 Task: Find connections with filter location Larbaâ with filter topic #lifestylewith filter profile language French with filter current company IDESLABS PRIVATE LIMITED with filter school Jaypee University of Information Technology with filter industry Biomass Electric Power Generation with filter service category Search Engine Optimization (SEO) with filter keywords title Human Resources
Action: Mouse moved to (698, 93)
Screenshot: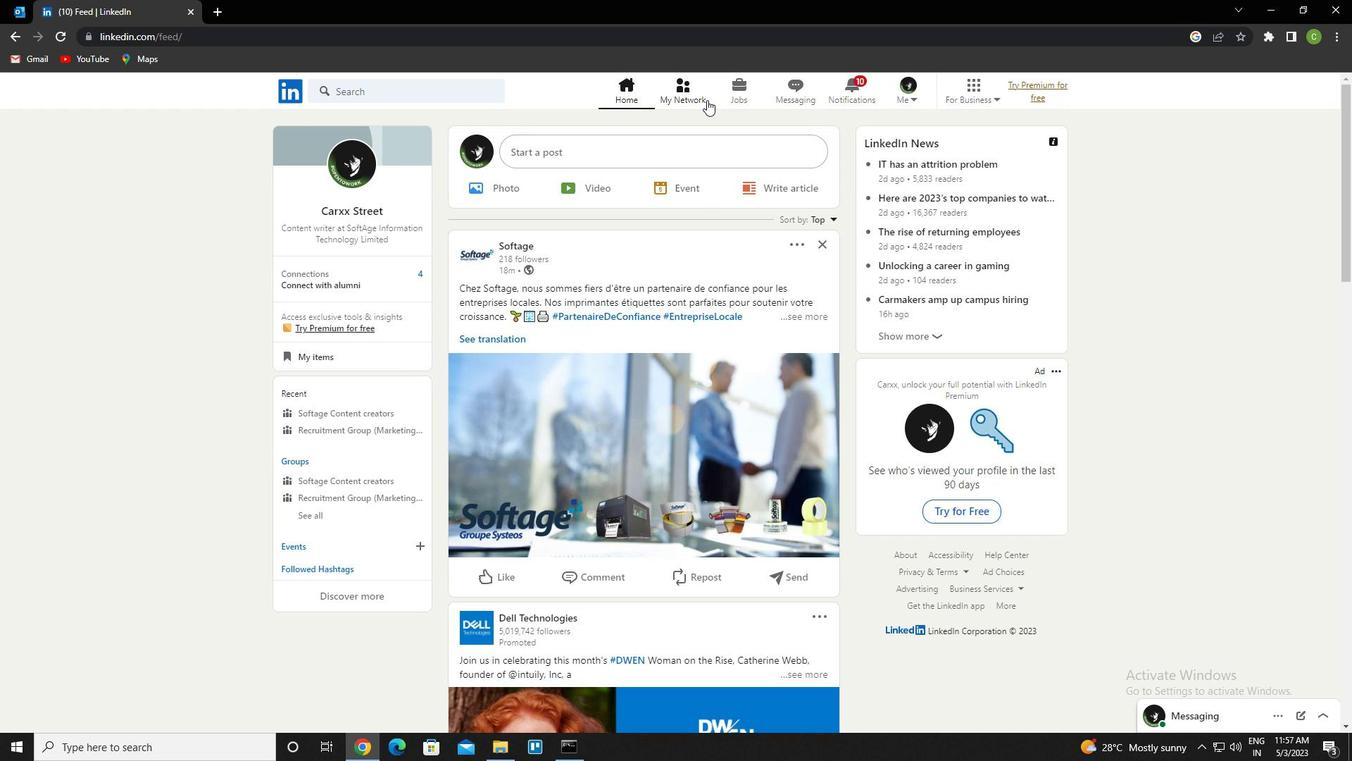 
Action: Mouse pressed left at (698, 93)
Screenshot: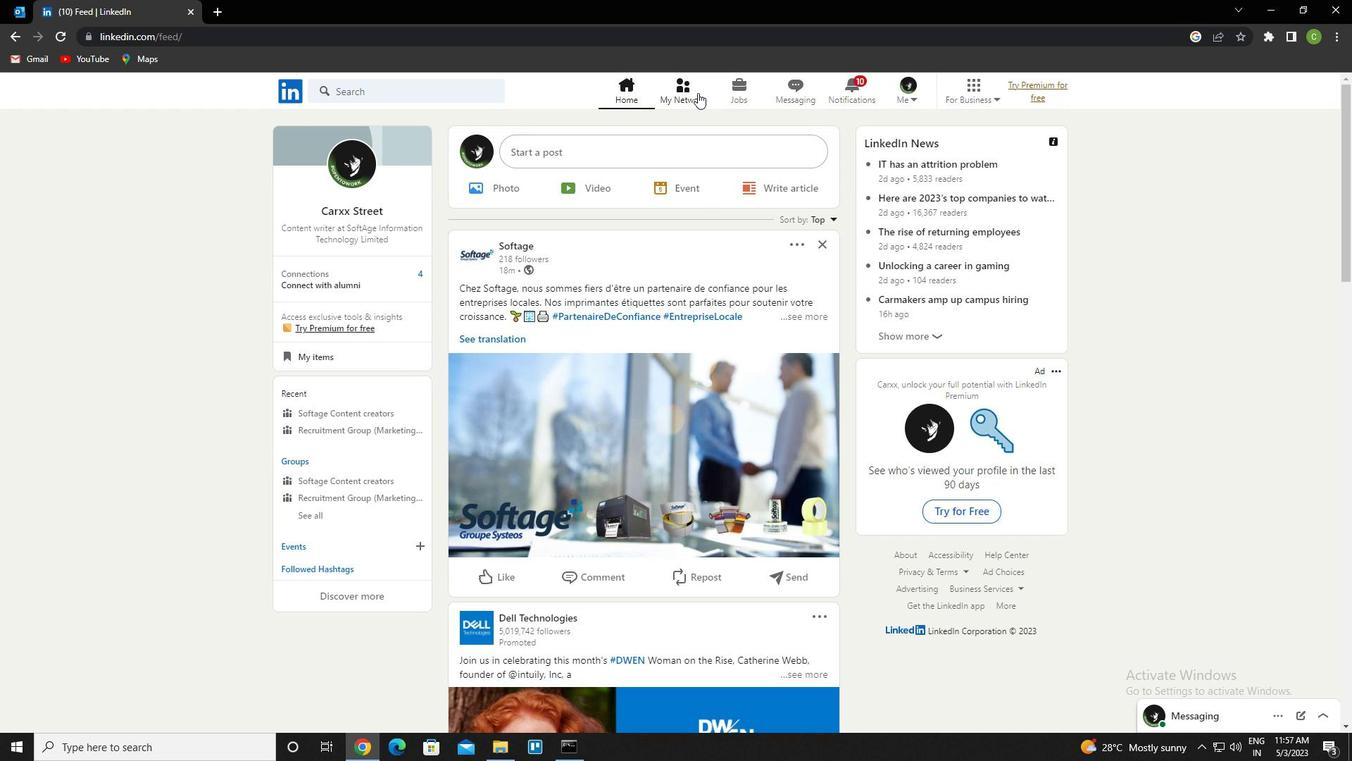 
Action: Mouse moved to (425, 171)
Screenshot: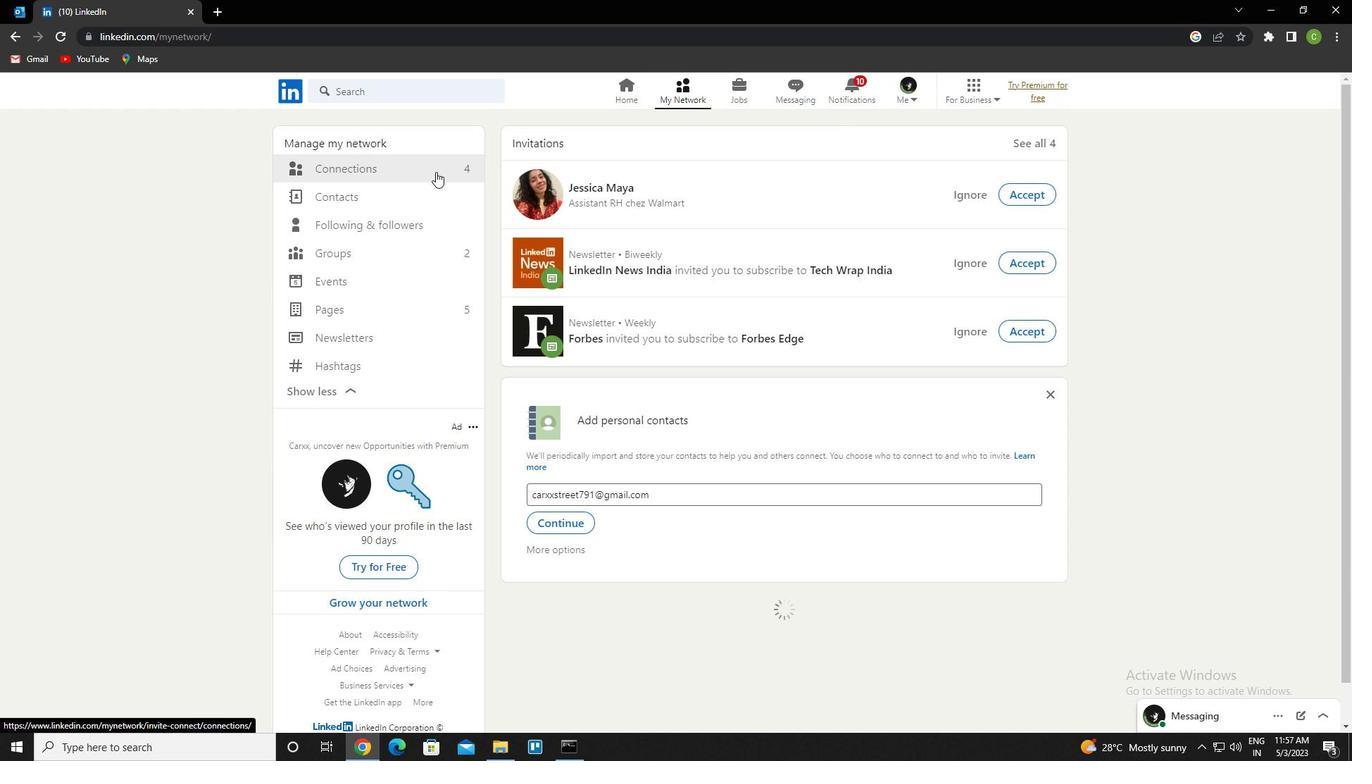 
Action: Mouse pressed left at (425, 171)
Screenshot: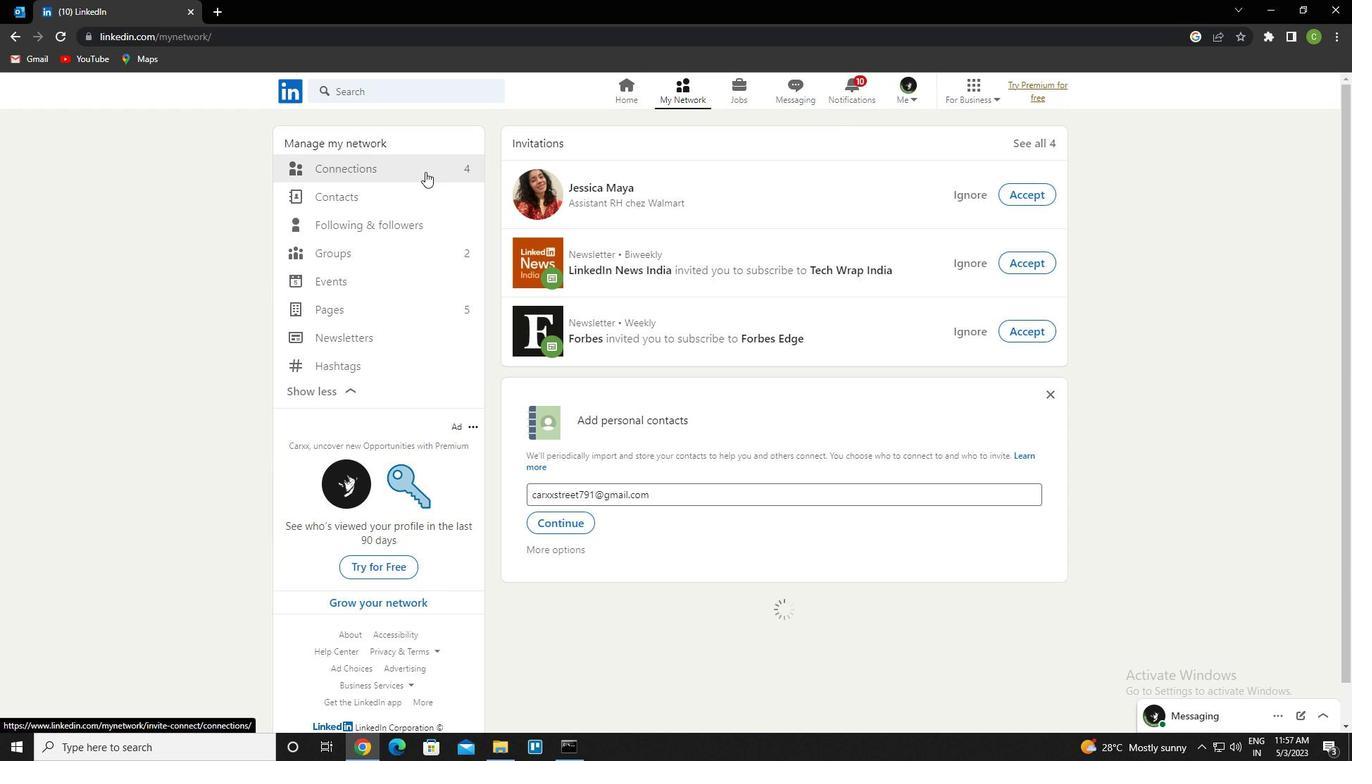 
Action: Mouse moved to (766, 166)
Screenshot: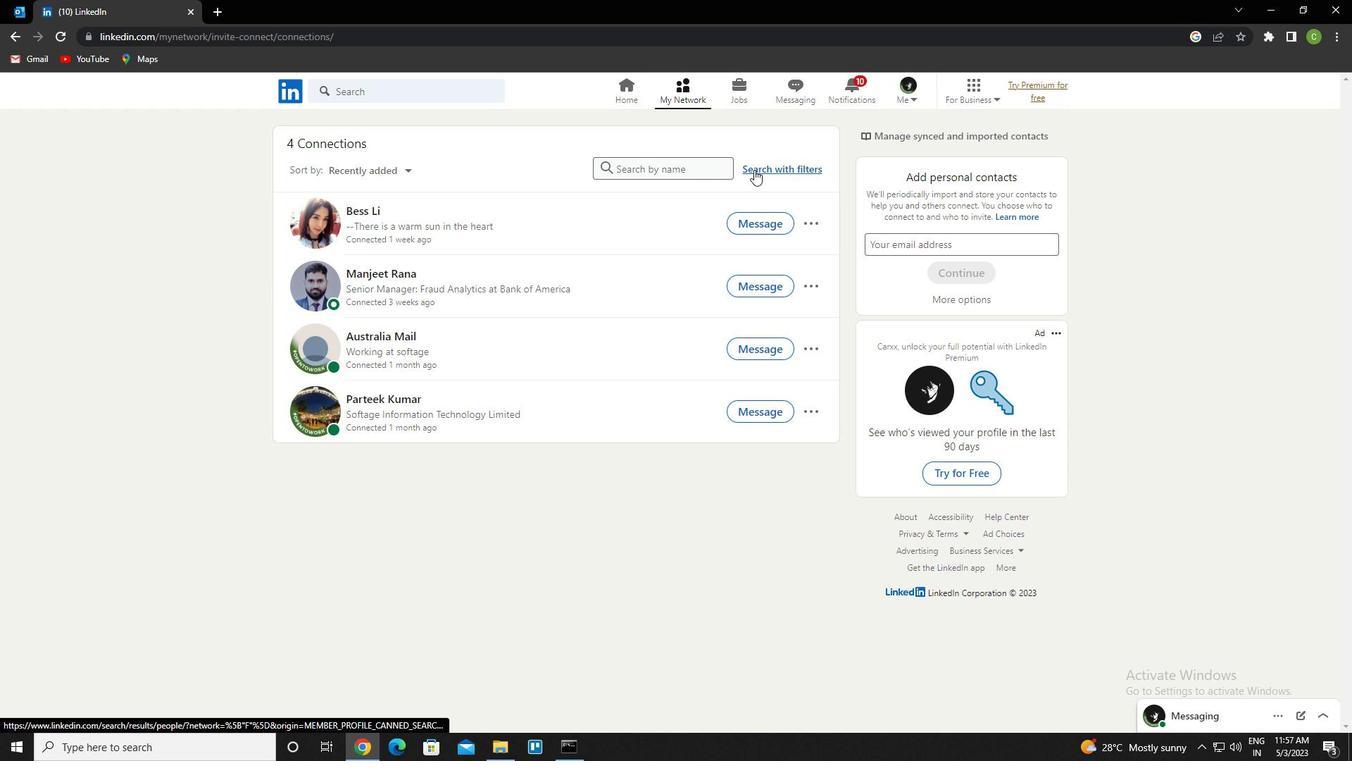 
Action: Mouse pressed left at (766, 166)
Screenshot: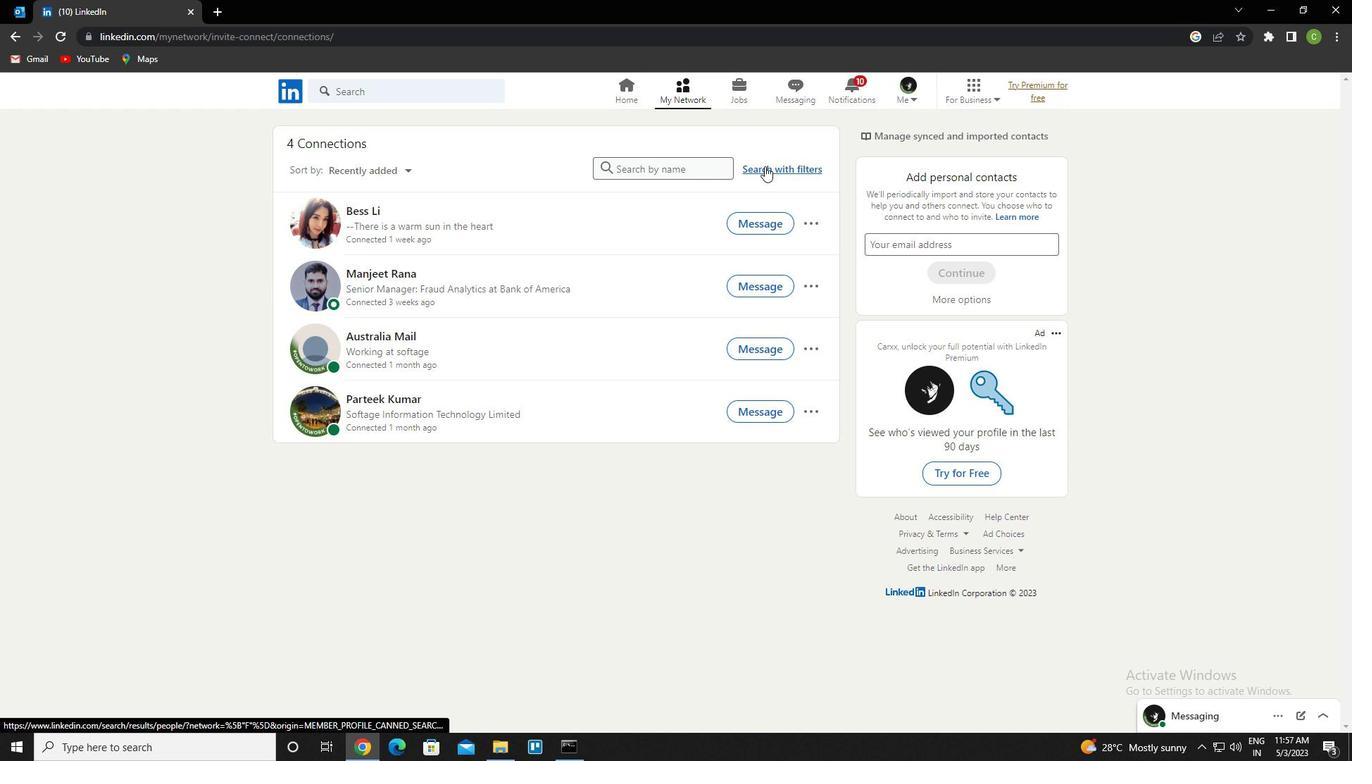 
Action: Mouse moved to (722, 134)
Screenshot: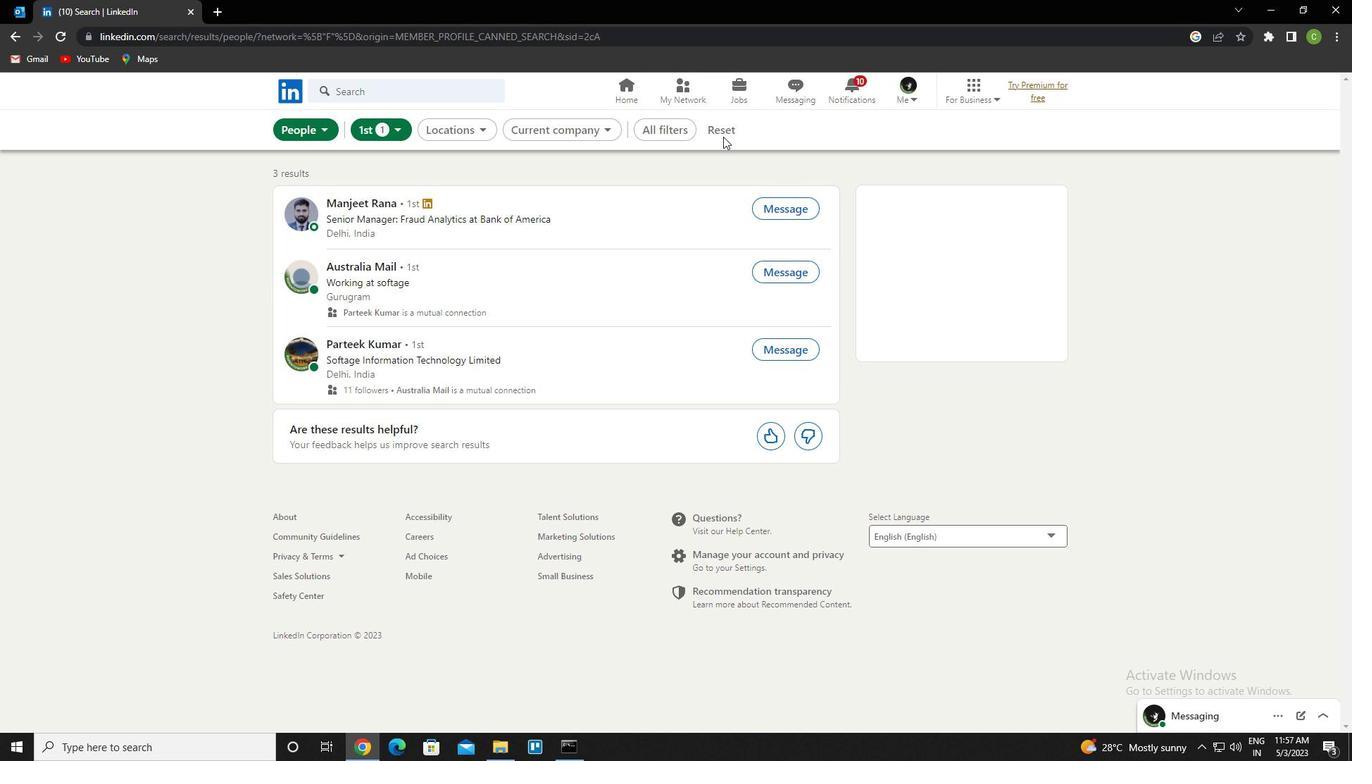 
Action: Mouse pressed left at (722, 134)
Screenshot: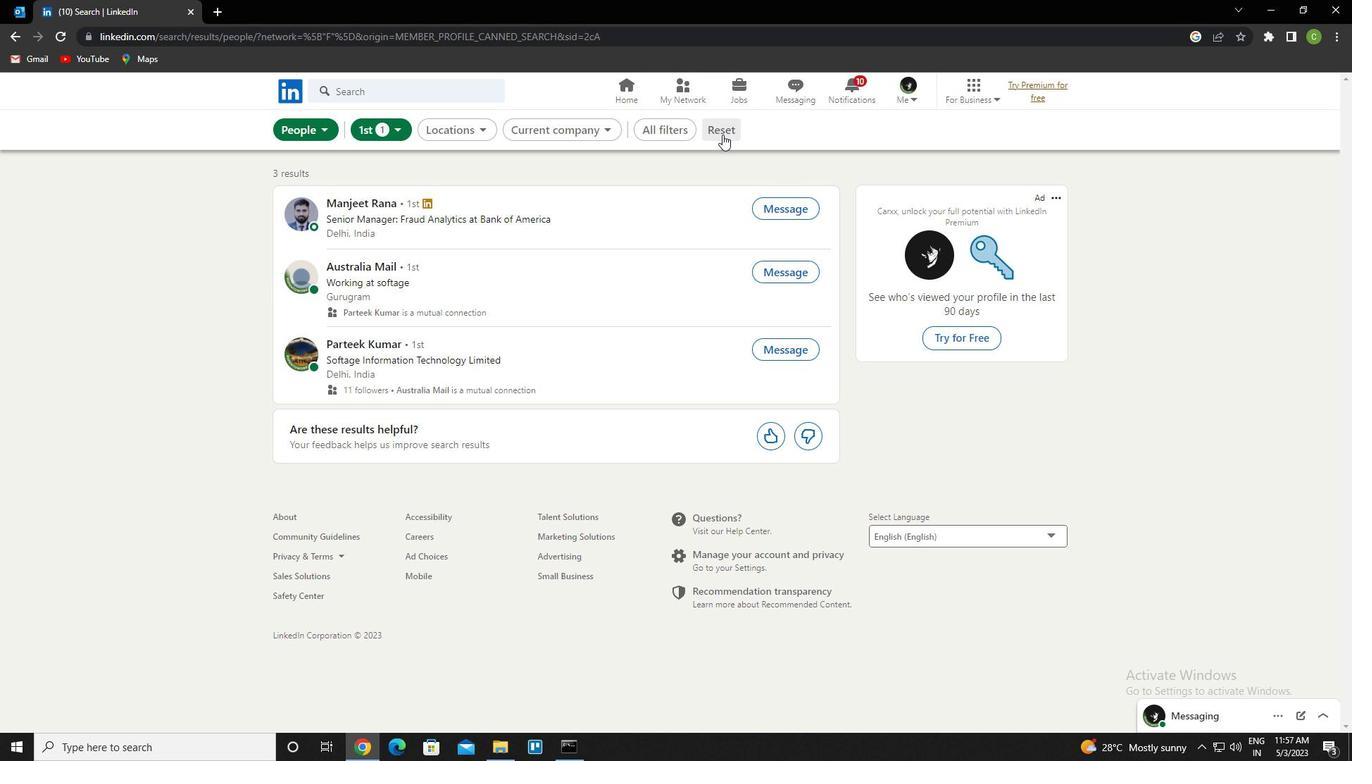
Action: Mouse moved to (707, 133)
Screenshot: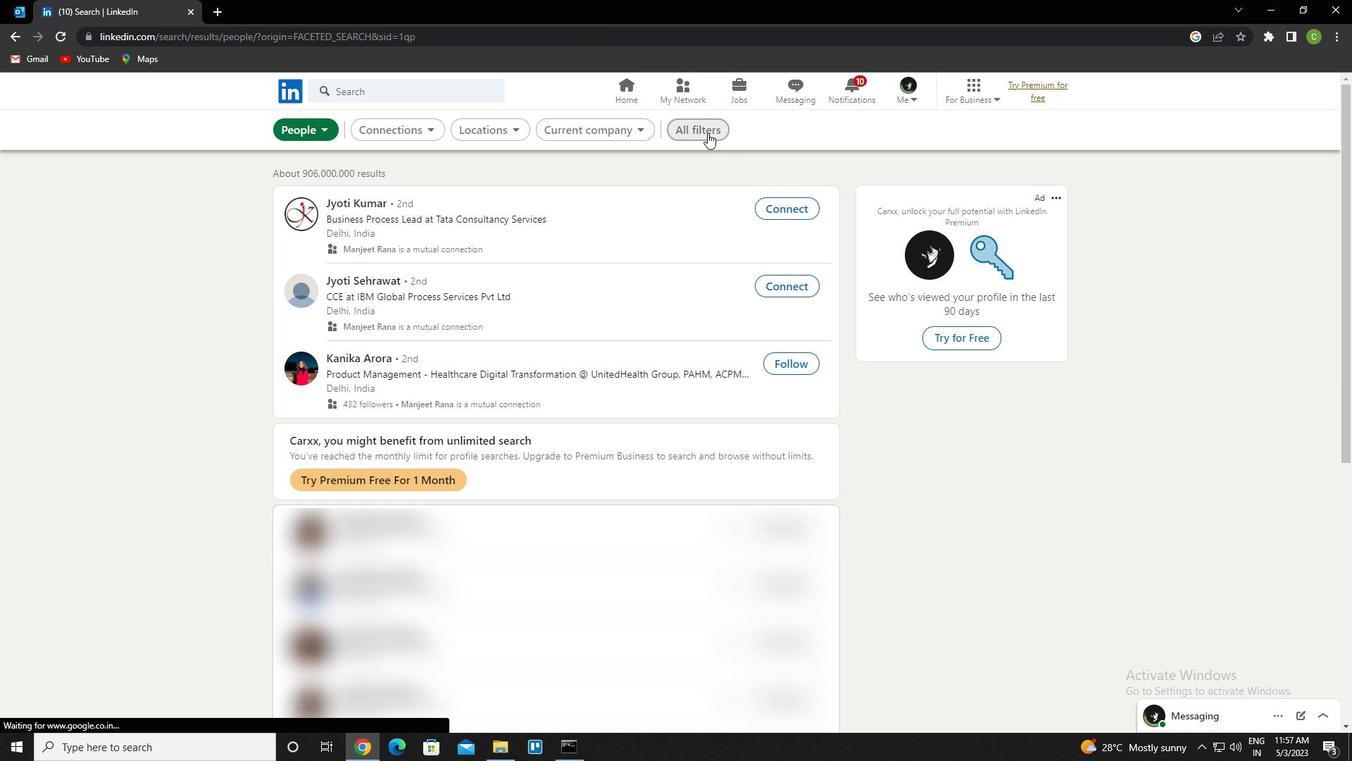 
Action: Mouse pressed left at (707, 133)
Screenshot: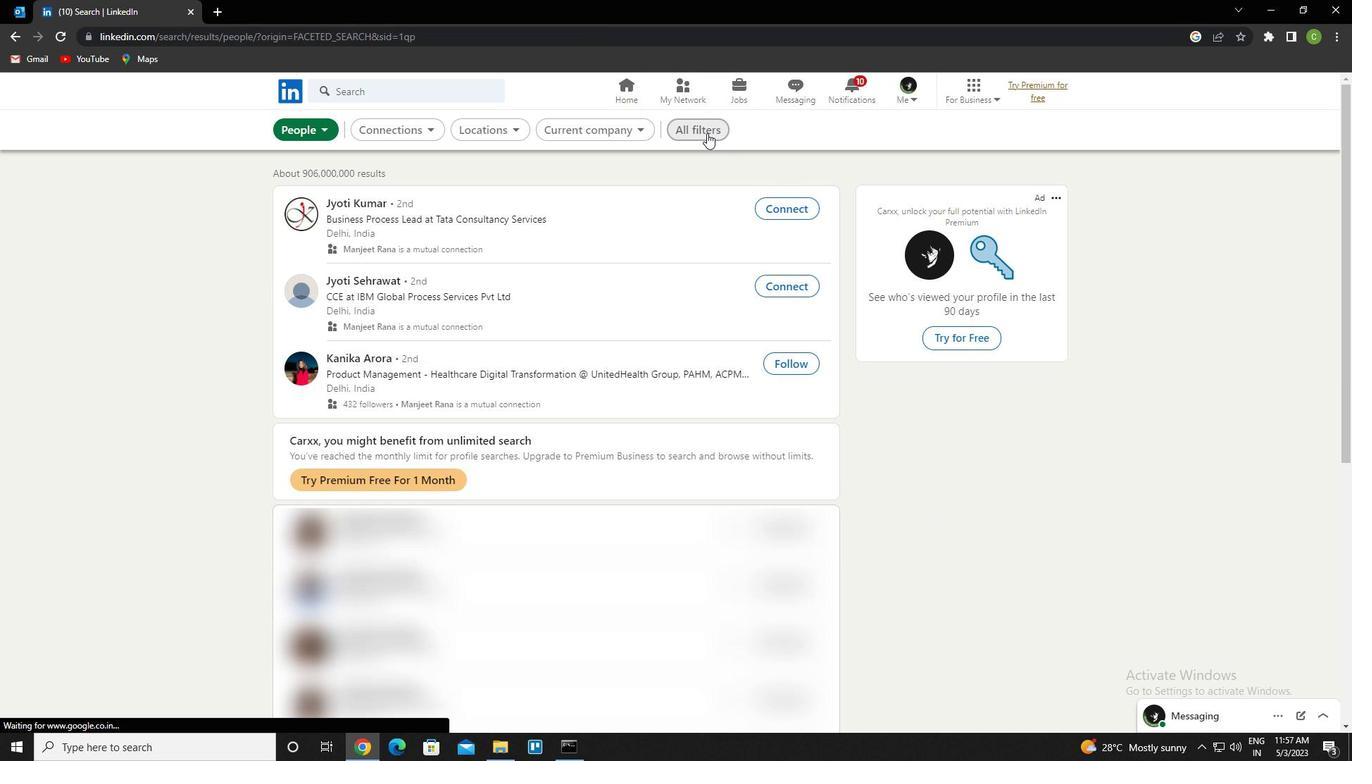 
Action: Mouse moved to (1097, 412)
Screenshot: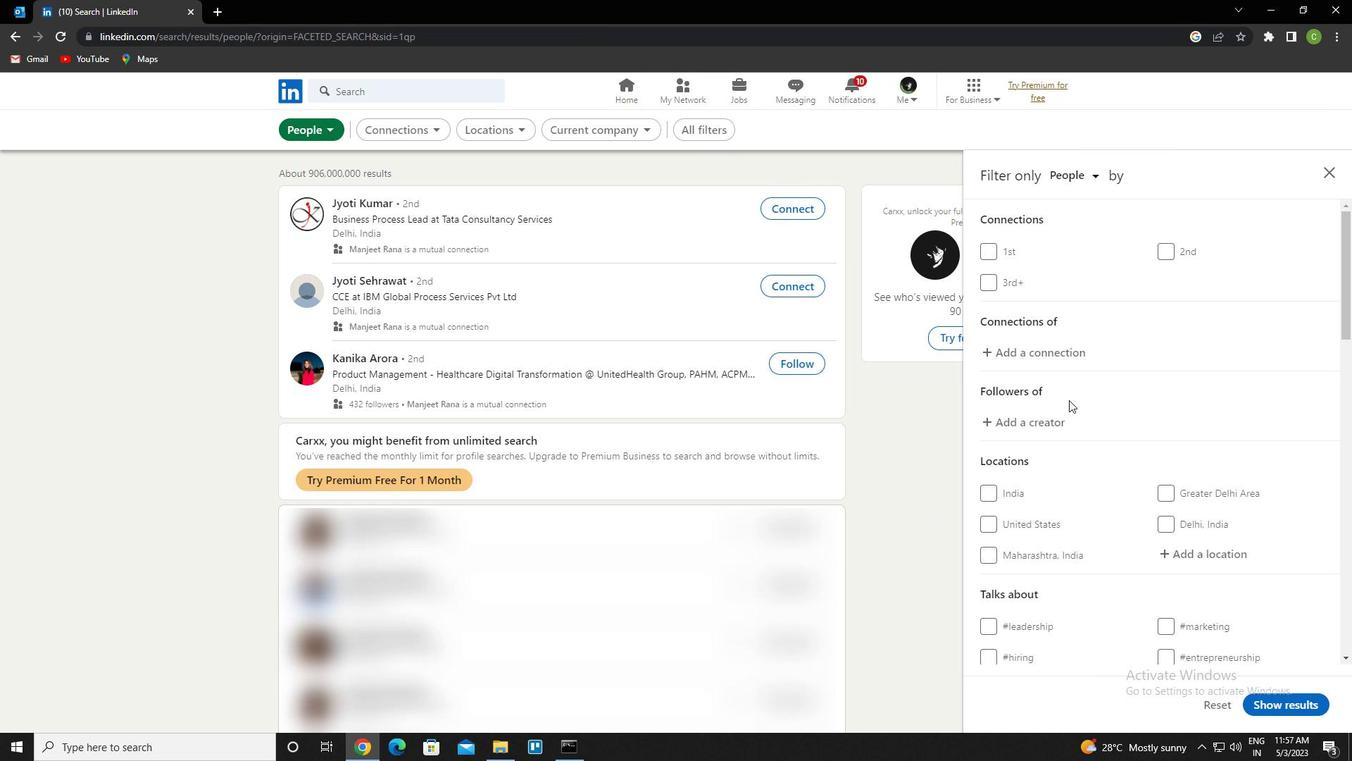 
Action: Mouse scrolled (1097, 412) with delta (0, 0)
Screenshot: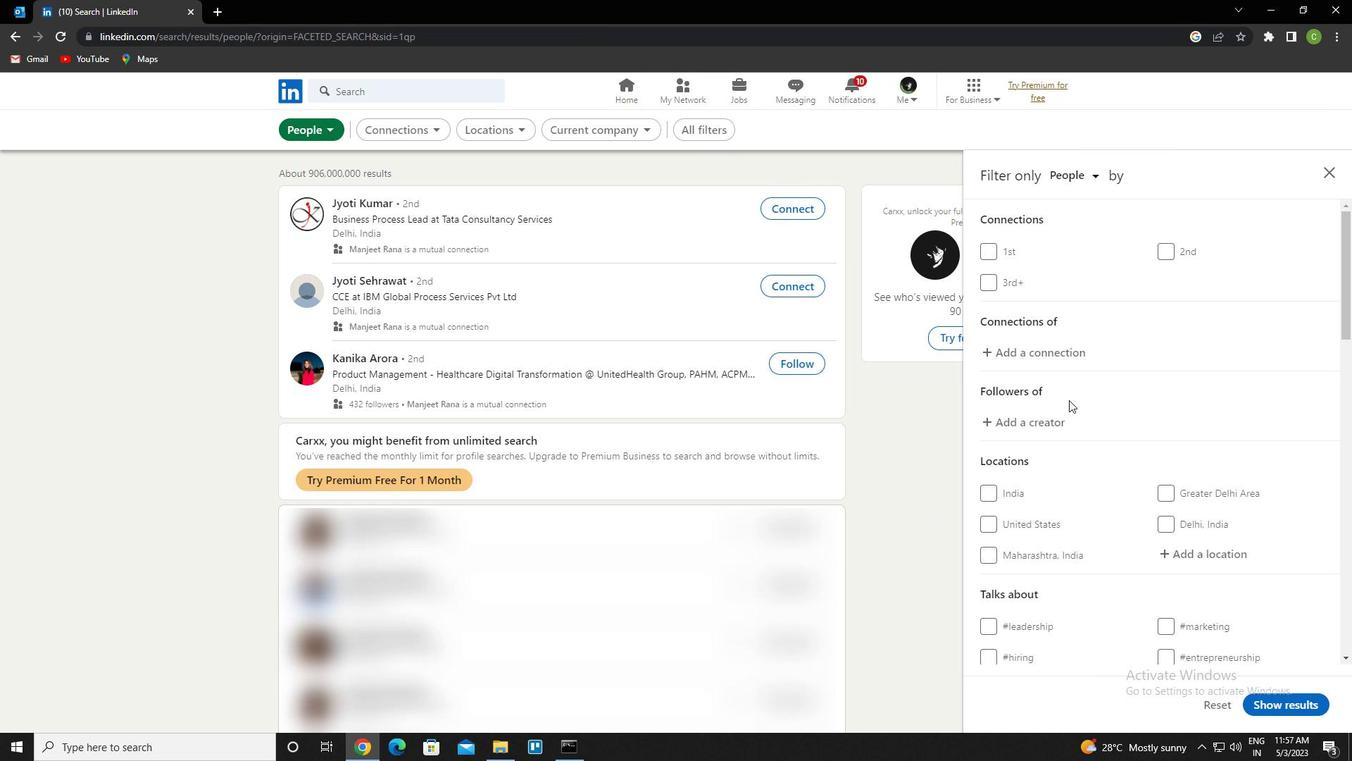 
Action: Mouse moved to (1104, 412)
Screenshot: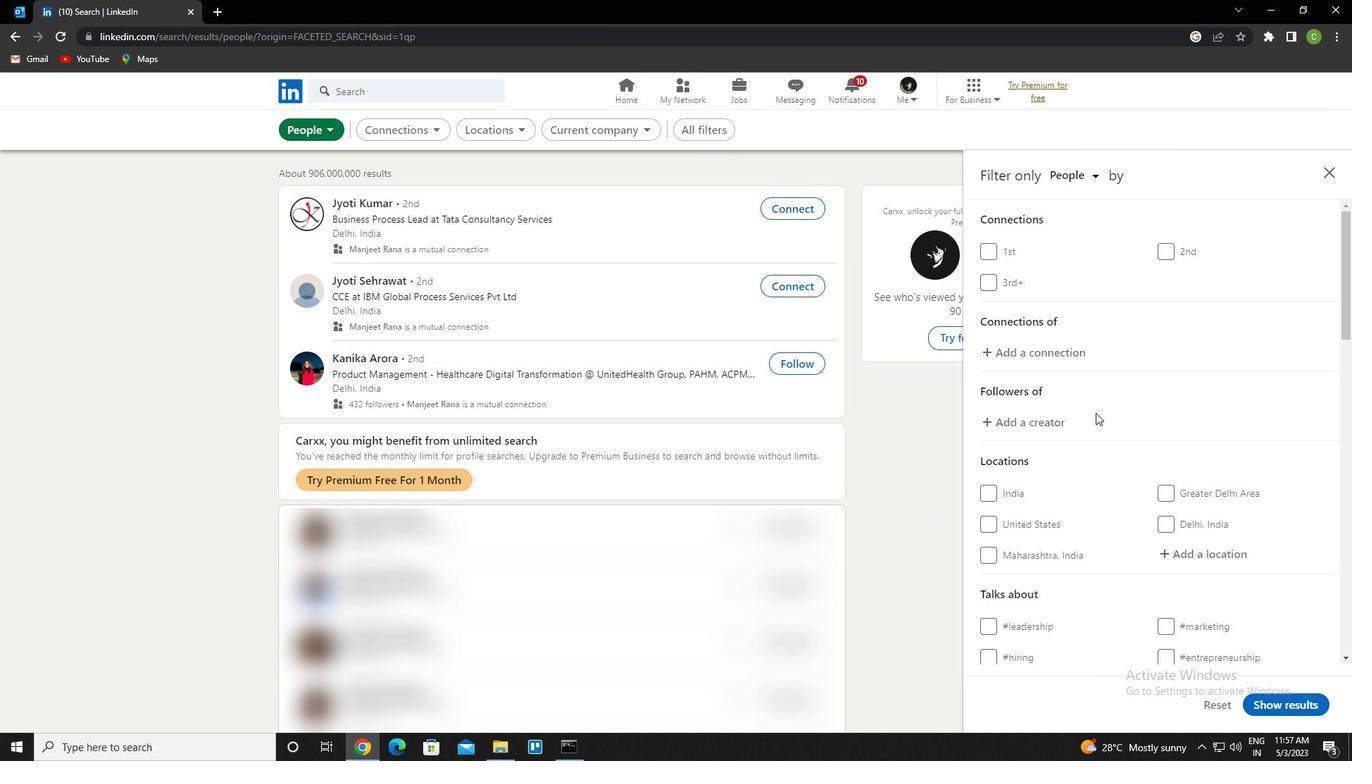 
Action: Mouse scrolled (1104, 411) with delta (0, 0)
Screenshot: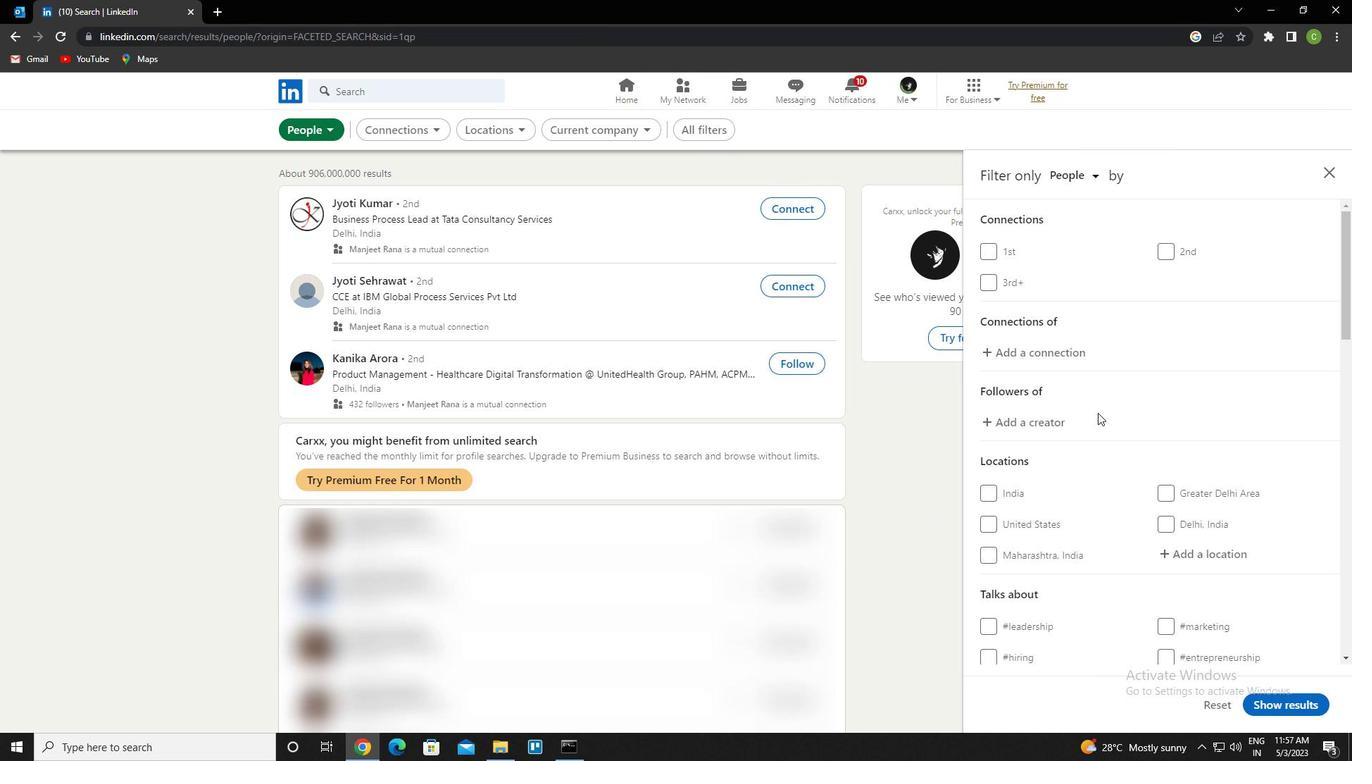 
Action: Mouse scrolled (1104, 411) with delta (0, 0)
Screenshot: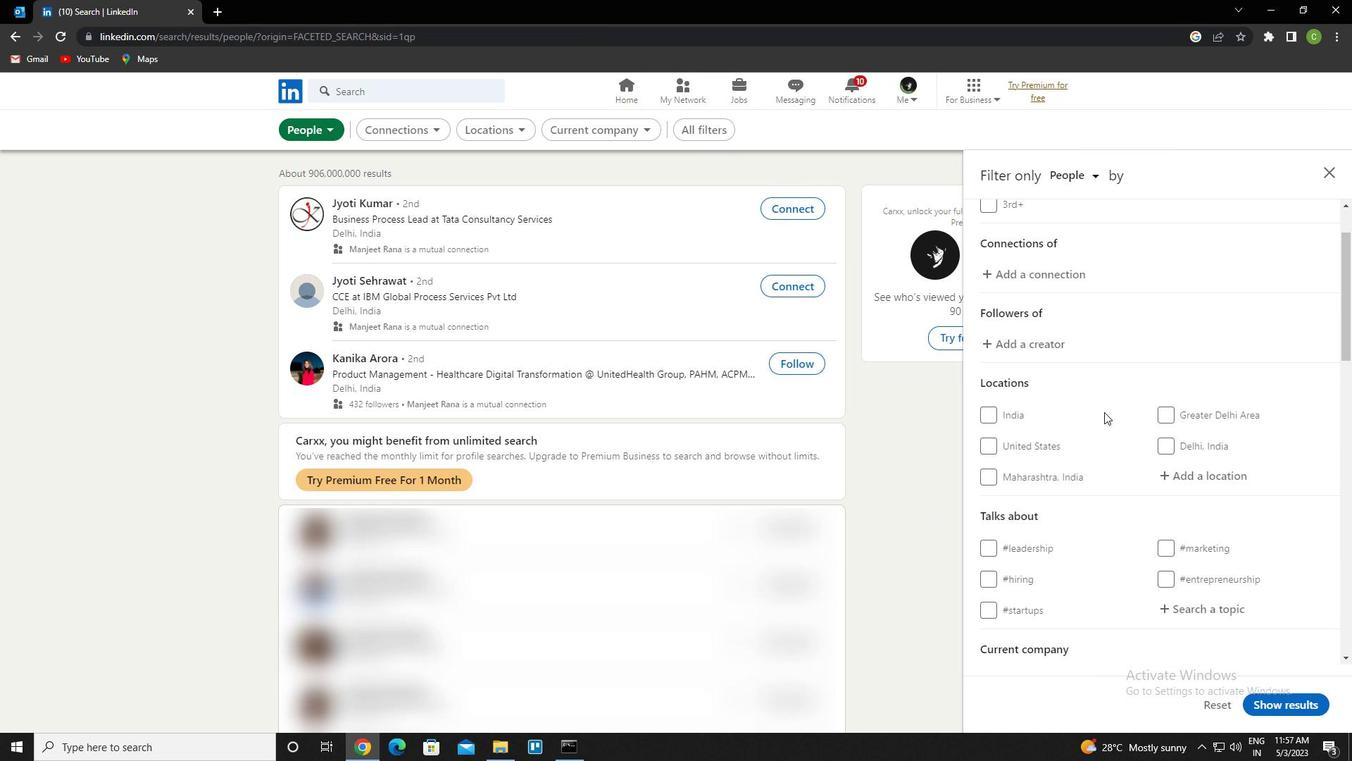 
Action: Mouse moved to (1185, 348)
Screenshot: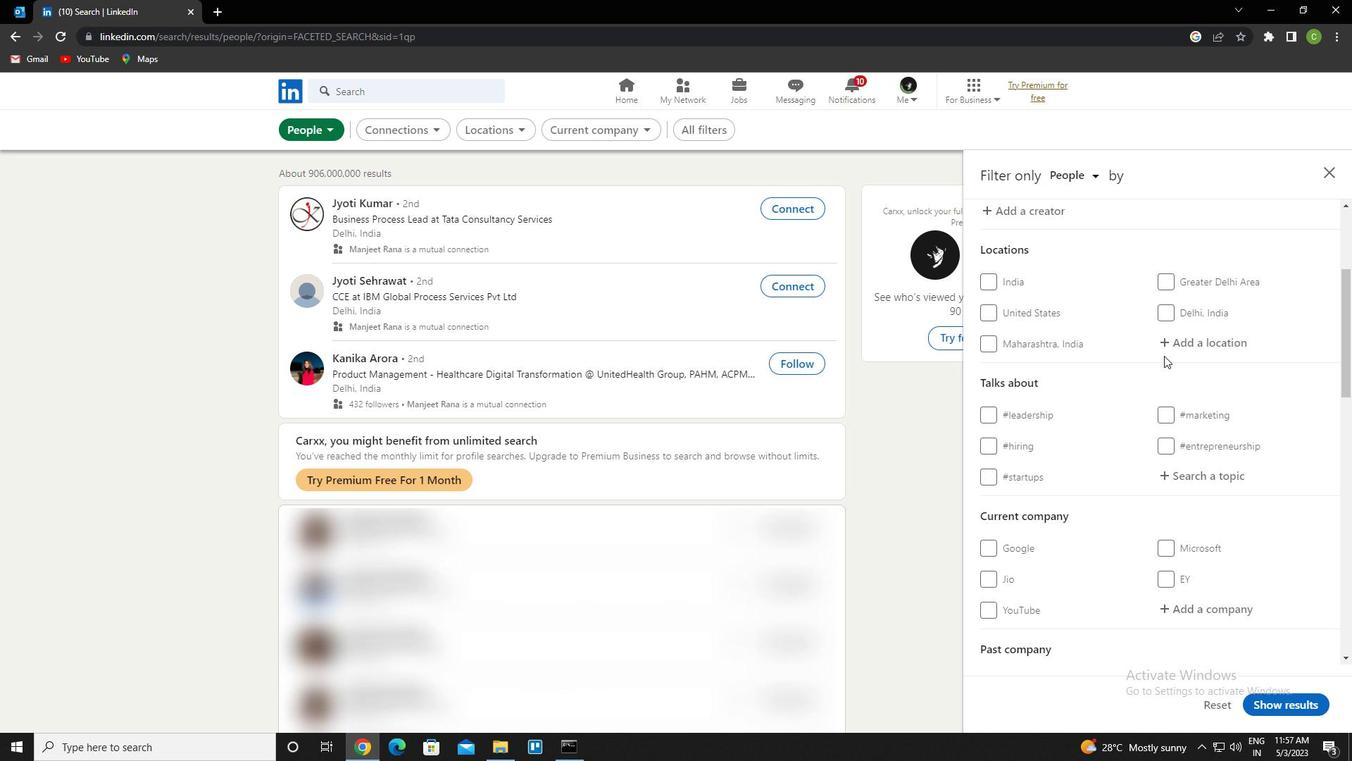 
Action: Mouse pressed left at (1185, 348)
Screenshot: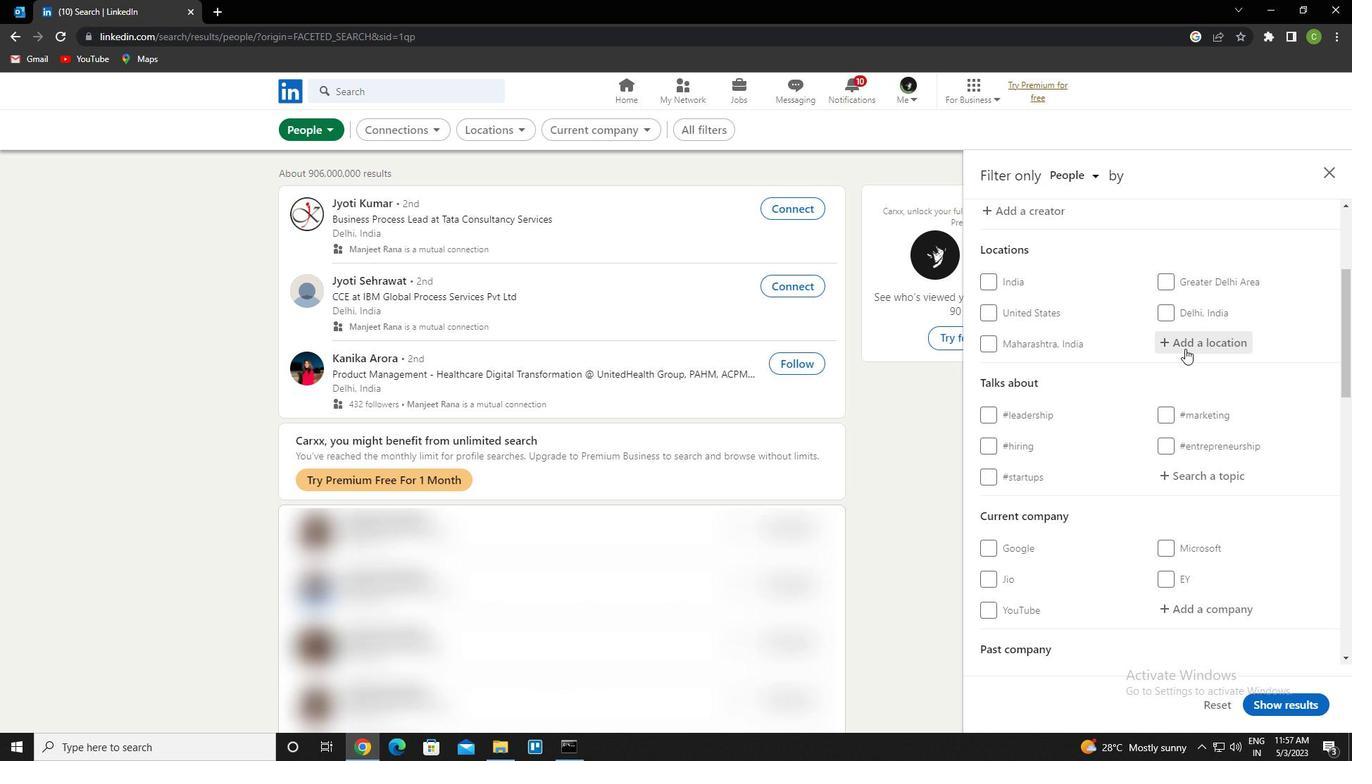 
Action: Key pressed <Key.caps_lock>l<Key.caps_lock>arbaa<Key.down><Key.enter>
Screenshot: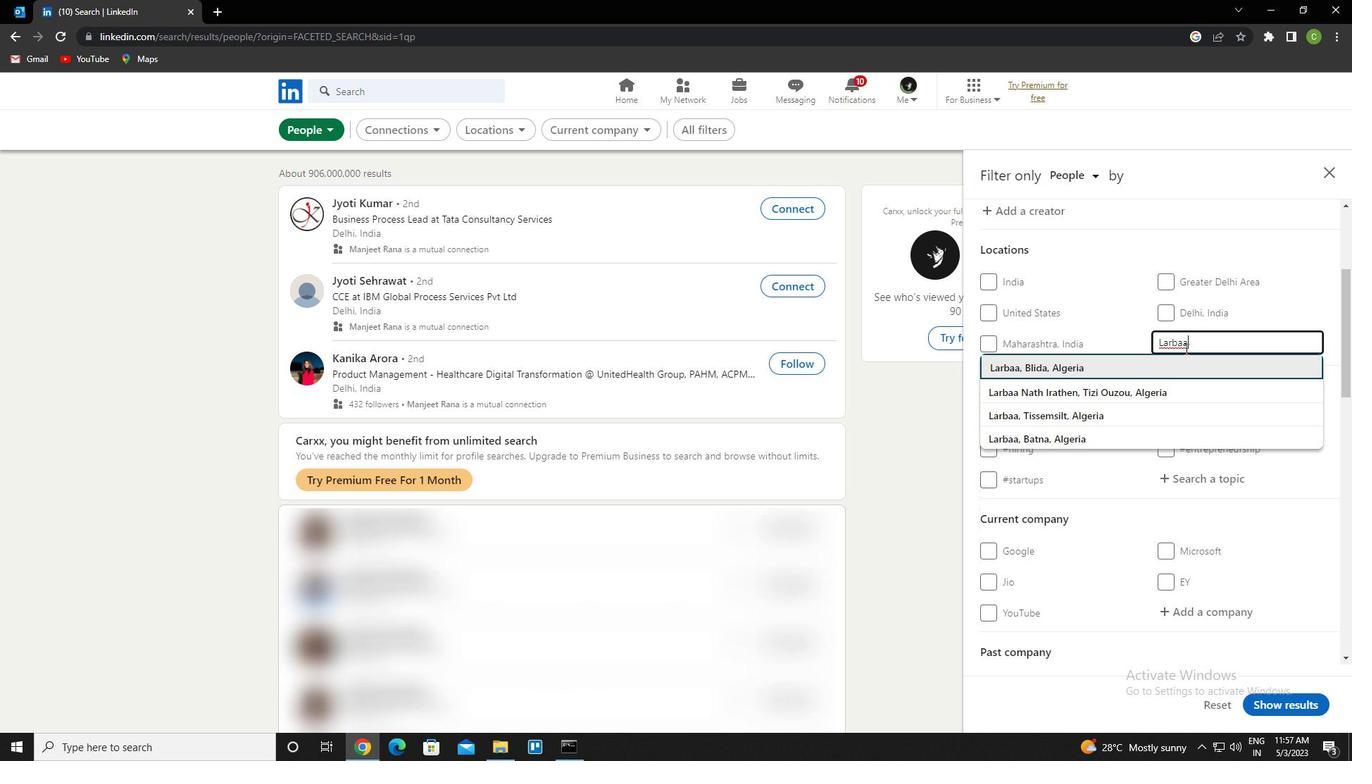 
Action: Mouse moved to (1160, 351)
Screenshot: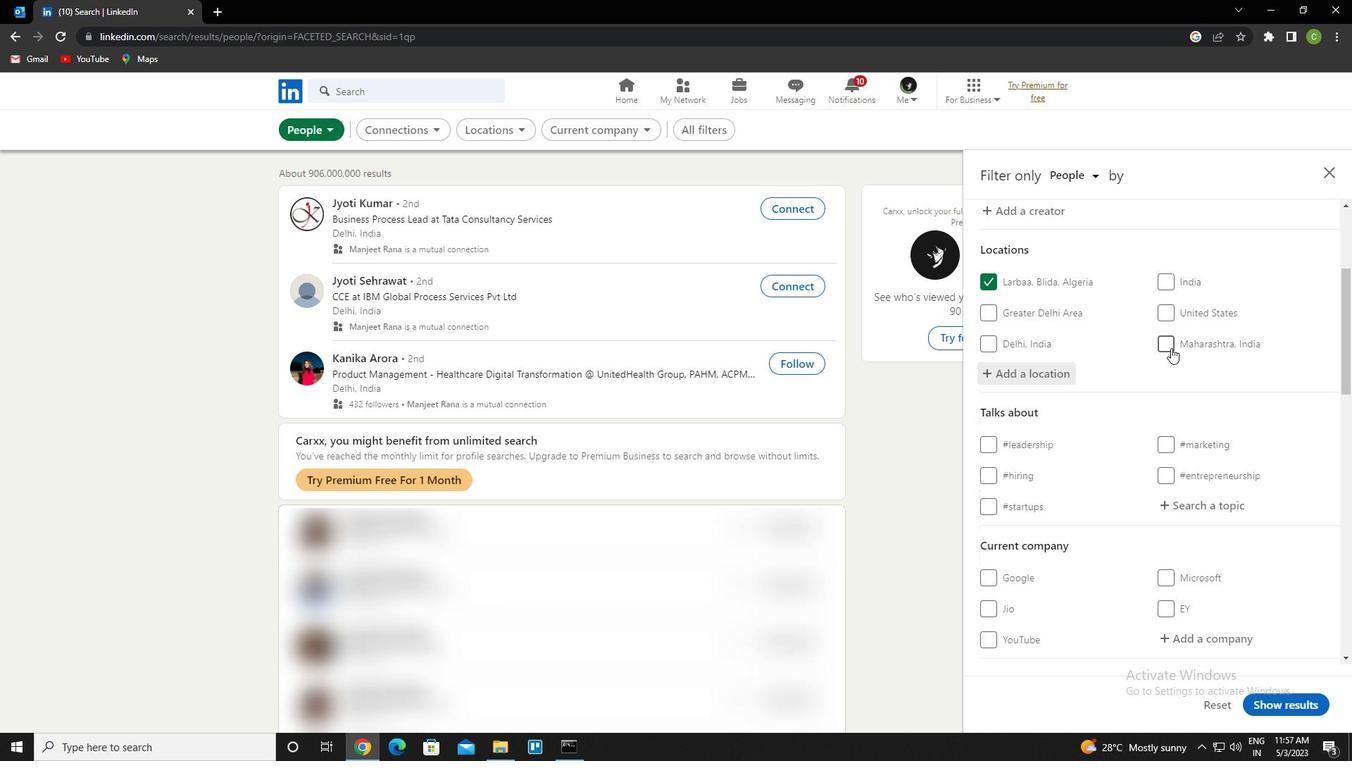 
Action: Mouse scrolled (1160, 350) with delta (0, 0)
Screenshot: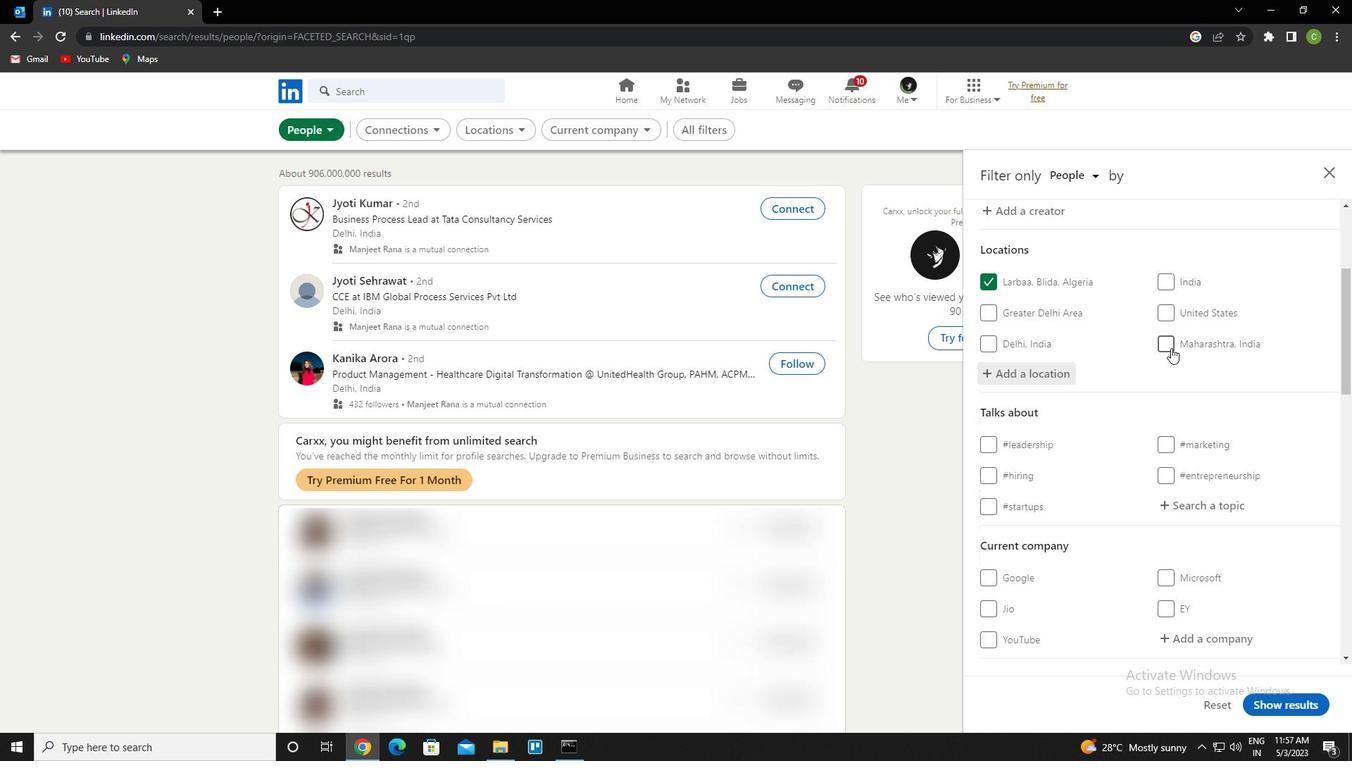 
Action: Mouse moved to (1157, 352)
Screenshot: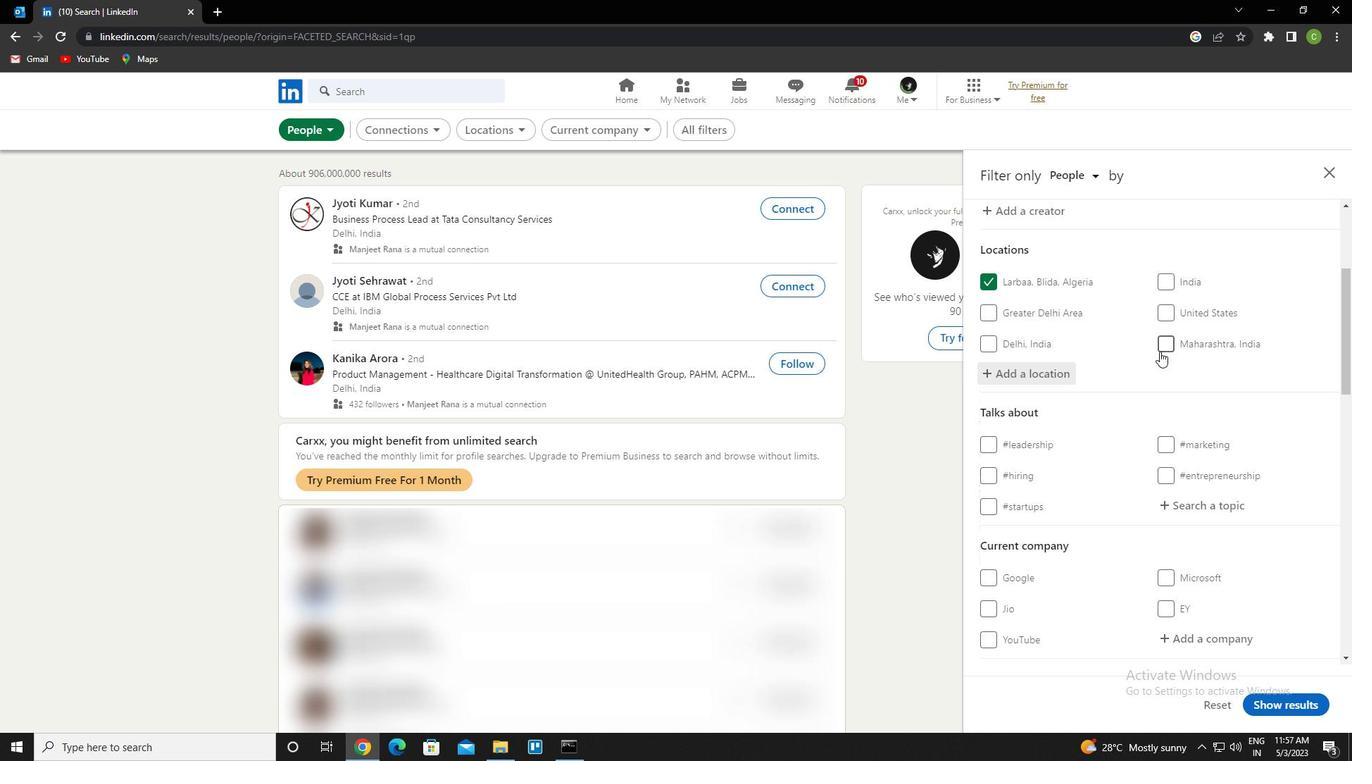 
Action: Mouse scrolled (1157, 351) with delta (0, 0)
Screenshot: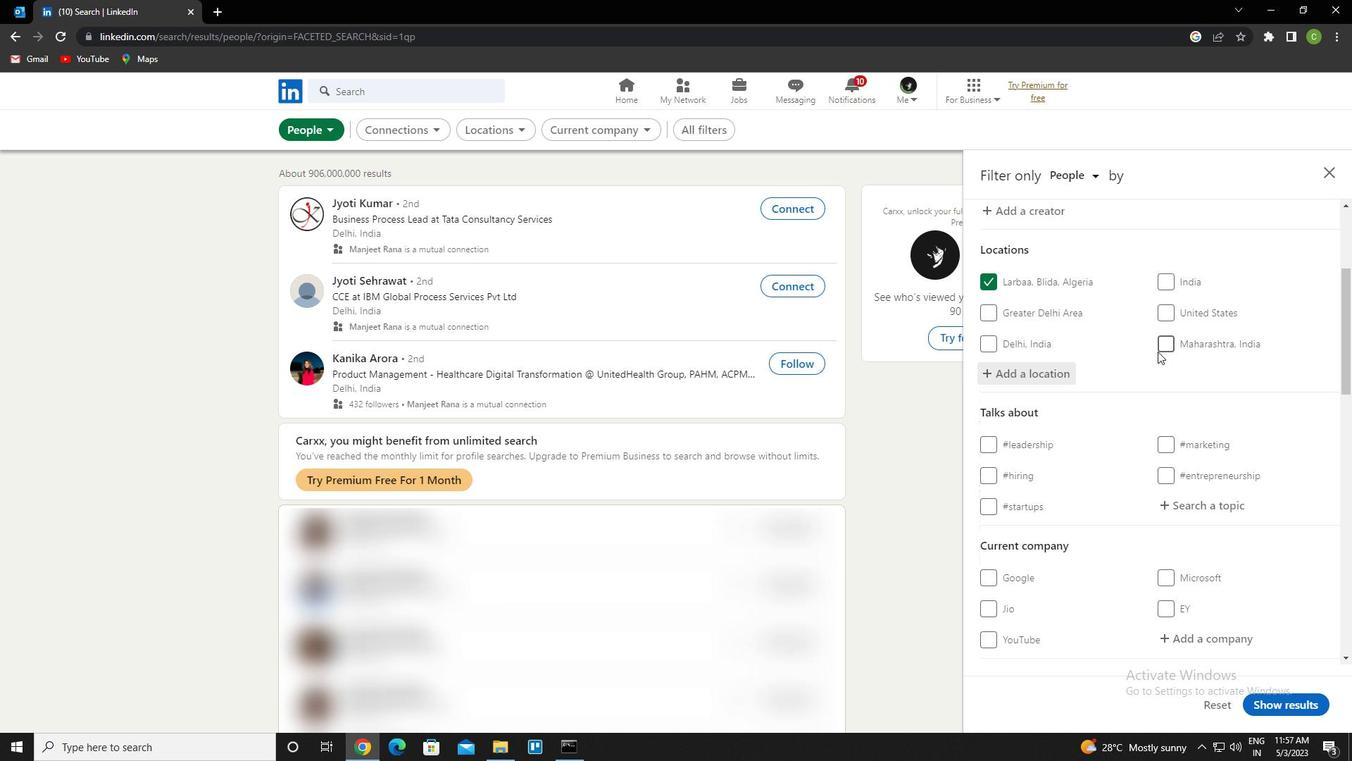 
Action: Mouse moved to (1197, 366)
Screenshot: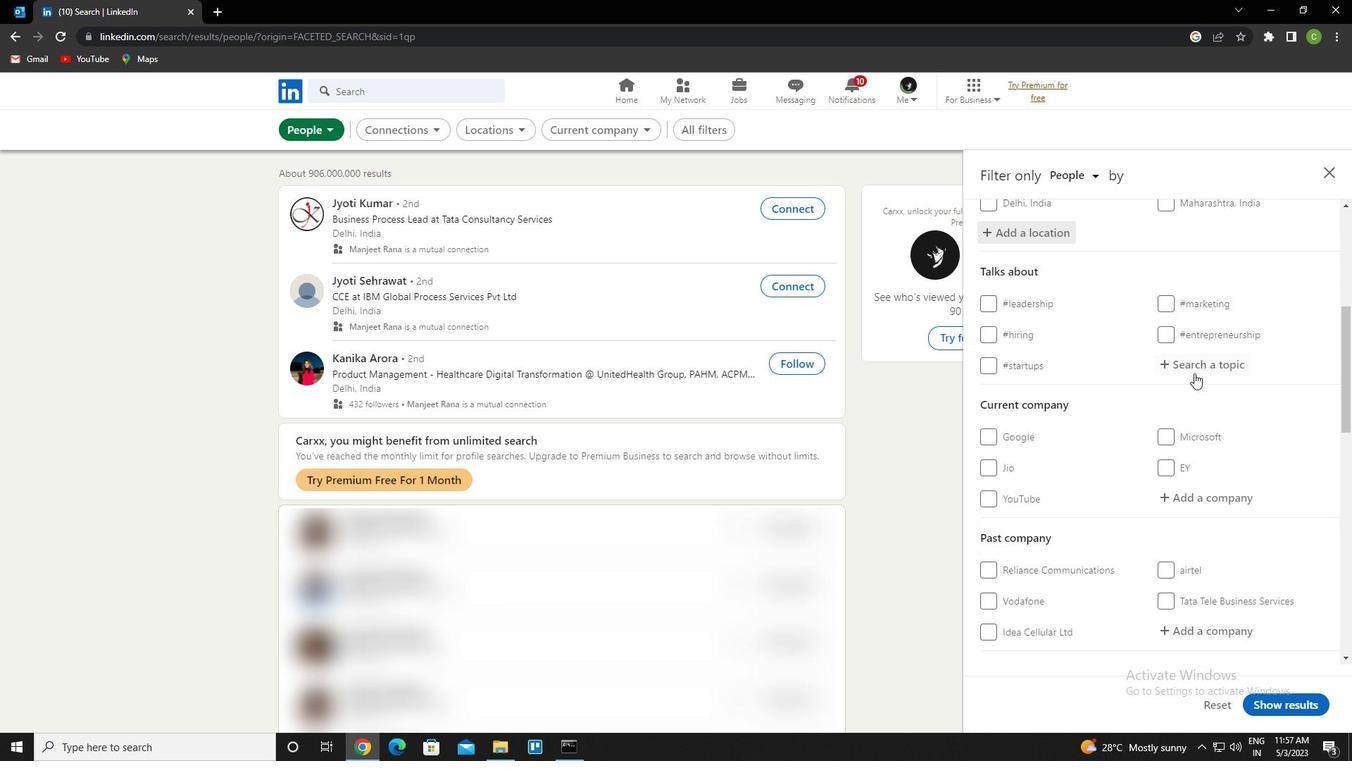 
Action: Mouse pressed left at (1197, 366)
Screenshot: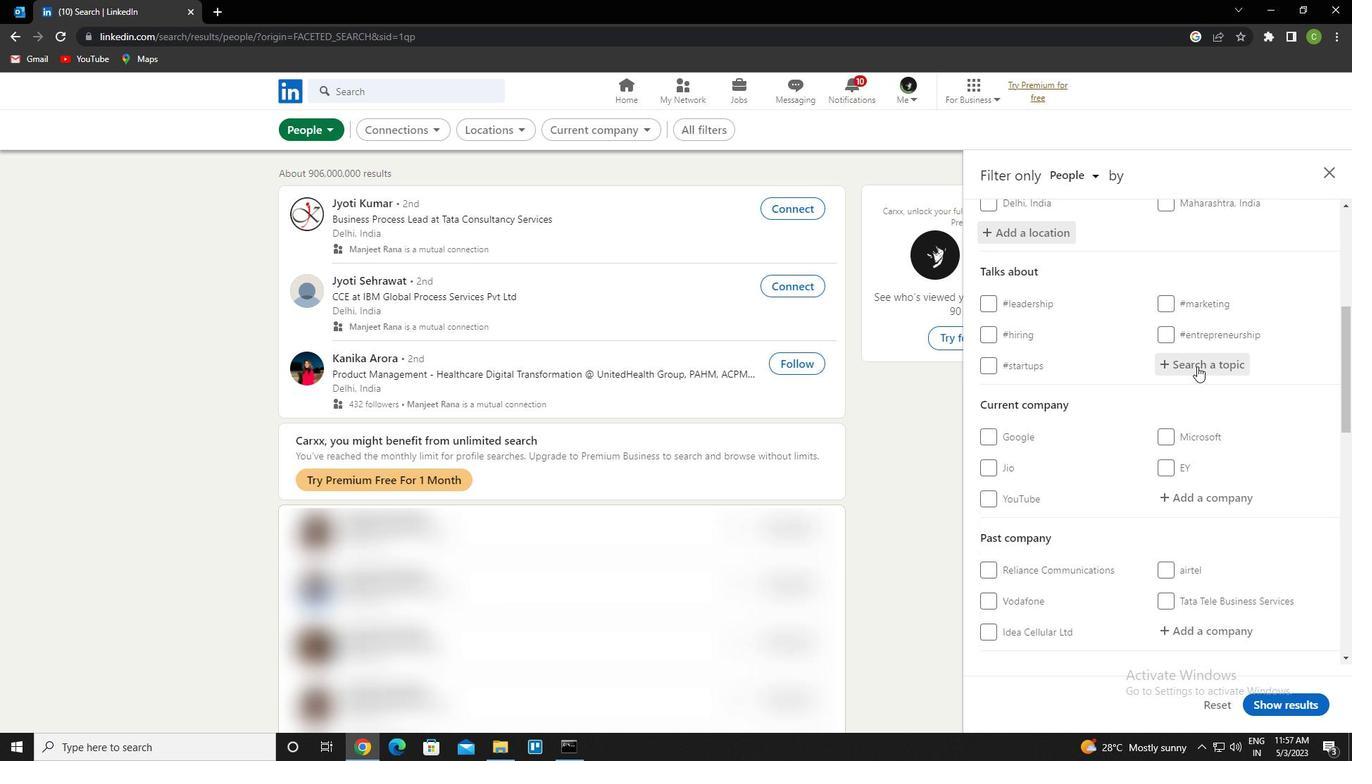 
Action: Key pressed lifestyle<Key.down><Key.enter>
Screenshot: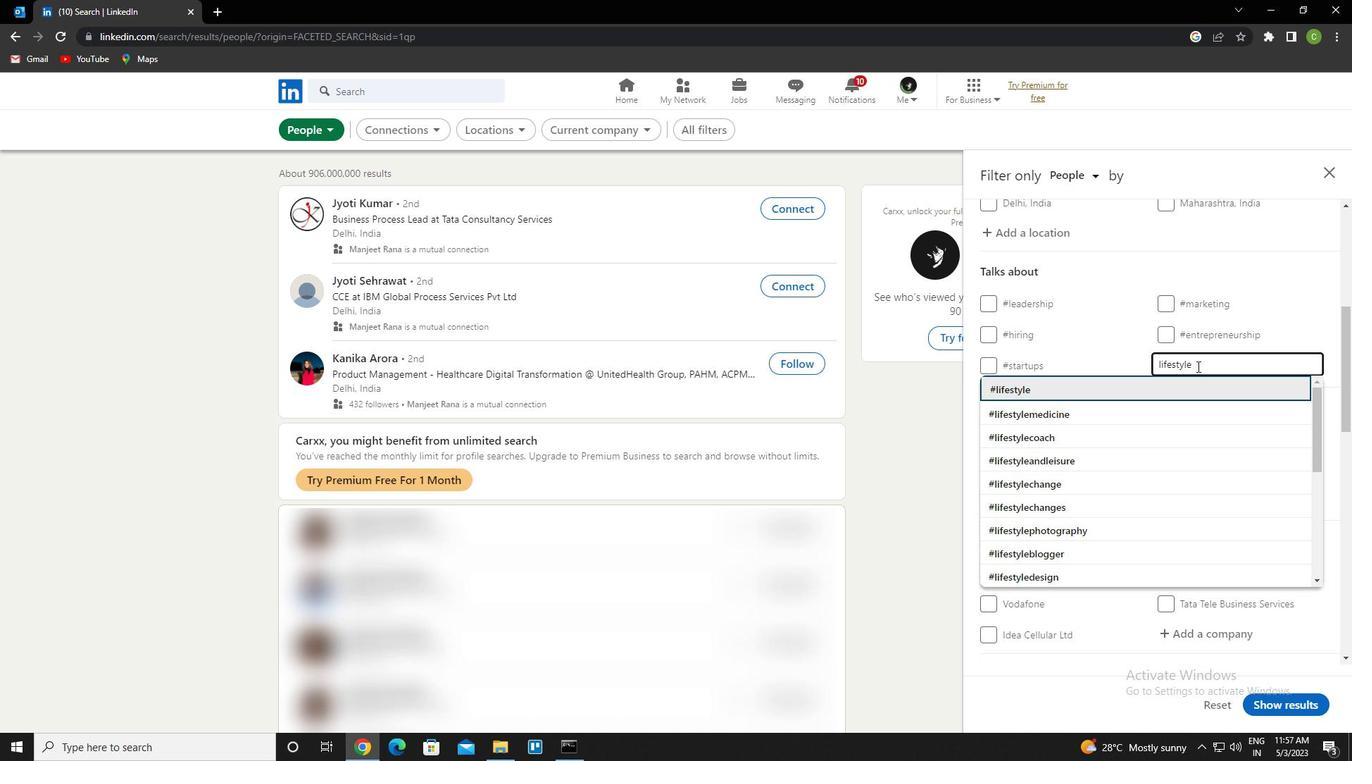 
Action: Mouse scrolled (1197, 365) with delta (0, 0)
Screenshot: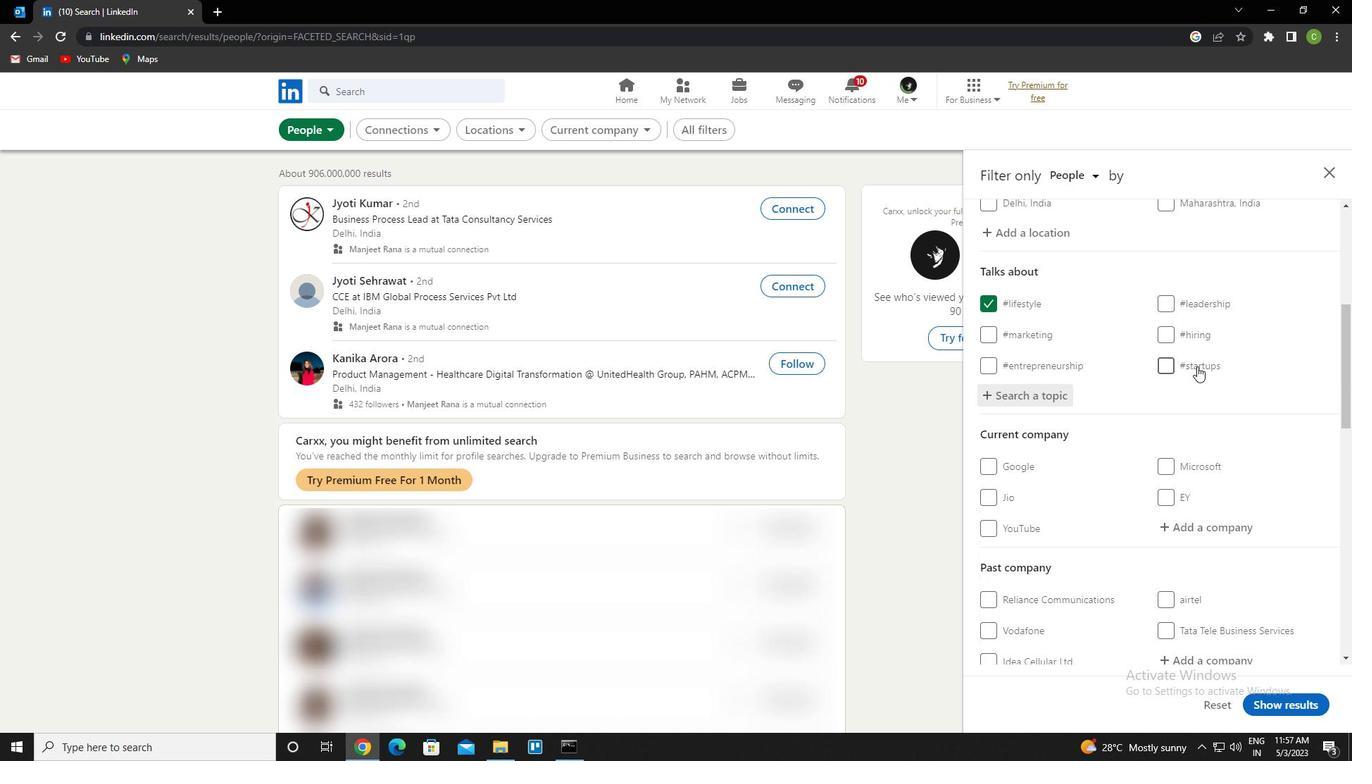 
Action: Mouse scrolled (1197, 365) with delta (0, 0)
Screenshot: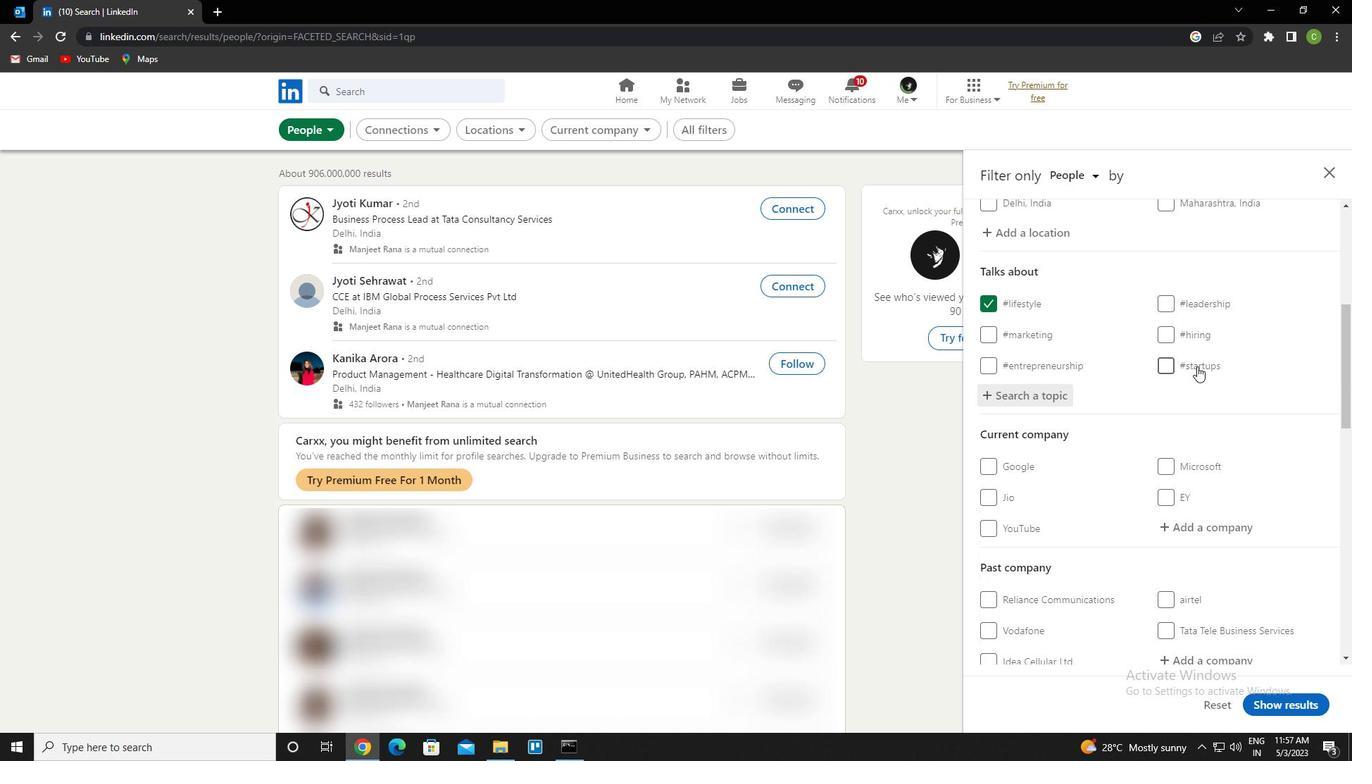 
Action: Mouse moved to (1204, 388)
Screenshot: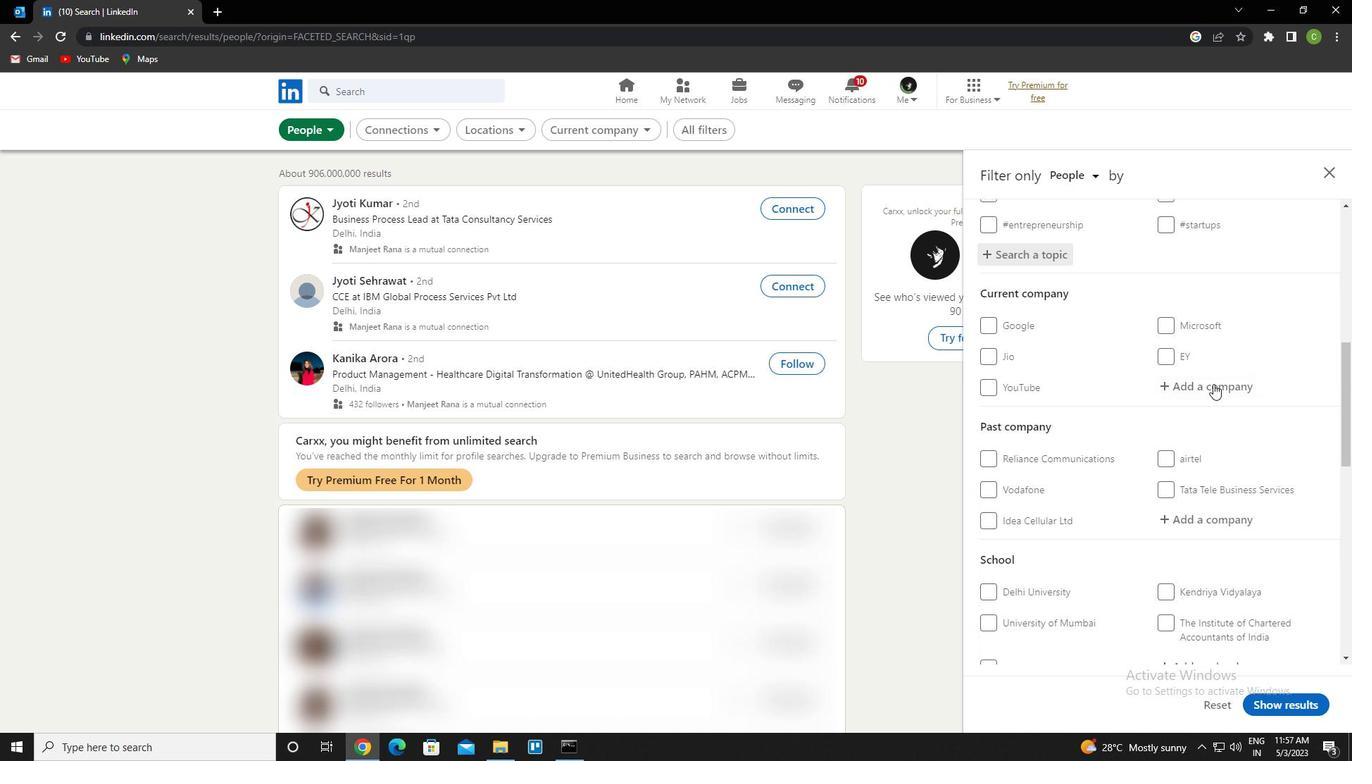 
Action: Mouse scrolled (1204, 387) with delta (0, 0)
Screenshot: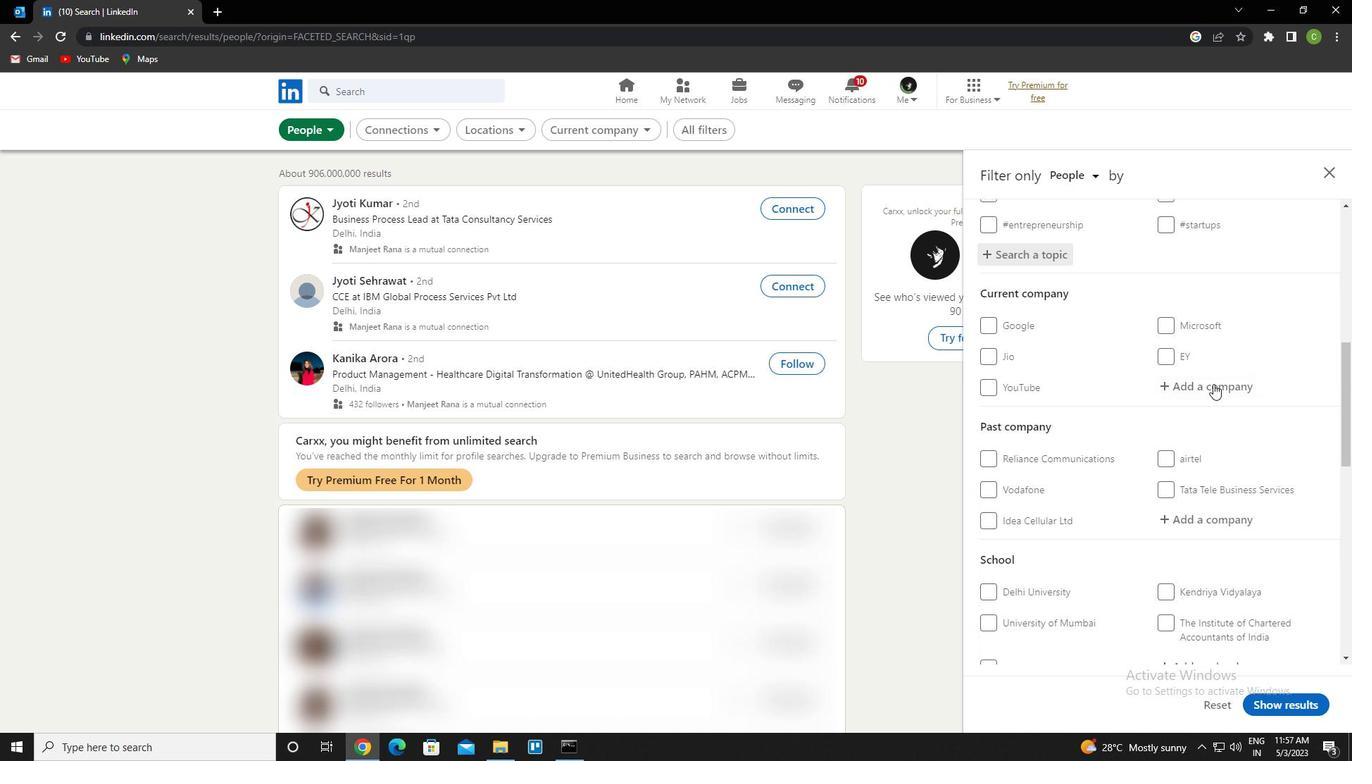
Action: Mouse moved to (1200, 388)
Screenshot: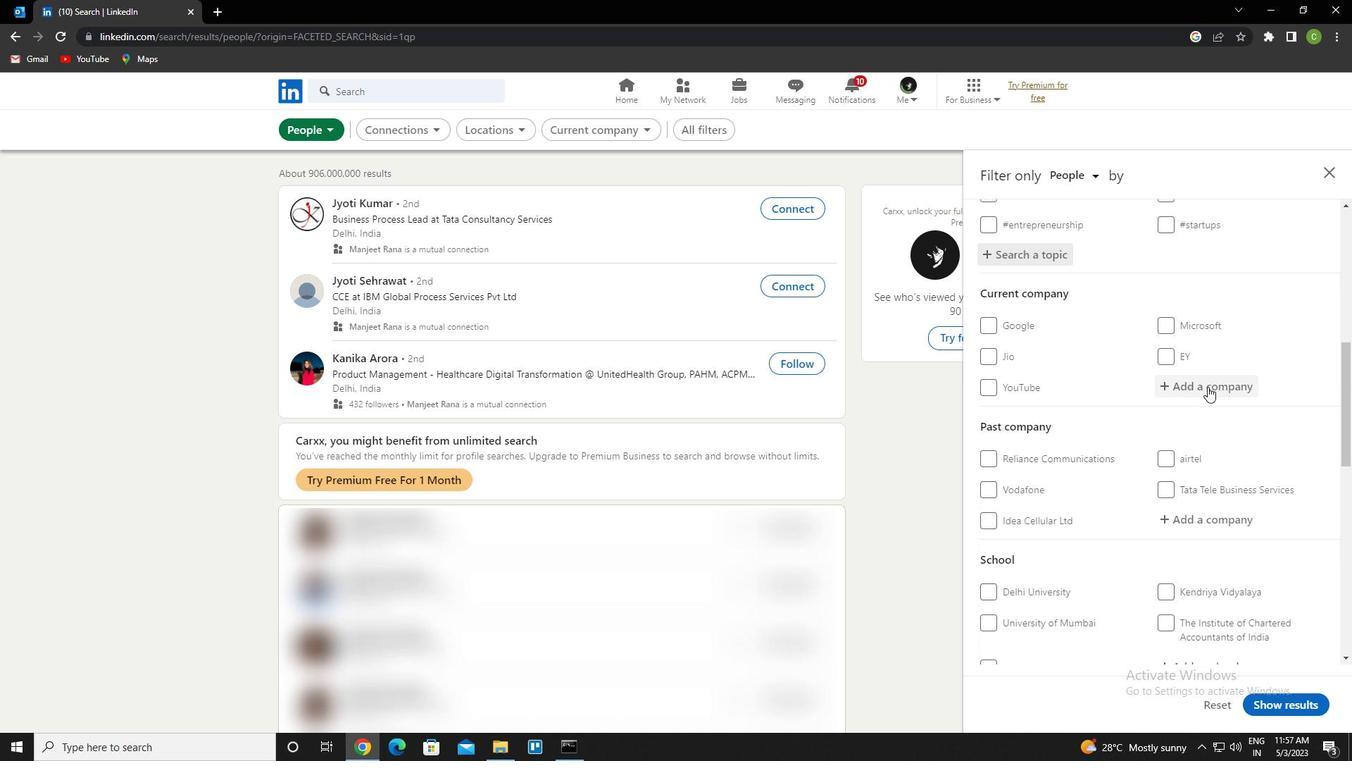 
Action: Mouse scrolled (1200, 387) with delta (0, 0)
Screenshot: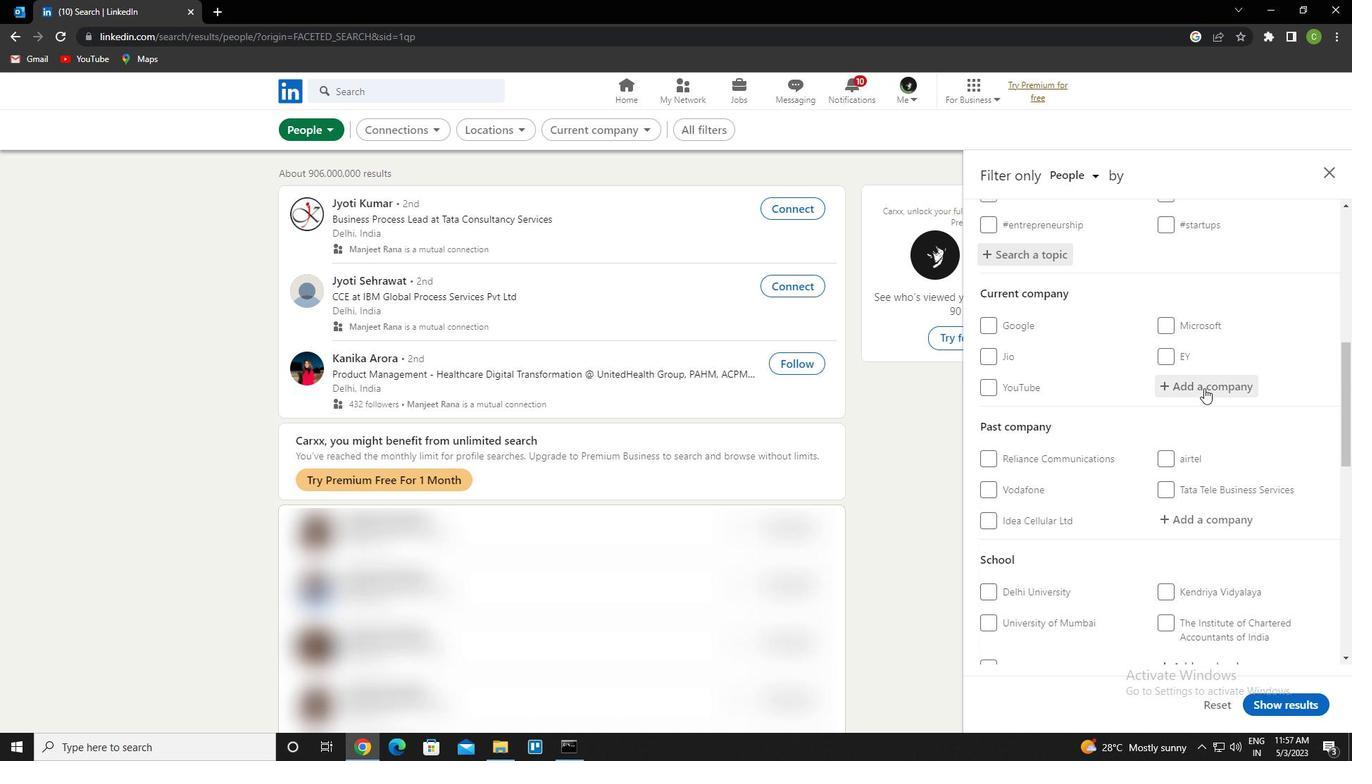 
Action: Mouse moved to (1199, 388)
Screenshot: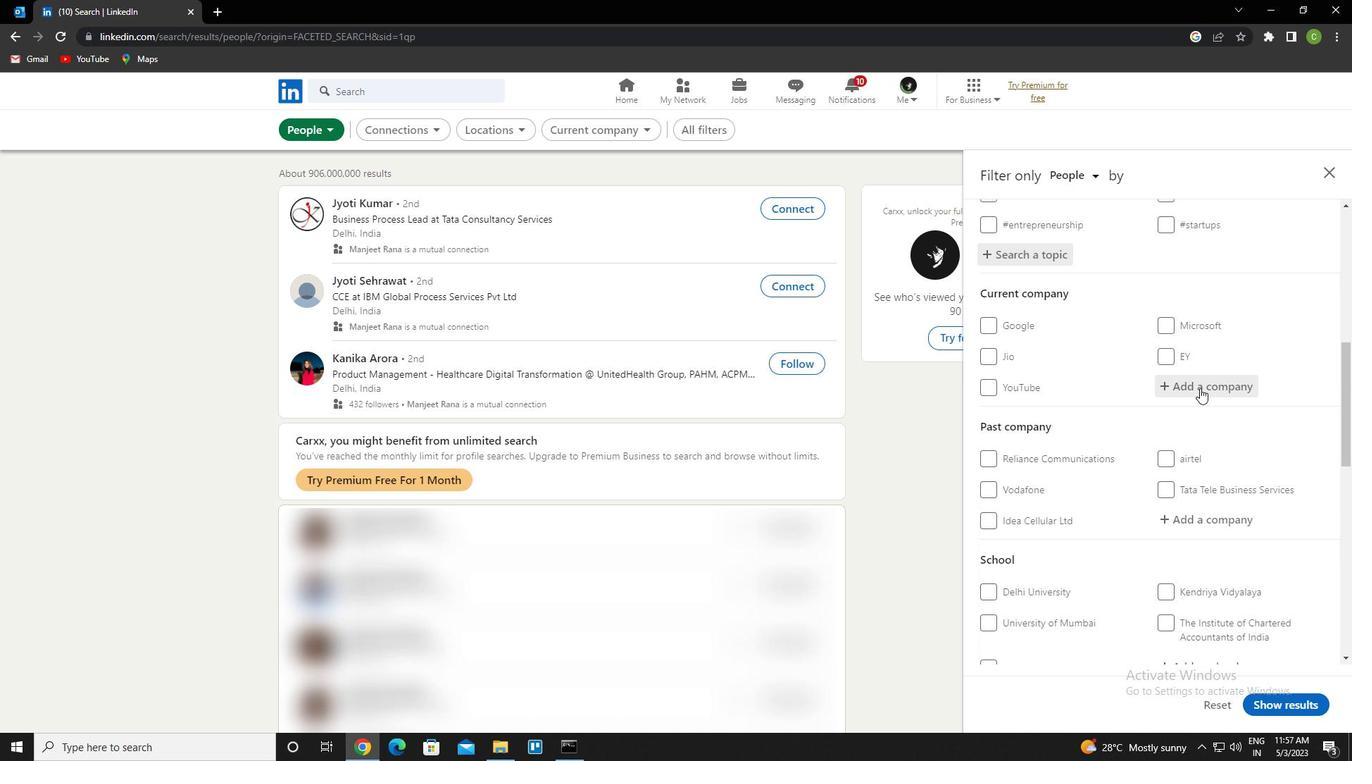 
Action: Mouse scrolled (1199, 388) with delta (0, 0)
Screenshot: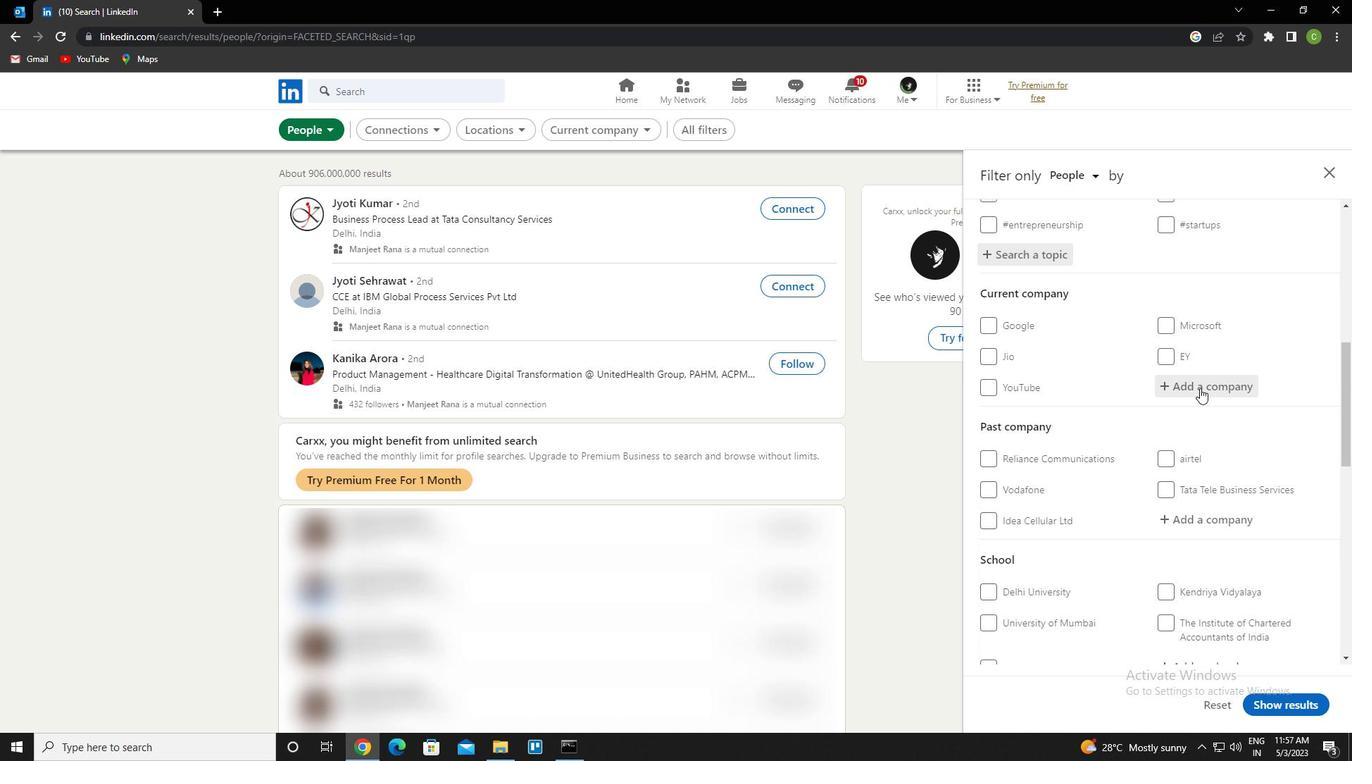 
Action: Mouse moved to (1169, 397)
Screenshot: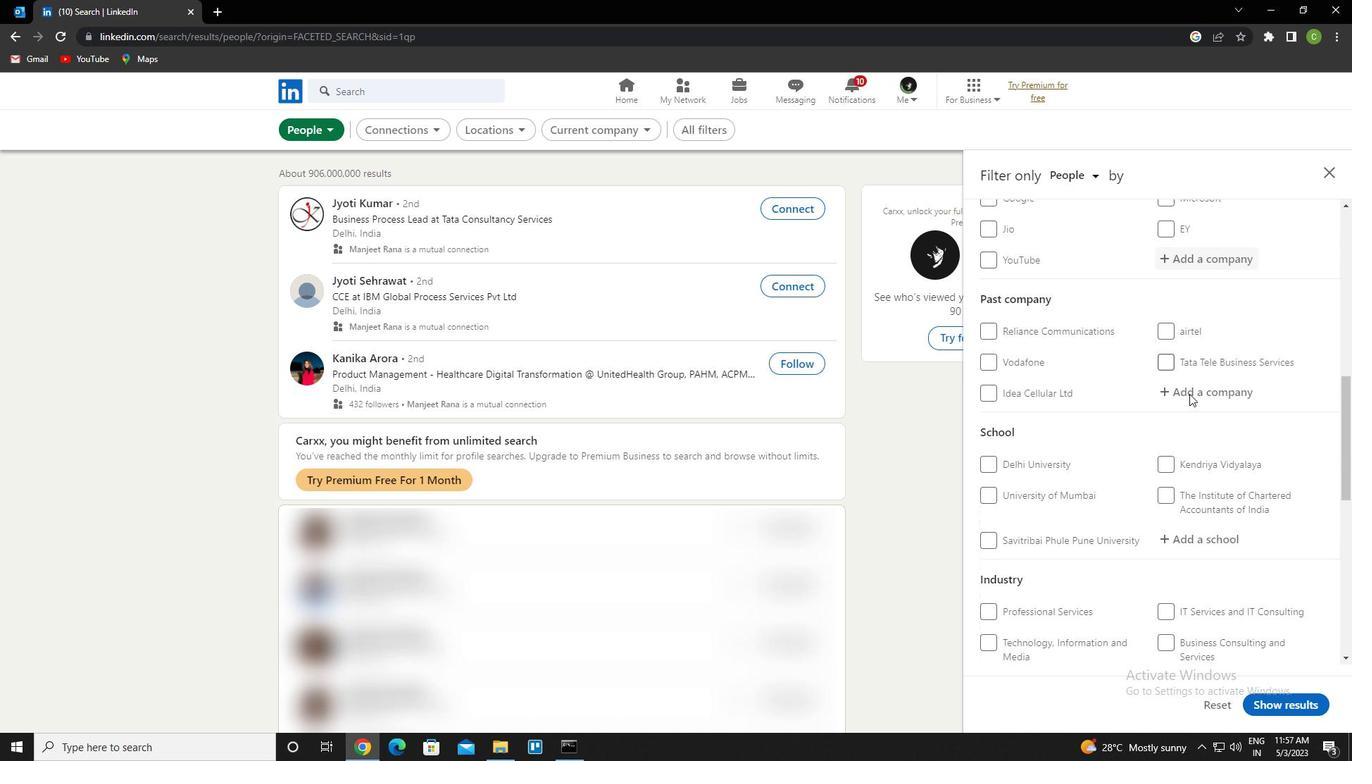 
Action: Mouse scrolled (1169, 396) with delta (0, 0)
Screenshot: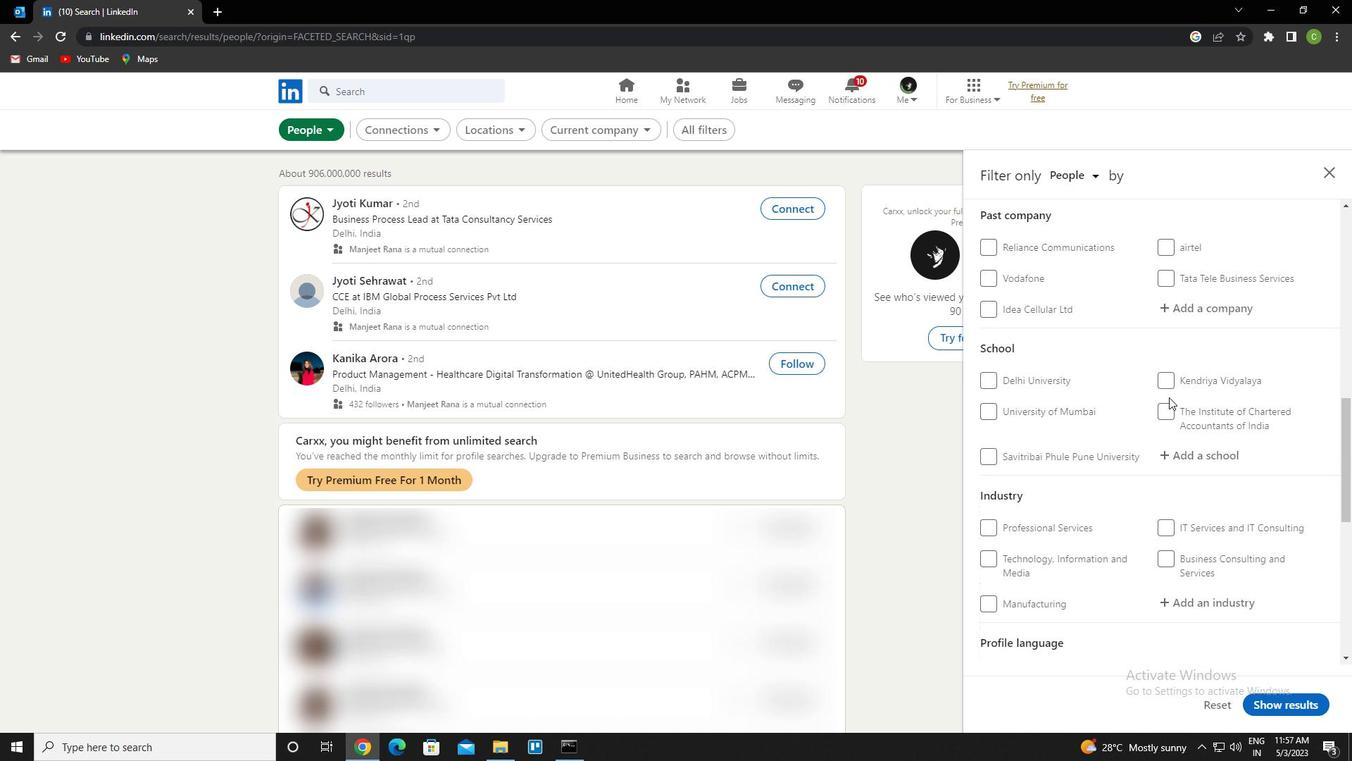 
Action: Mouse scrolled (1169, 396) with delta (0, 0)
Screenshot: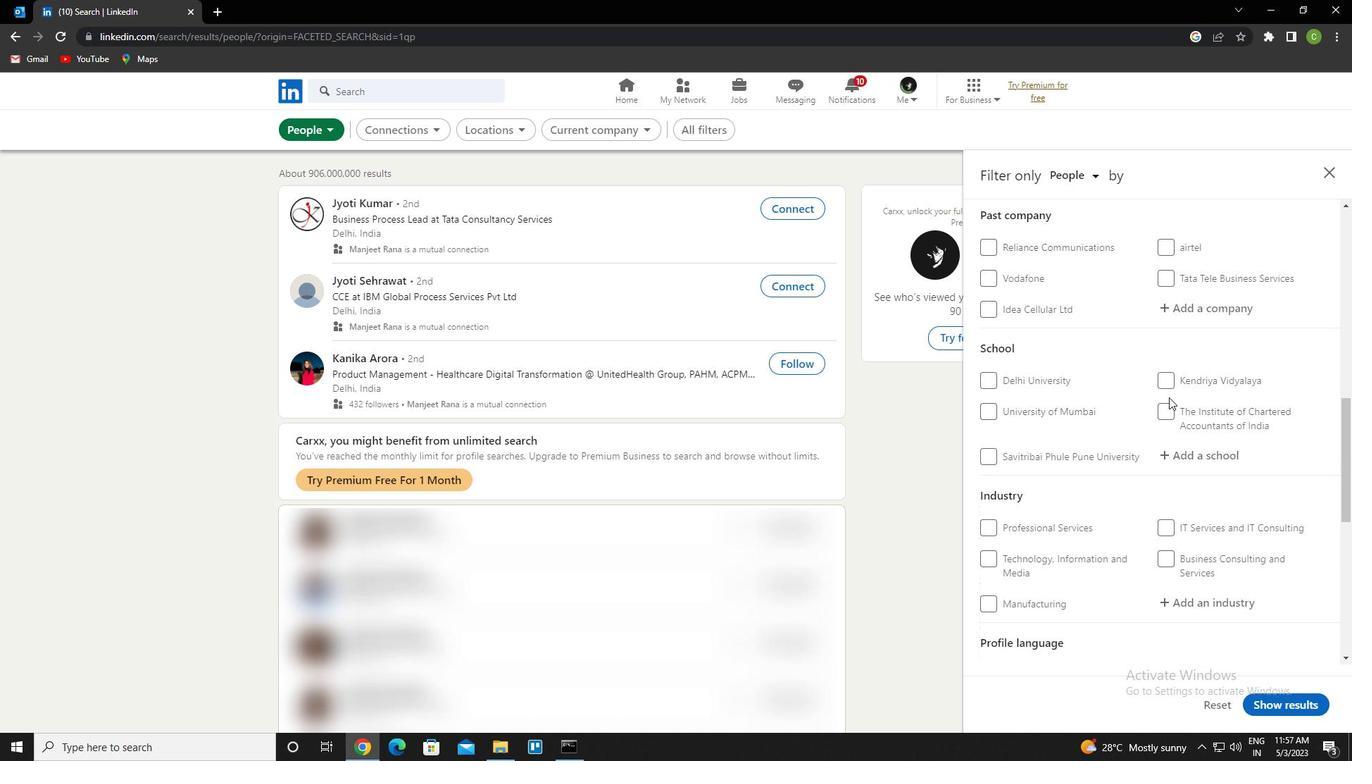 
Action: Mouse scrolled (1169, 396) with delta (0, 0)
Screenshot: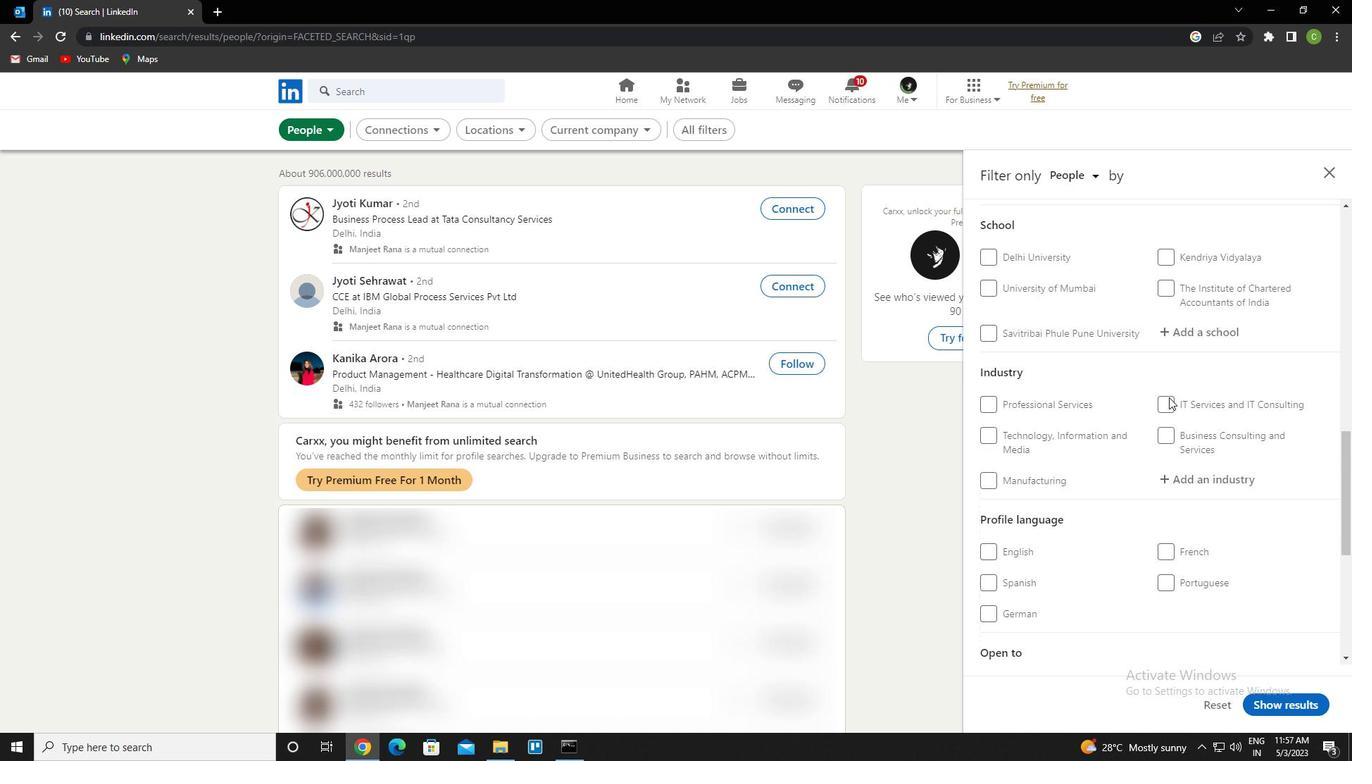 
Action: Mouse moved to (1159, 410)
Screenshot: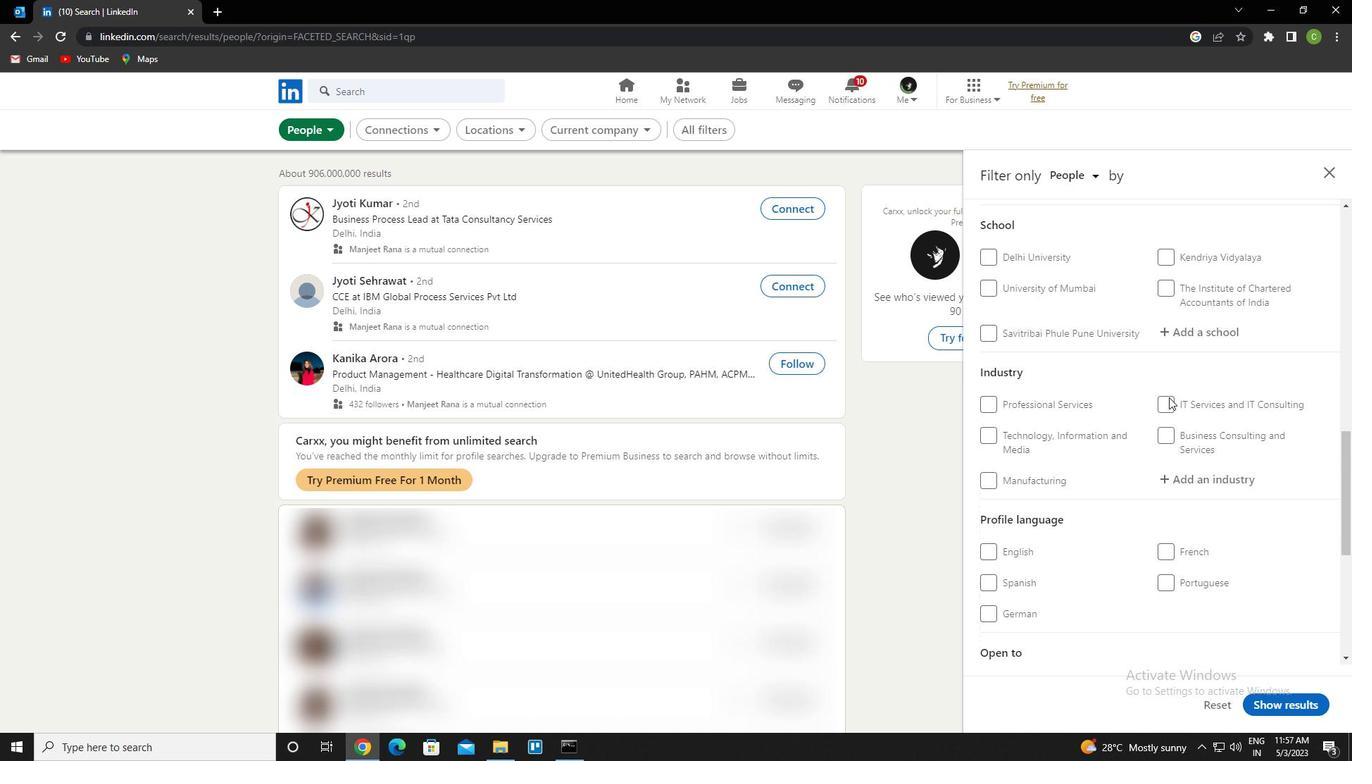 
Action: Mouse scrolled (1159, 410) with delta (0, 0)
Screenshot: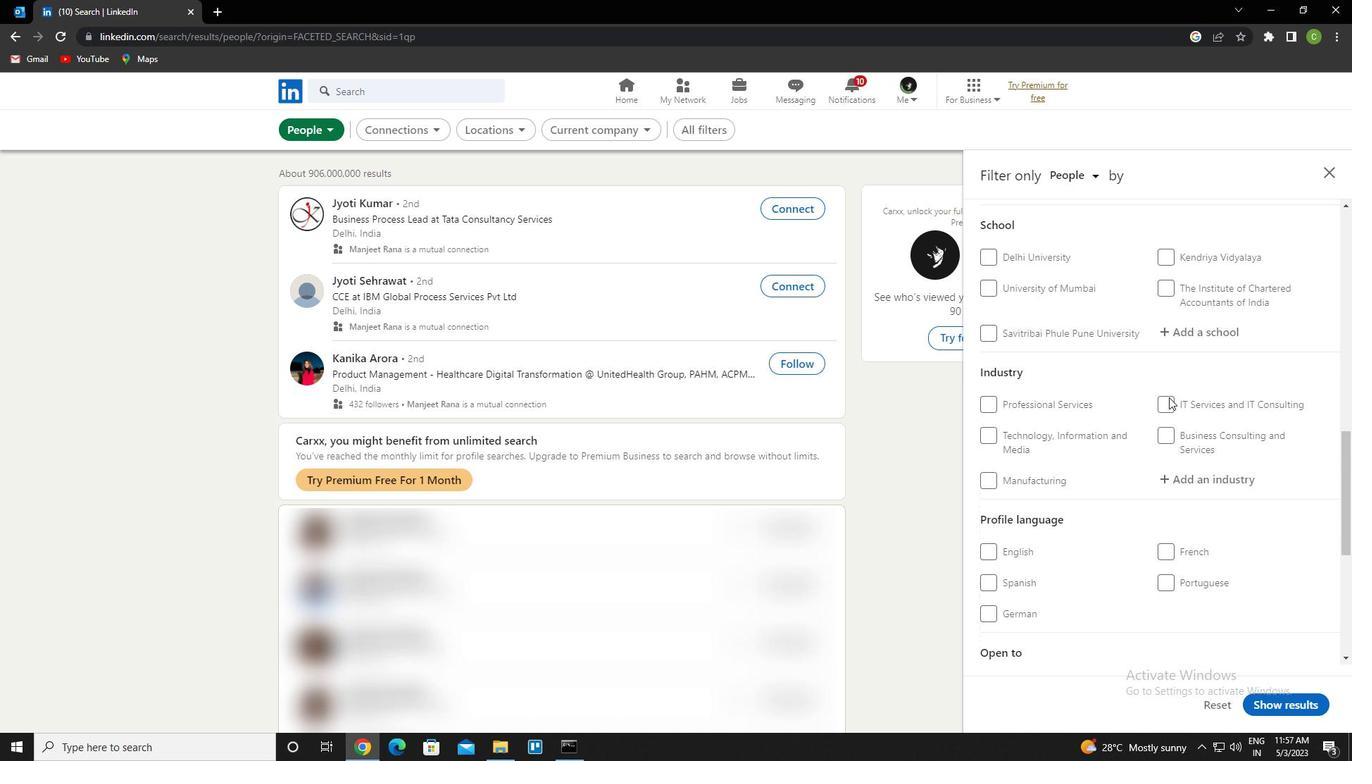 
Action: Mouse moved to (1173, 397)
Screenshot: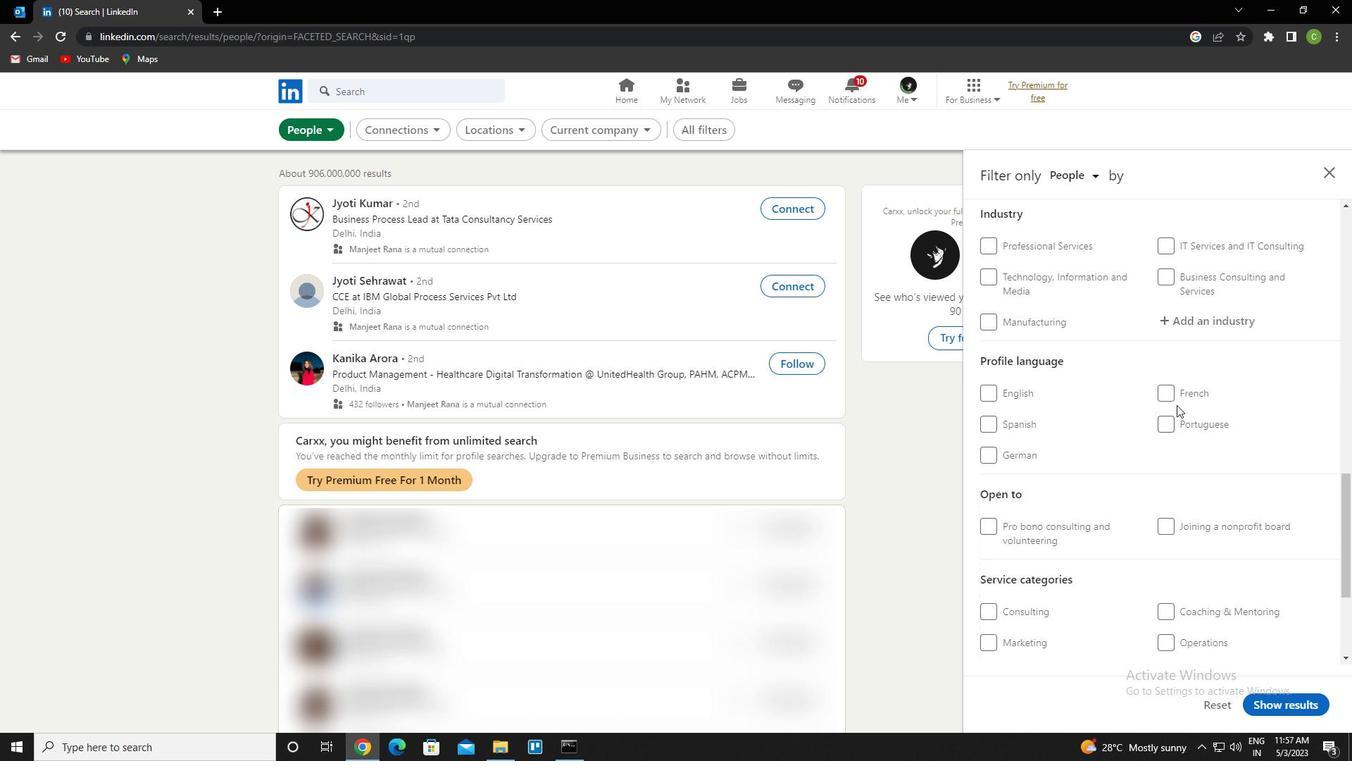 
Action: Mouse pressed left at (1173, 397)
Screenshot: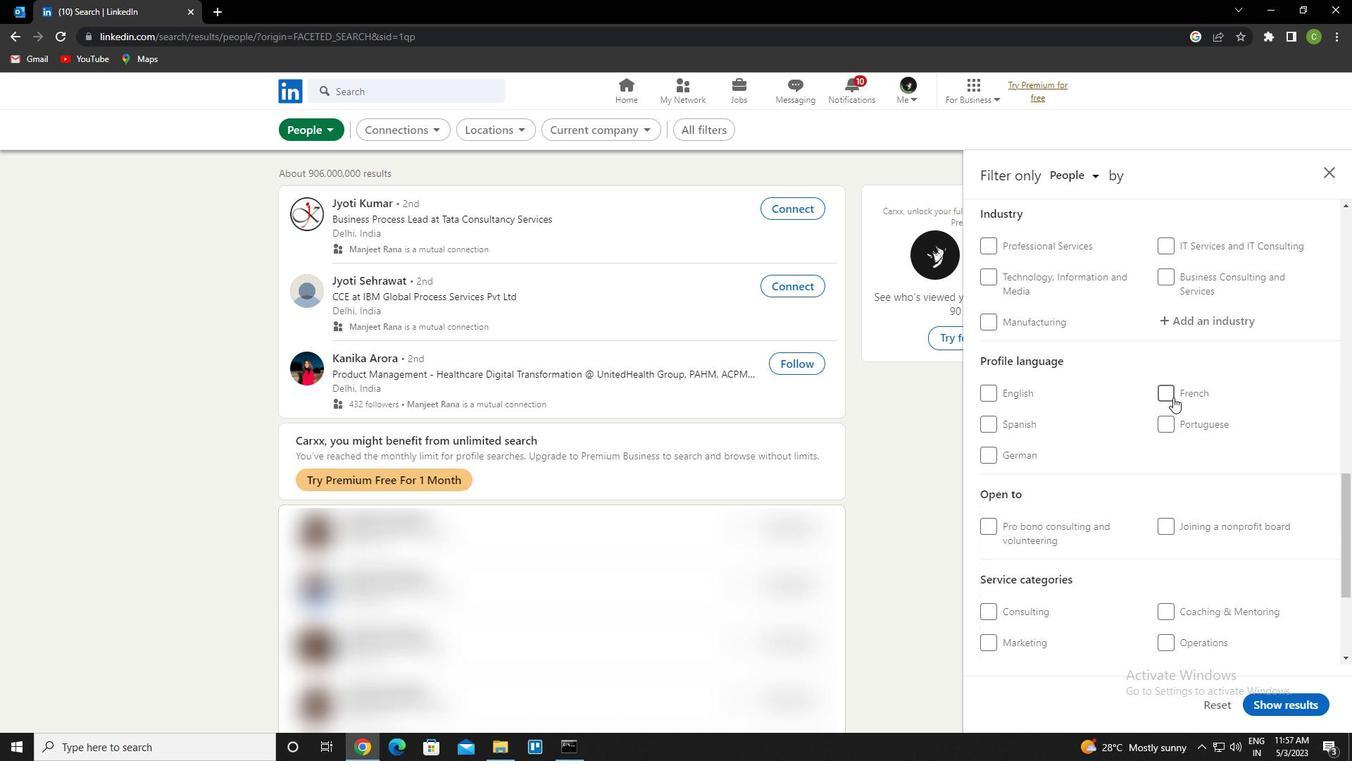 
Action: Mouse moved to (1145, 436)
Screenshot: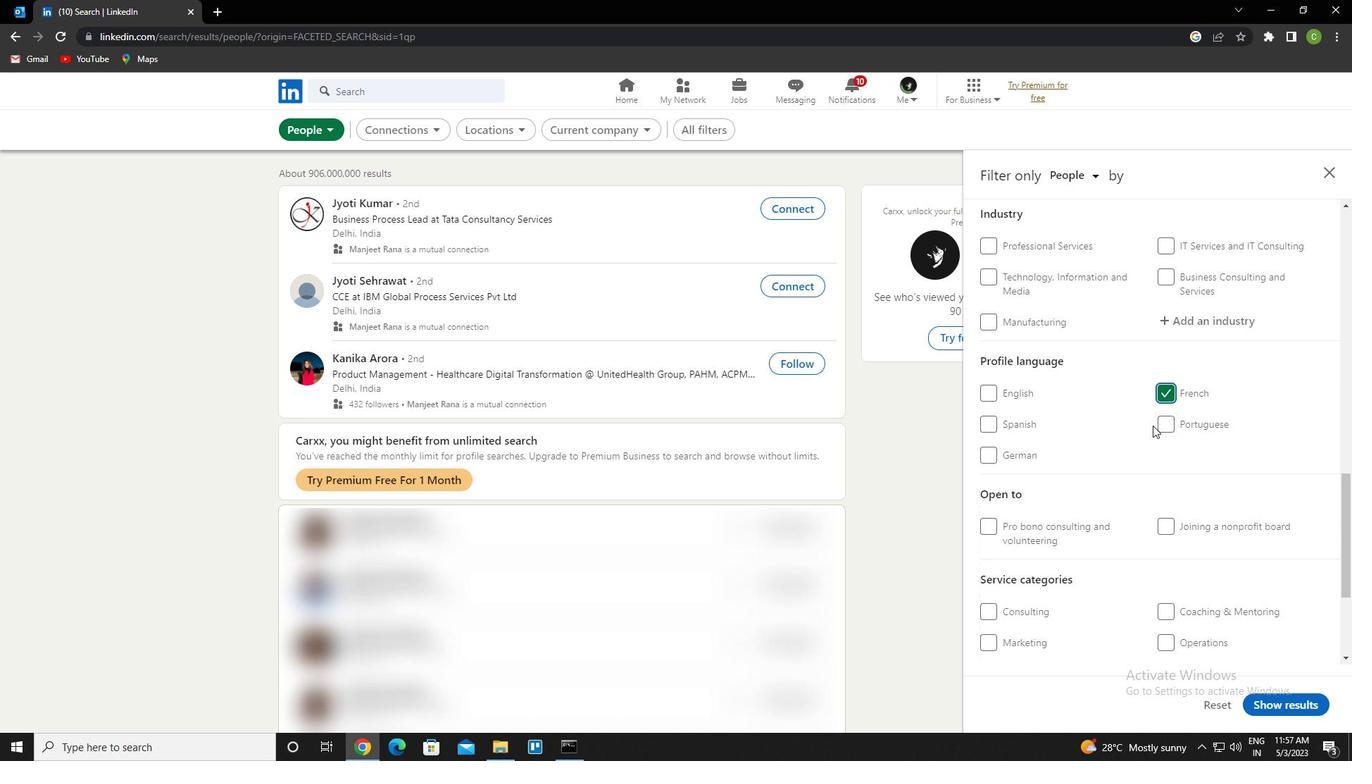 
Action: Mouse scrolled (1145, 436) with delta (0, 0)
Screenshot: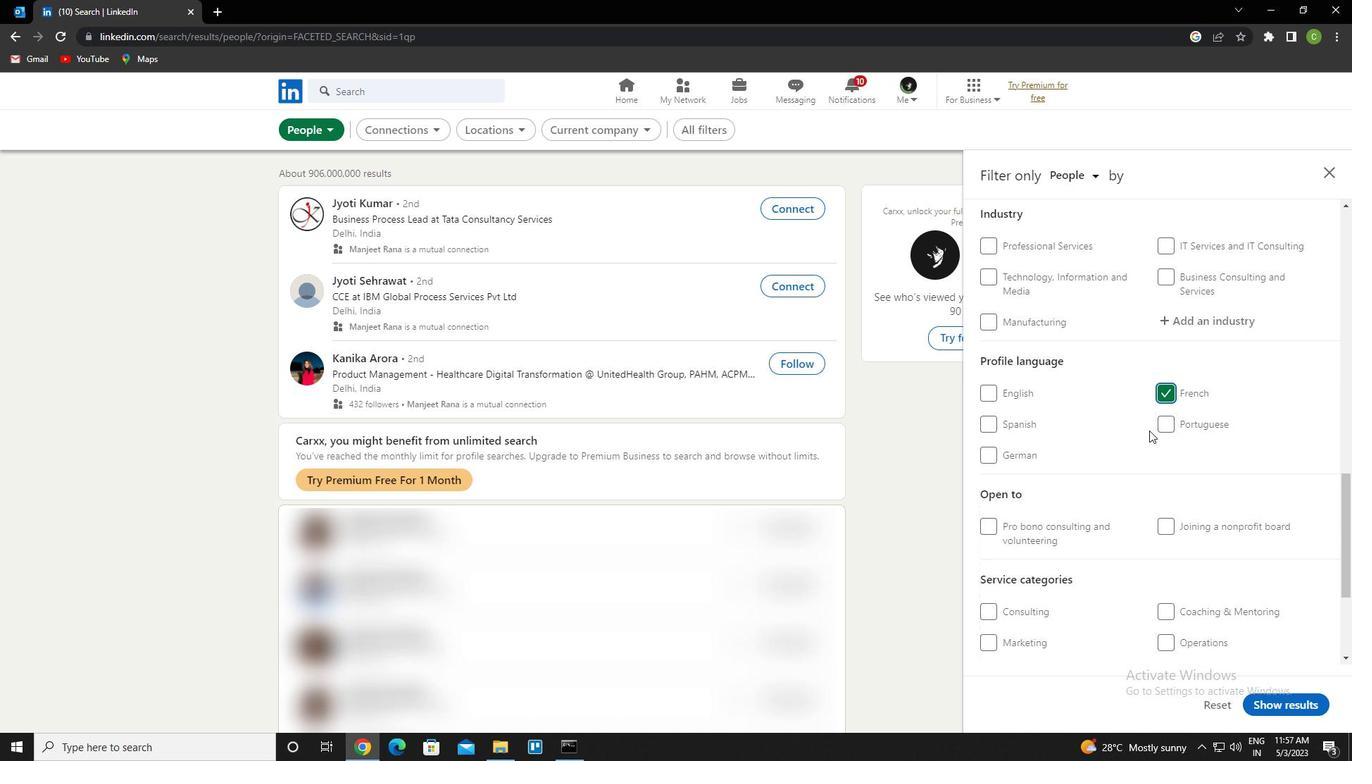 
Action: Mouse scrolled (1145, 436) with delta (0, 0)
Screenshot: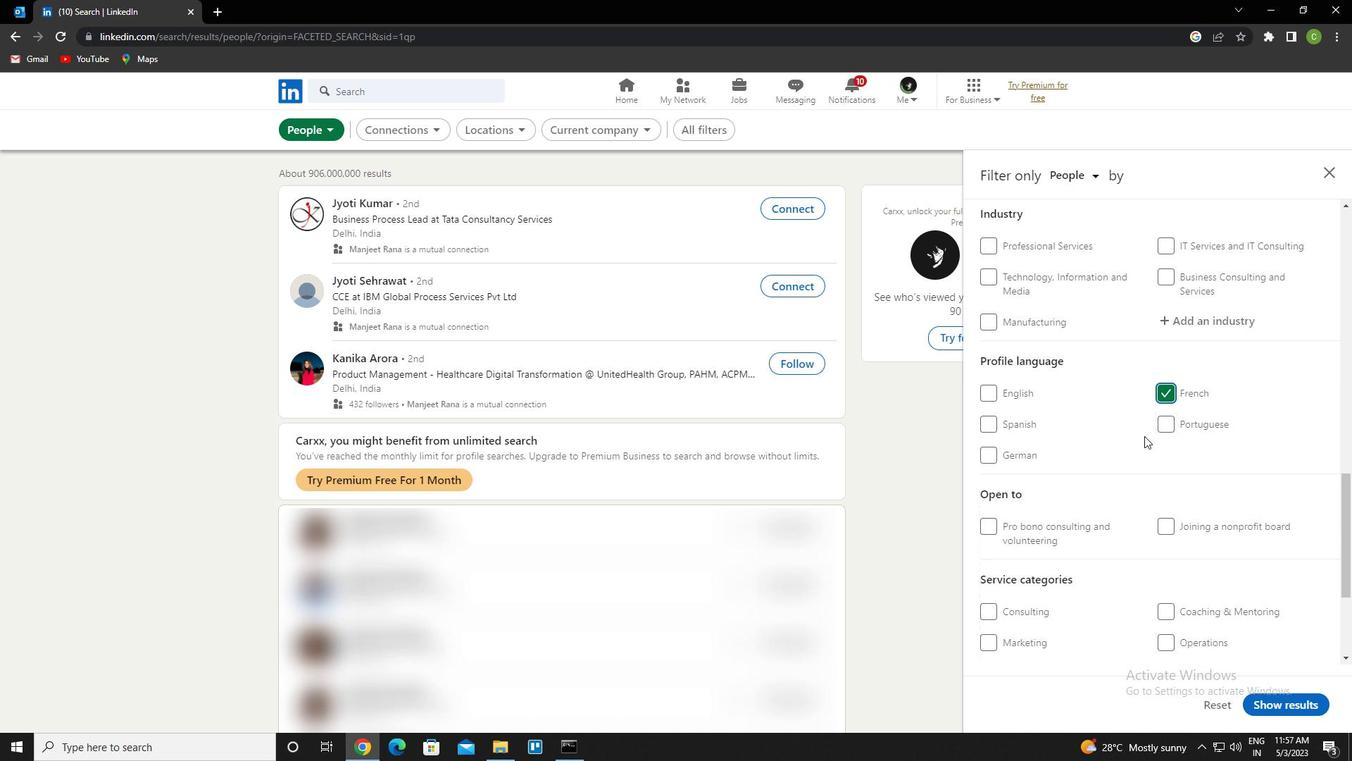 
Action: Mouse scrolled (1145, 436) with delta (0, 0)
Screenshot: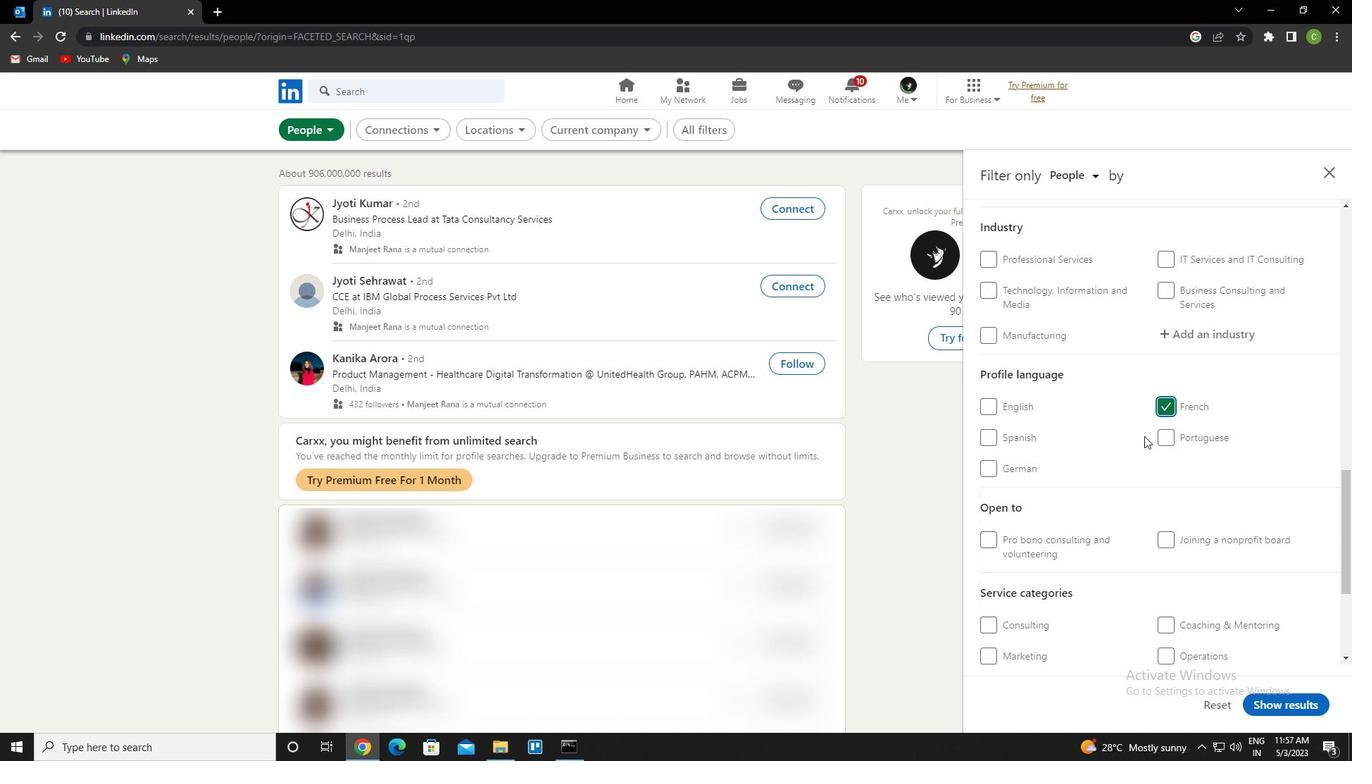 
Action: Mouse scrolled (1145, 436) with delta (0, 0)
Screenshot: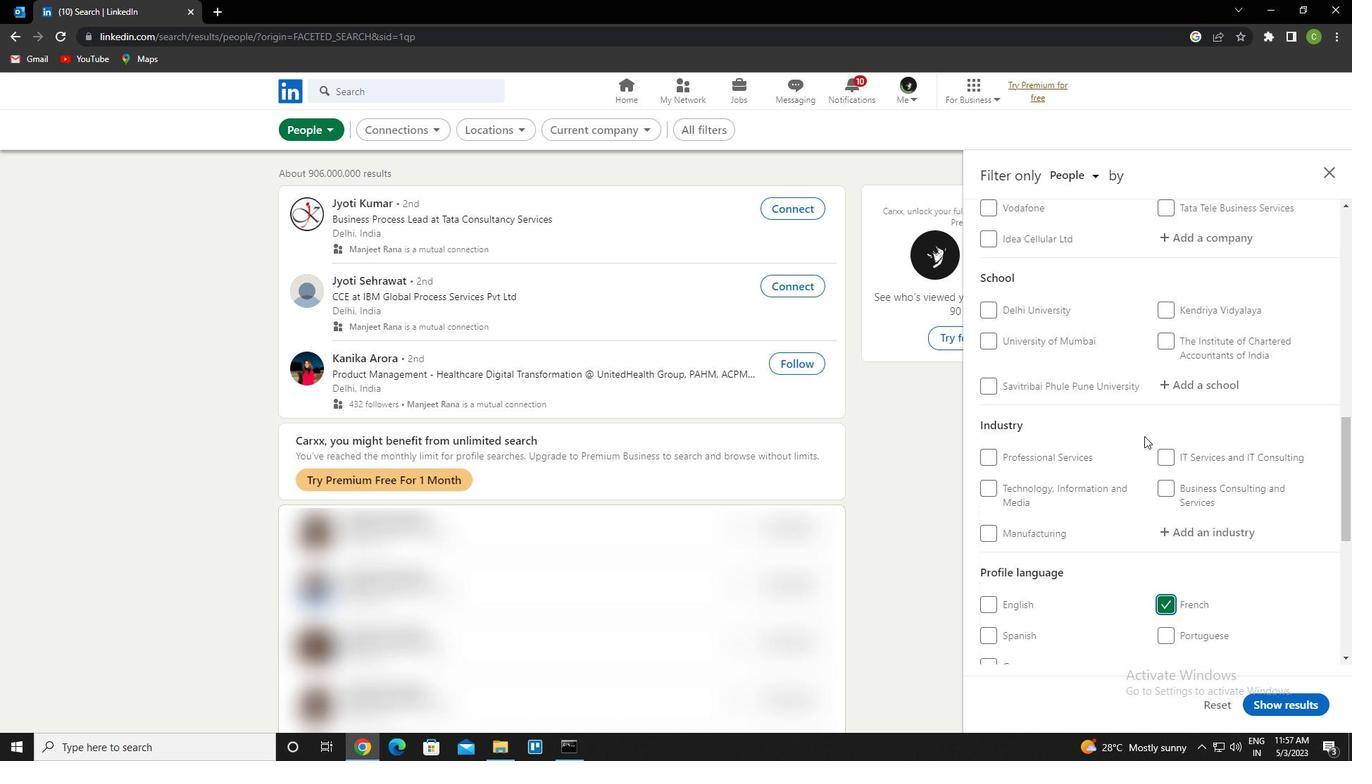 
Action: Mouse scrolled (1145, 436) with delta (0, 0)
Screenshot: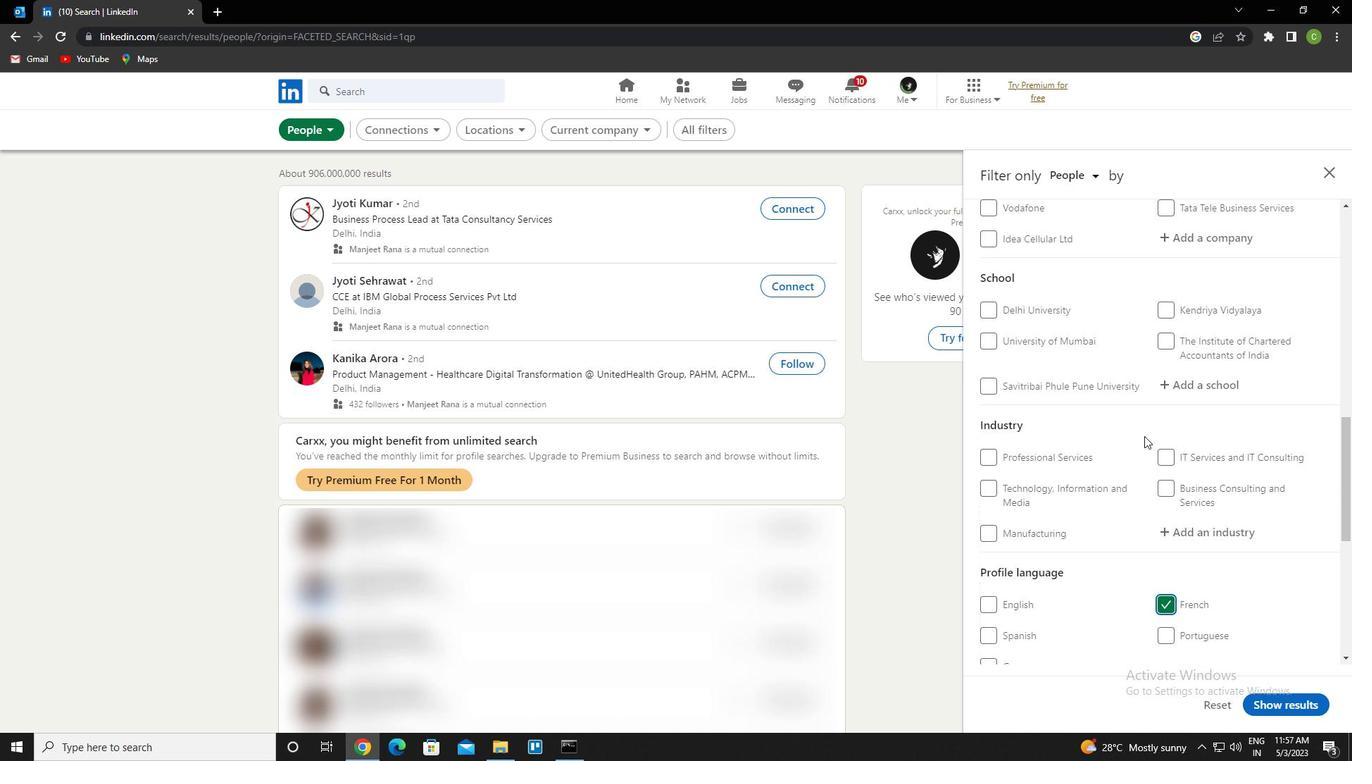 
Action: Mouse scrolled (1145, 436) with delta (0, 0)
Screenshot: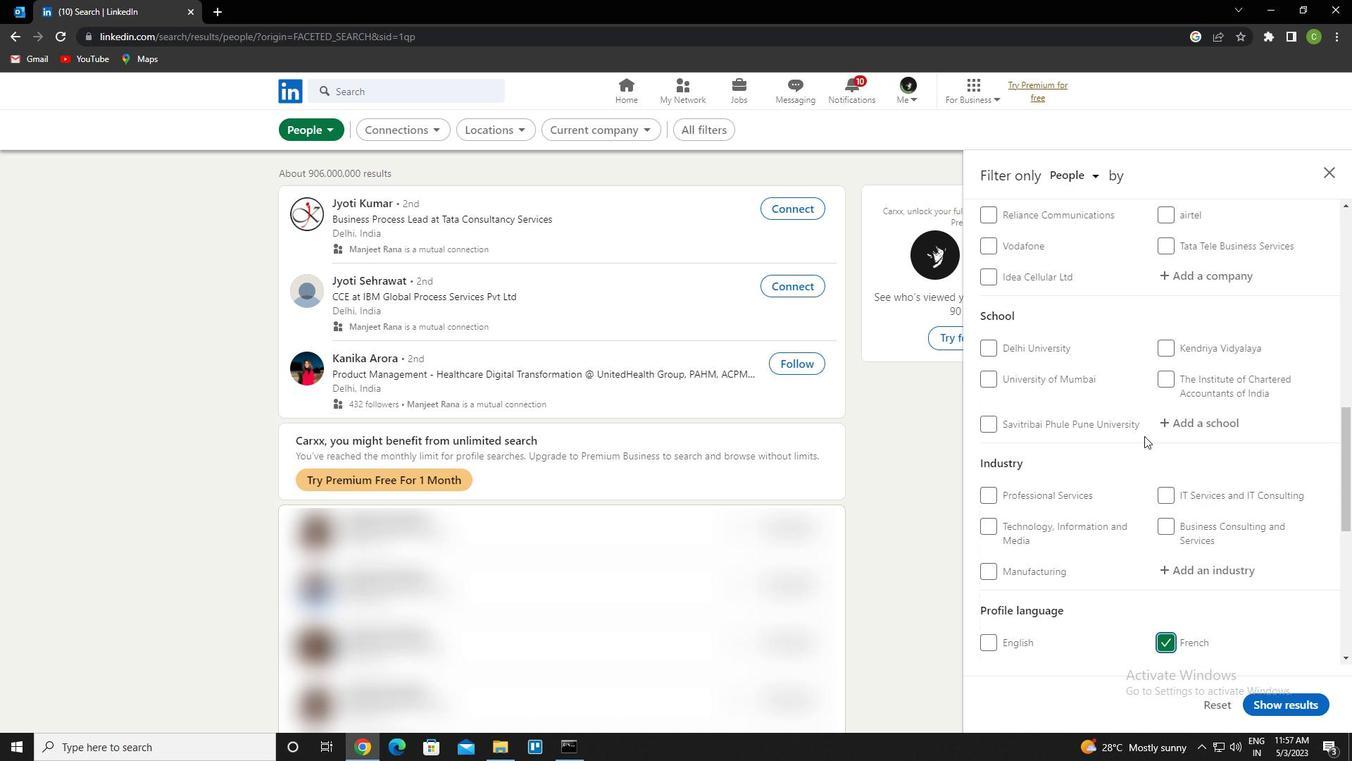 
Action: Mouse scrolled (1145, 436) with delta (0, 0)
Screenshot: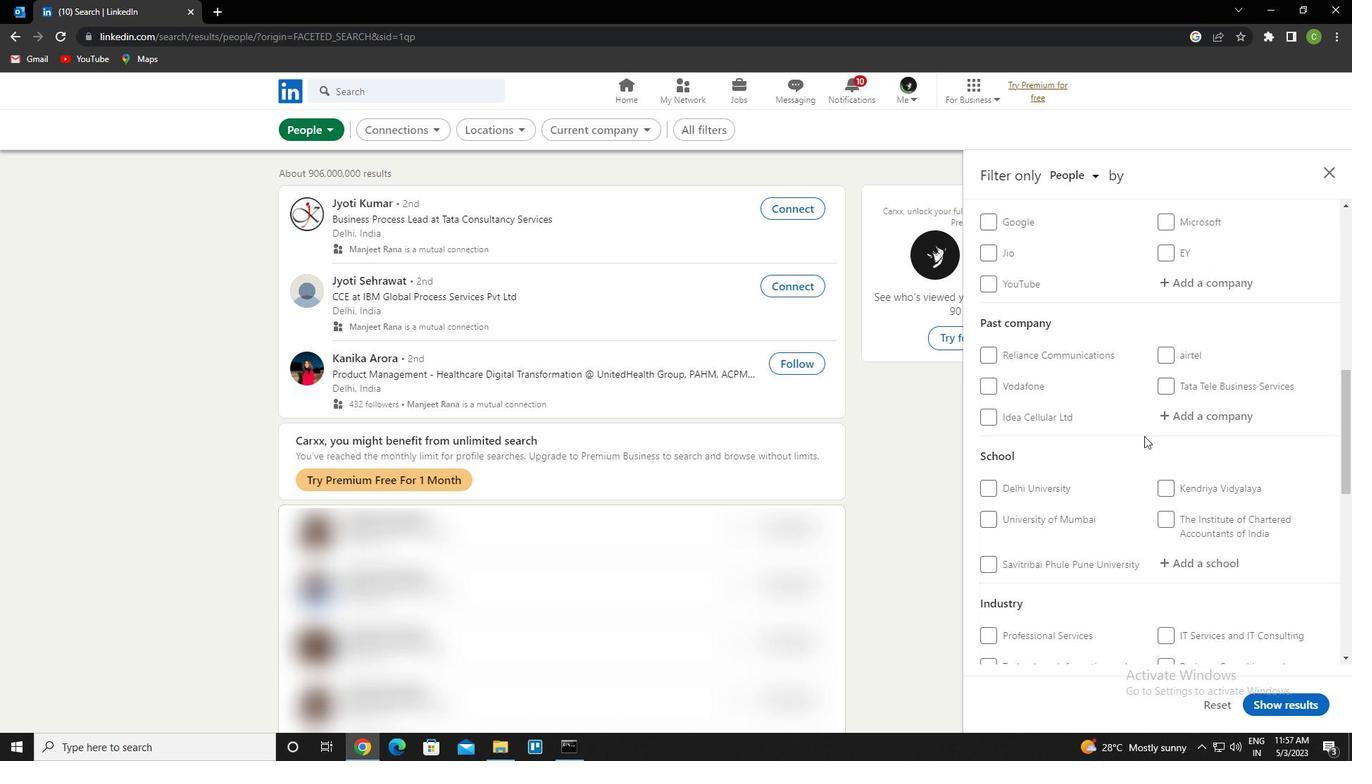 
Action: Mouse moved to (1214, 384)
Screenshot: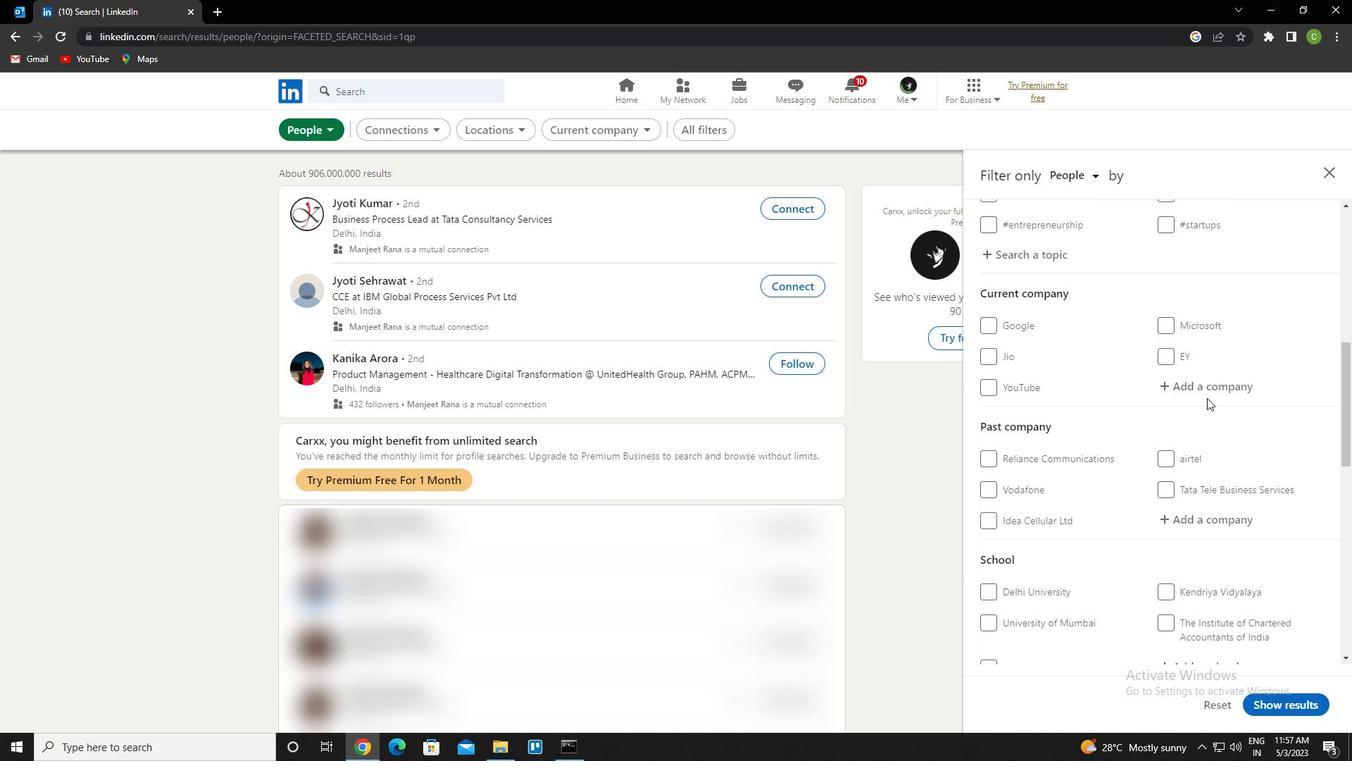 
Action: Mouse pressed left at (1214, 384)
Screenshot: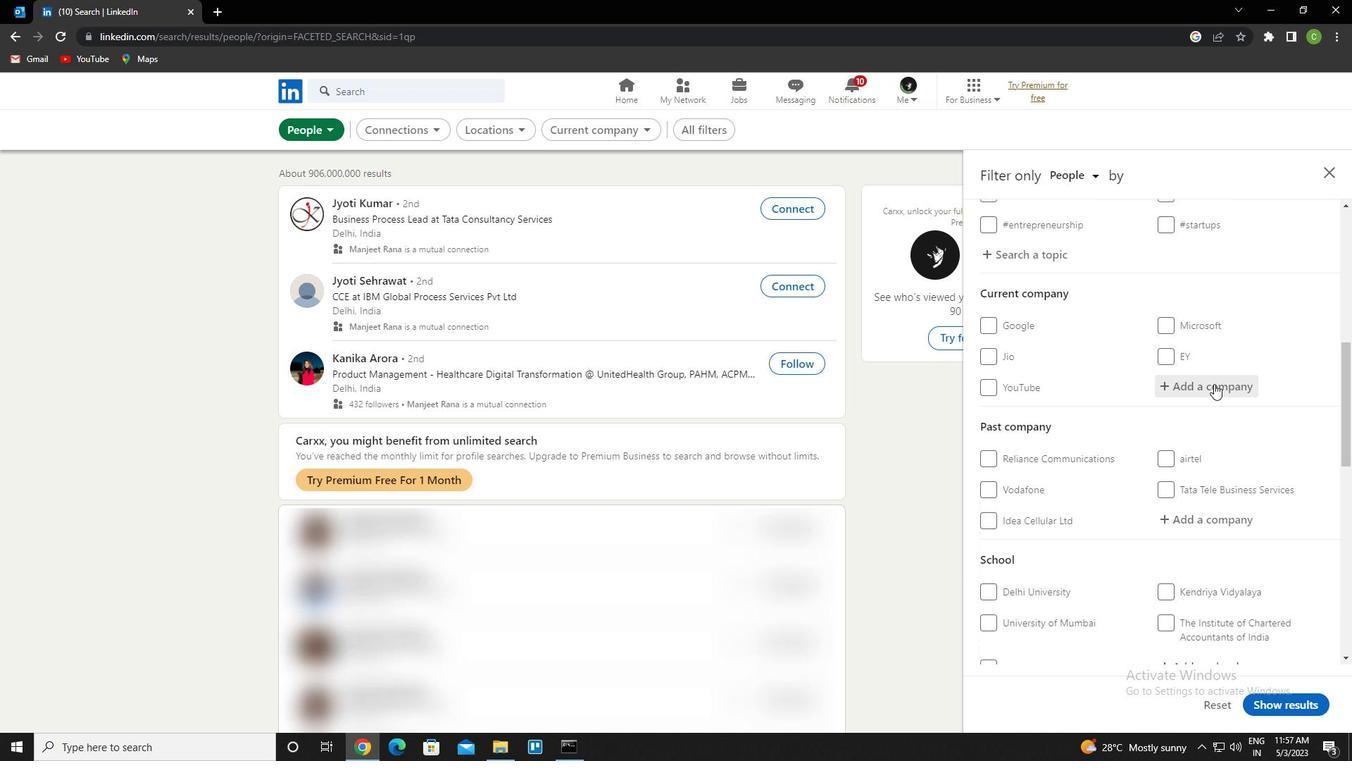 
Action: Key pressed <Key.caps_lock>ideslabs<Key.down><Key.enter>
Screenshot: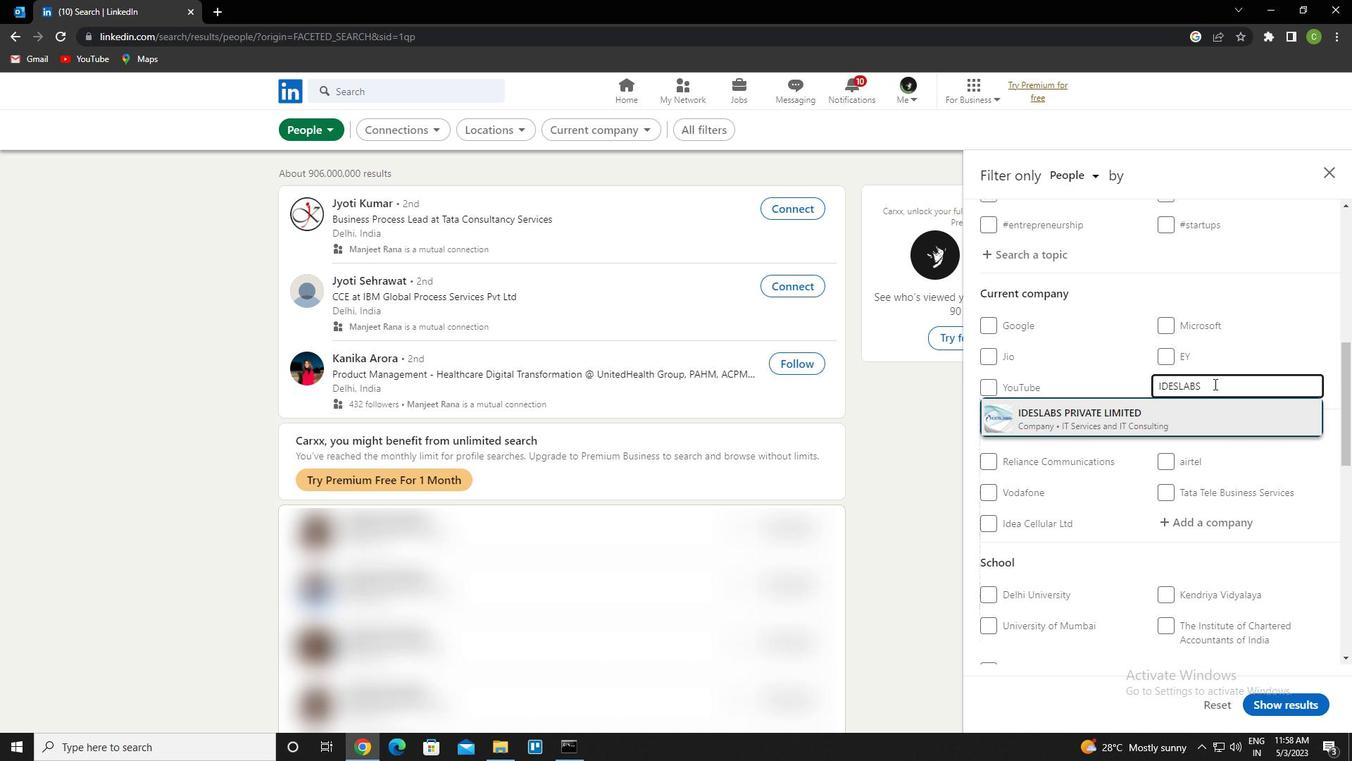 
Action: Mouse moved to (1220, 387)
Screenshot: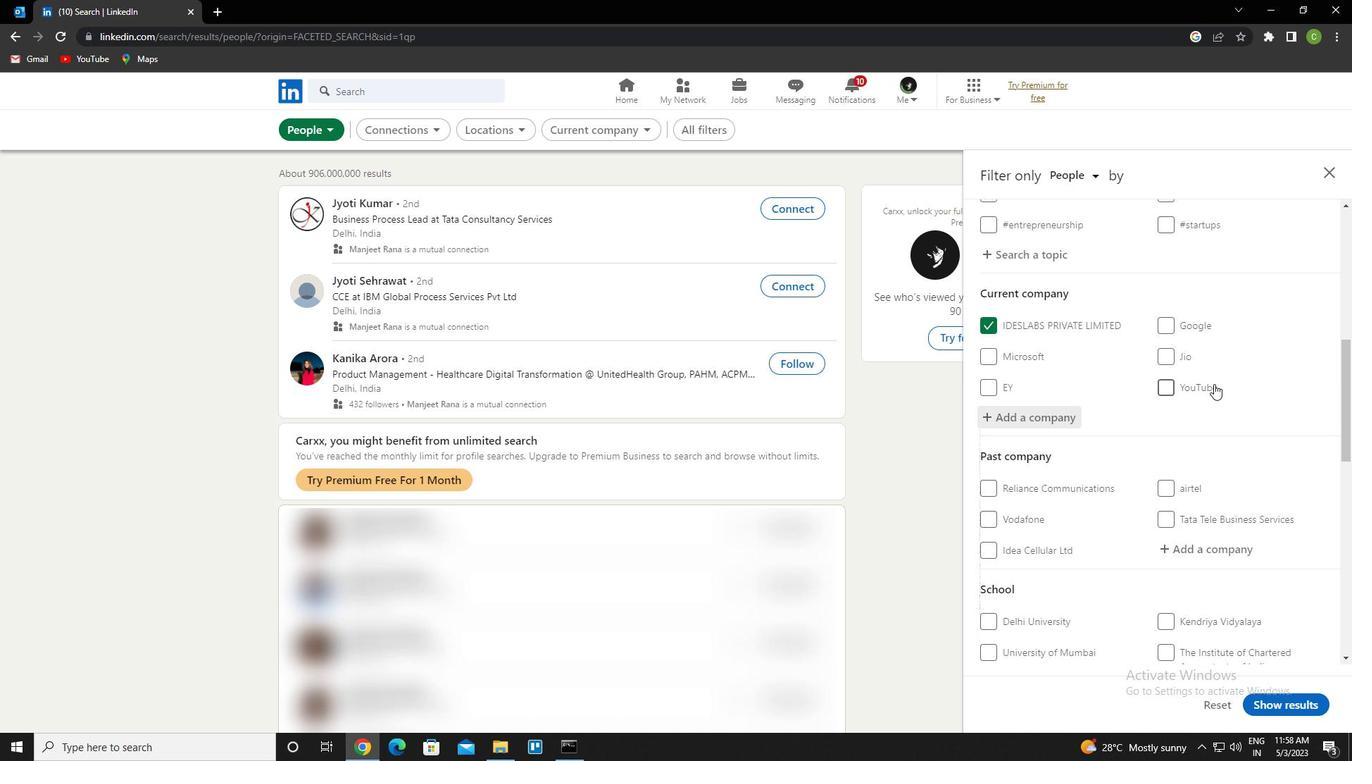 
Action: Mouse scrolled (1220, 386) with delta (0, 0)
Screenshot: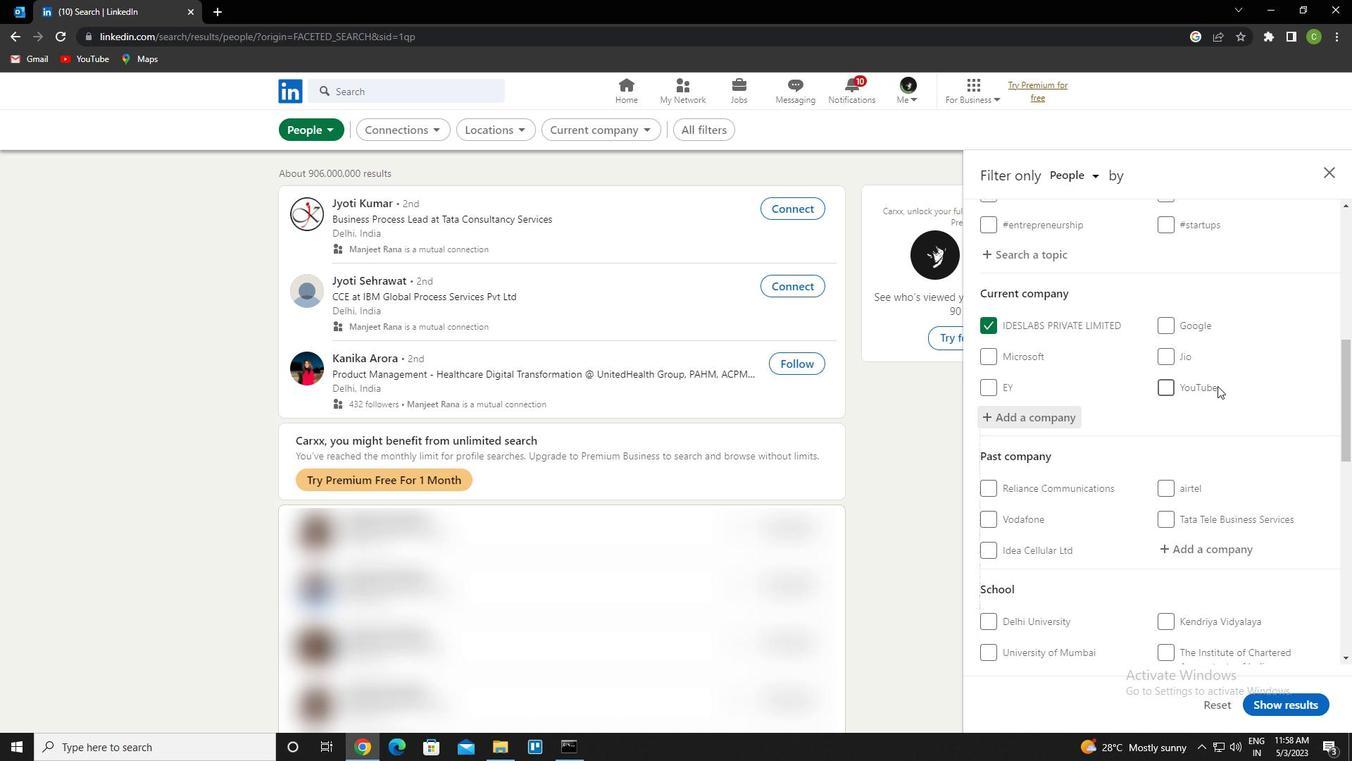 
Action: Mouse scrolled (1220, 386) with delta (0, 0)
Screenshot: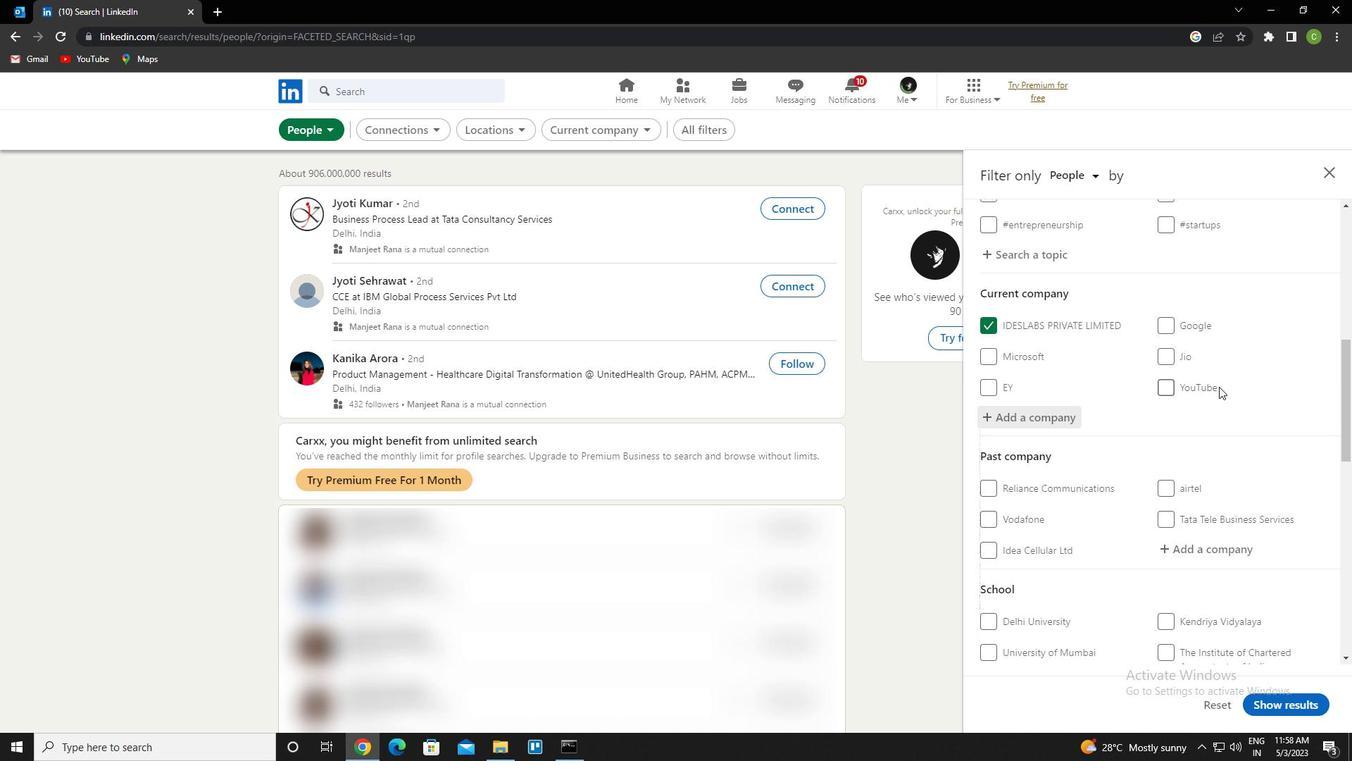 
Action: Mouse moved to (1220, 391)
Screenshot: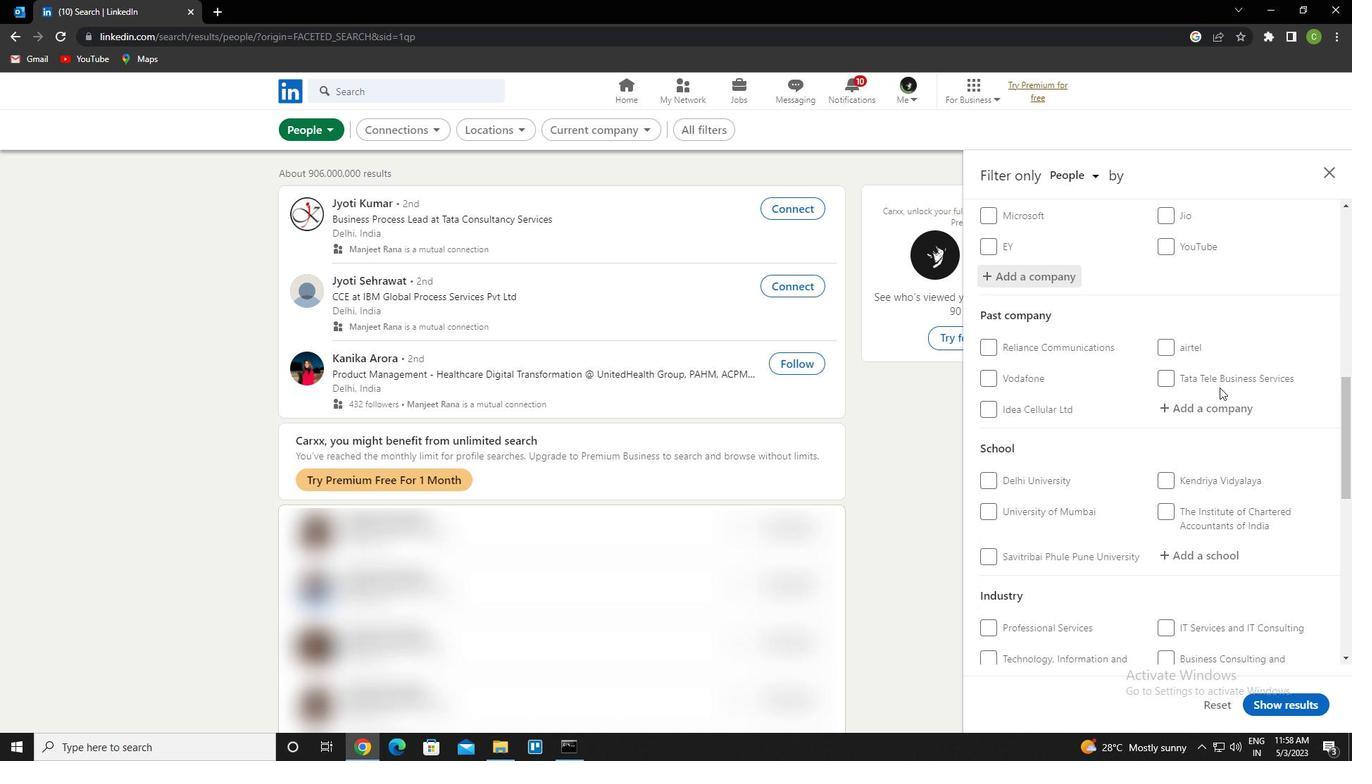 
Action: Mouse scrolled (1220, 391) with delta (0, 0)
Screenshot: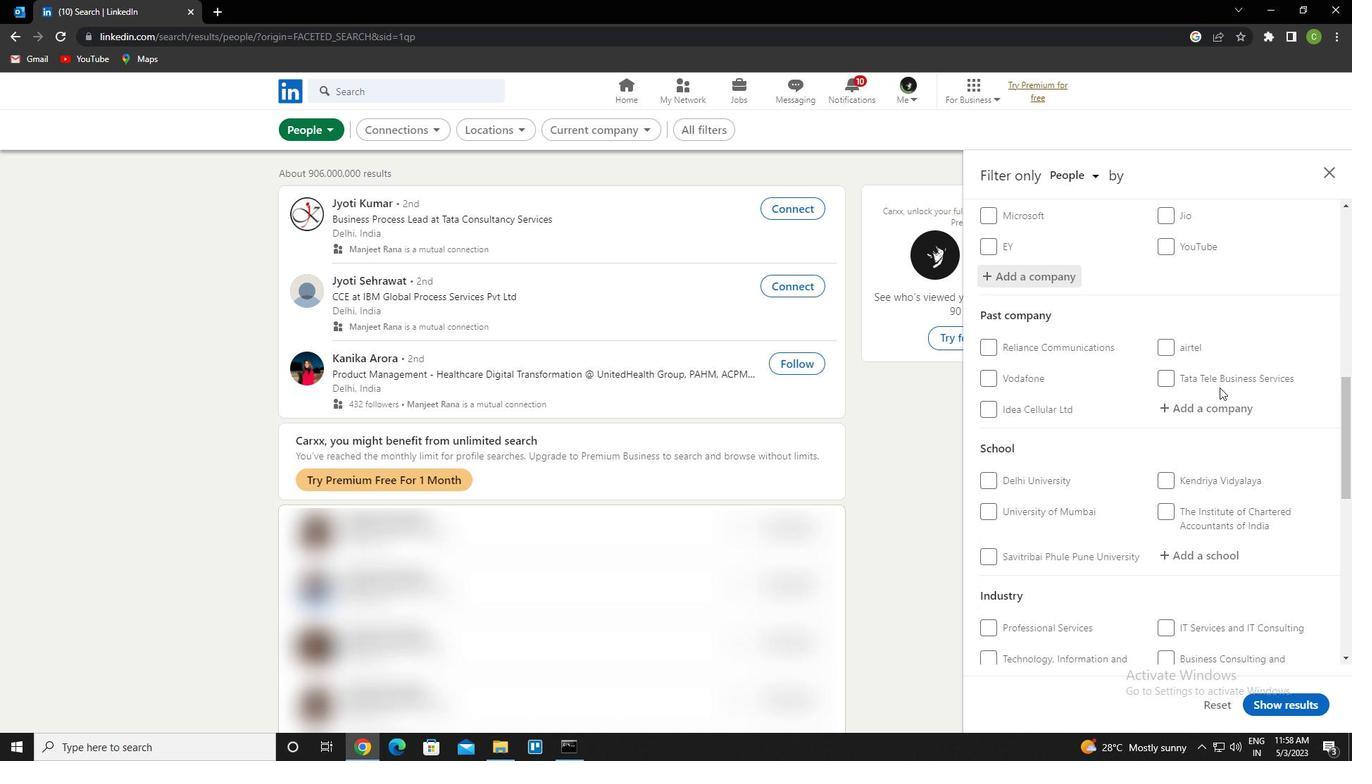 
Action: Mouse moved to (1218, 394)
Screenshot: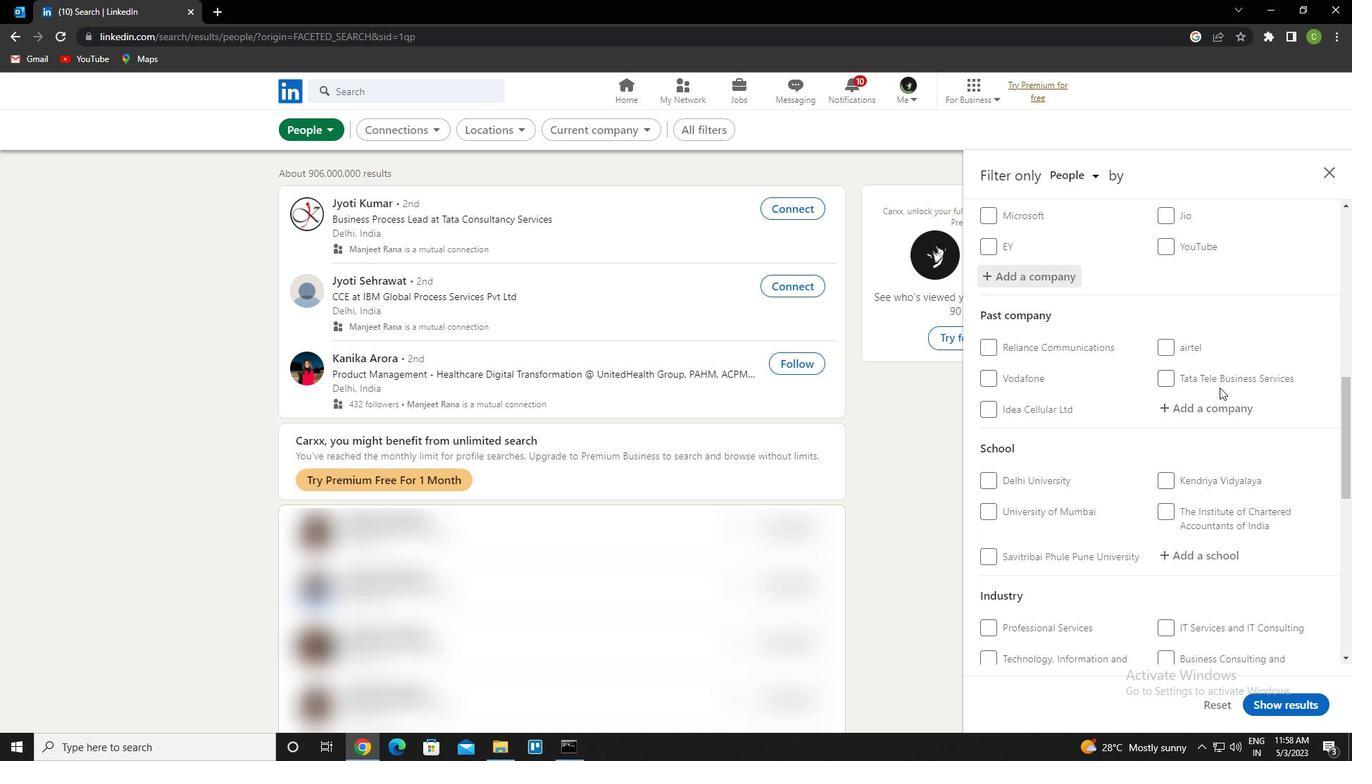 
Action: Mouse scrolled (1218, 393) with delta (0, 0)
Screenshot: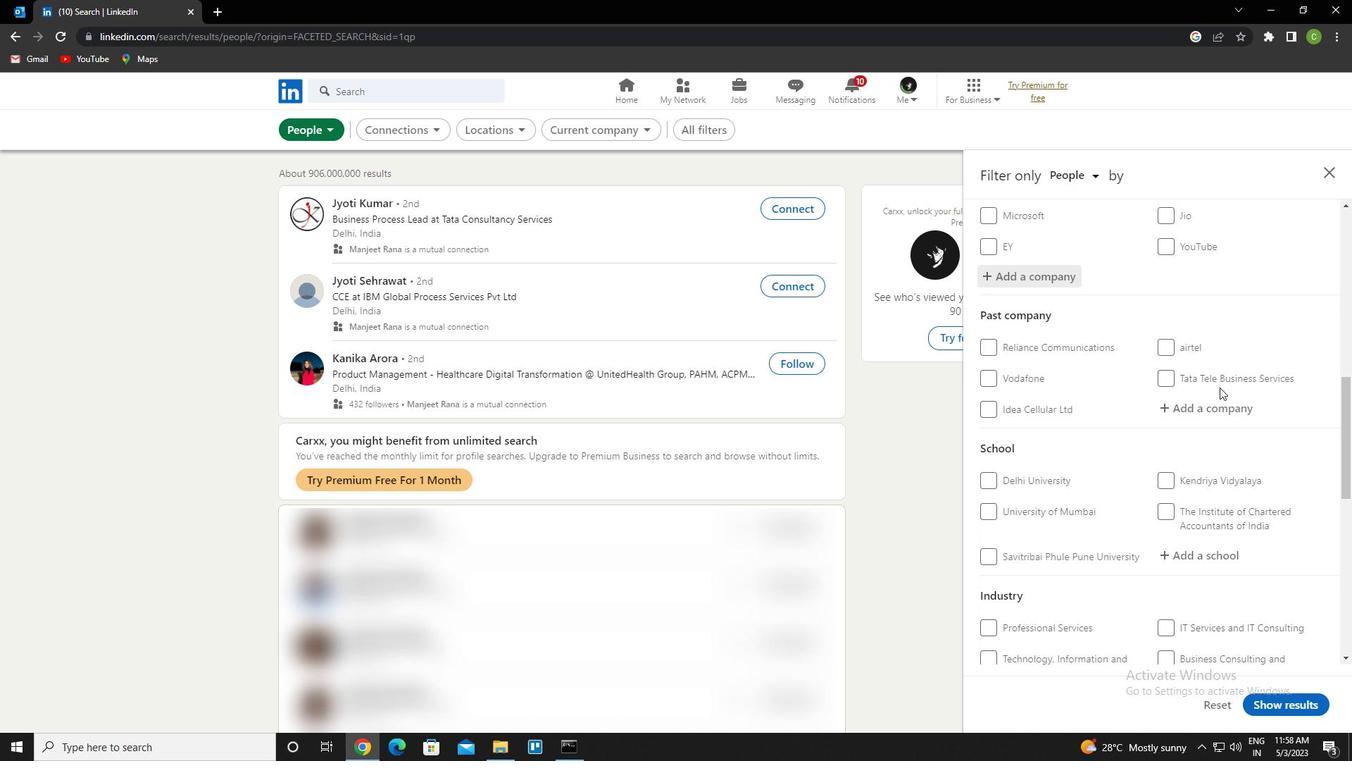 
Action: Mouse moved to (1209, 412)
Screenshot: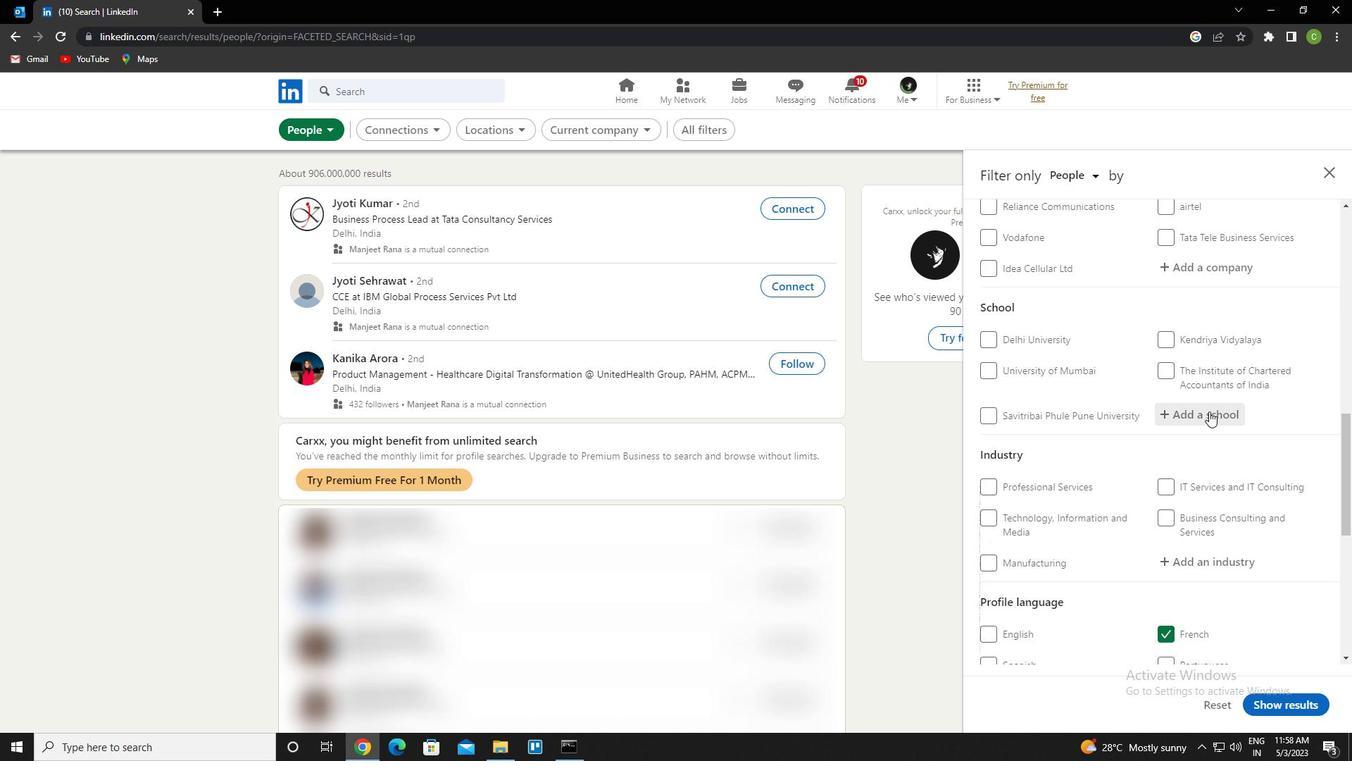 
Action: Mouse pressed left at (1209, 412)
Screenshot: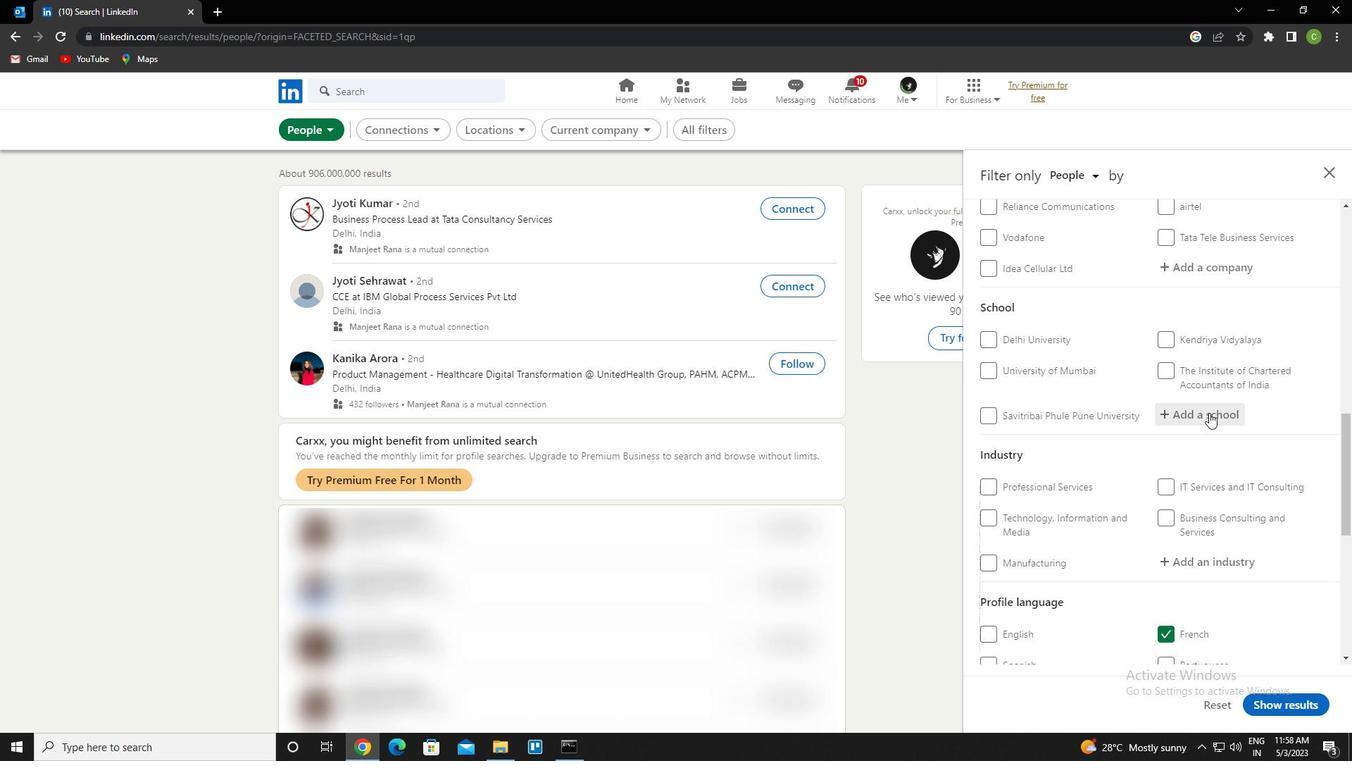 
Action: Key pressed iia<Key.down><Key.enter>
Screenshot: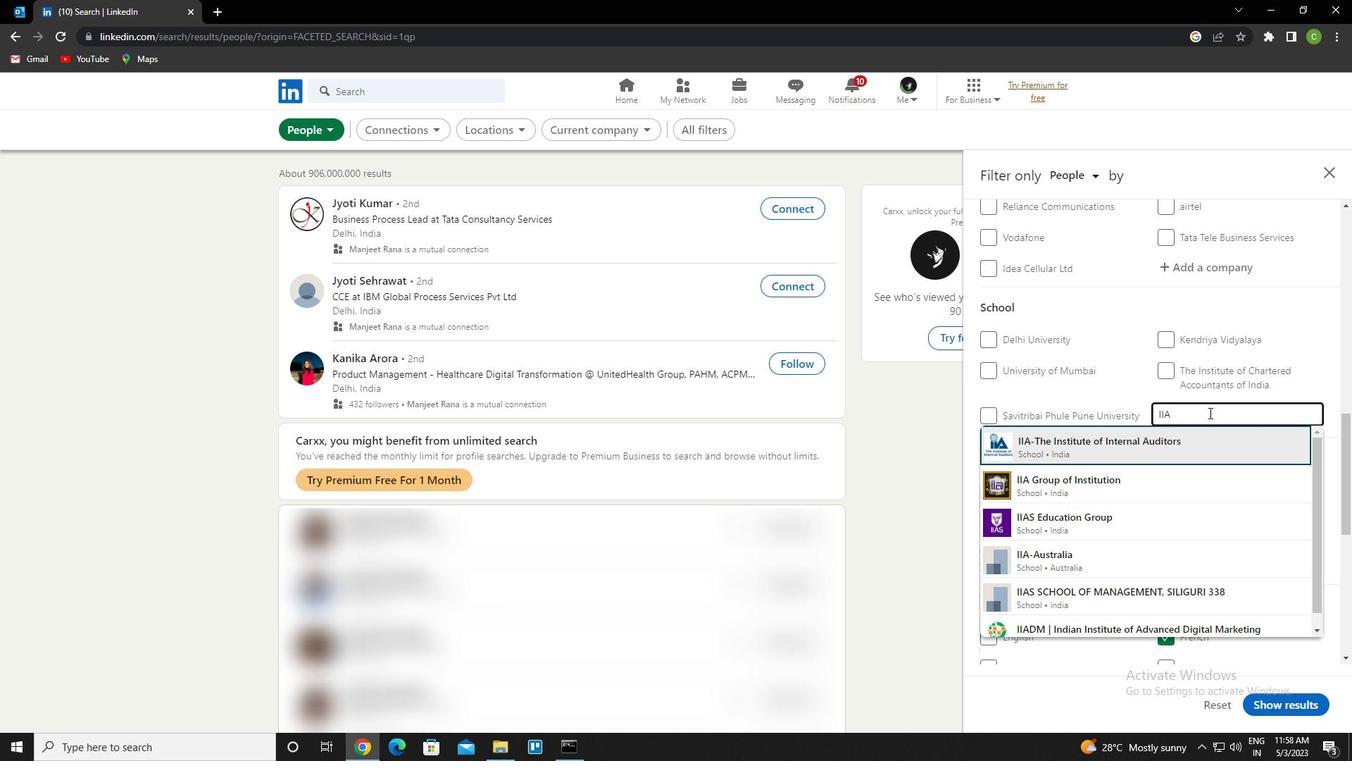 
Action: Mouse moved to (990, 338)
Screenshot: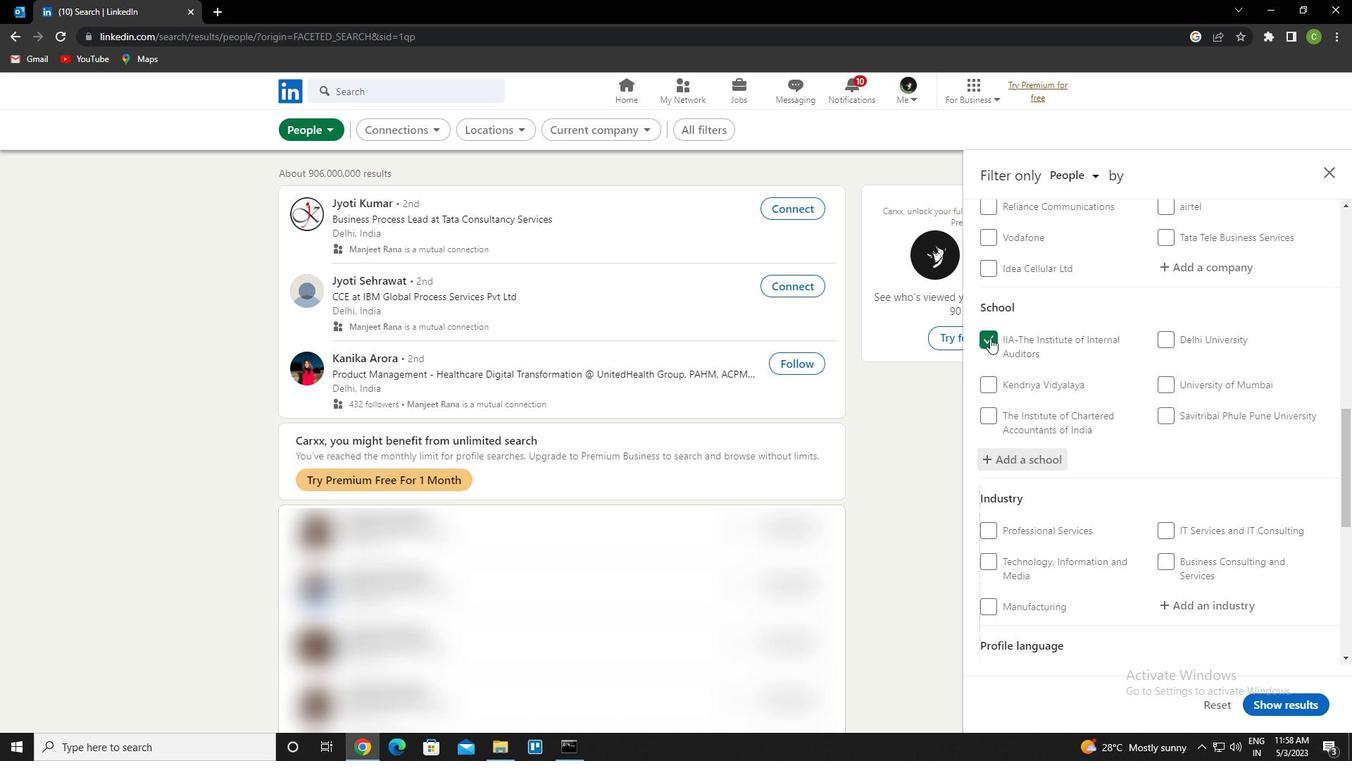 
Action: Mouse pressed left at (990, 338)
Screenshot: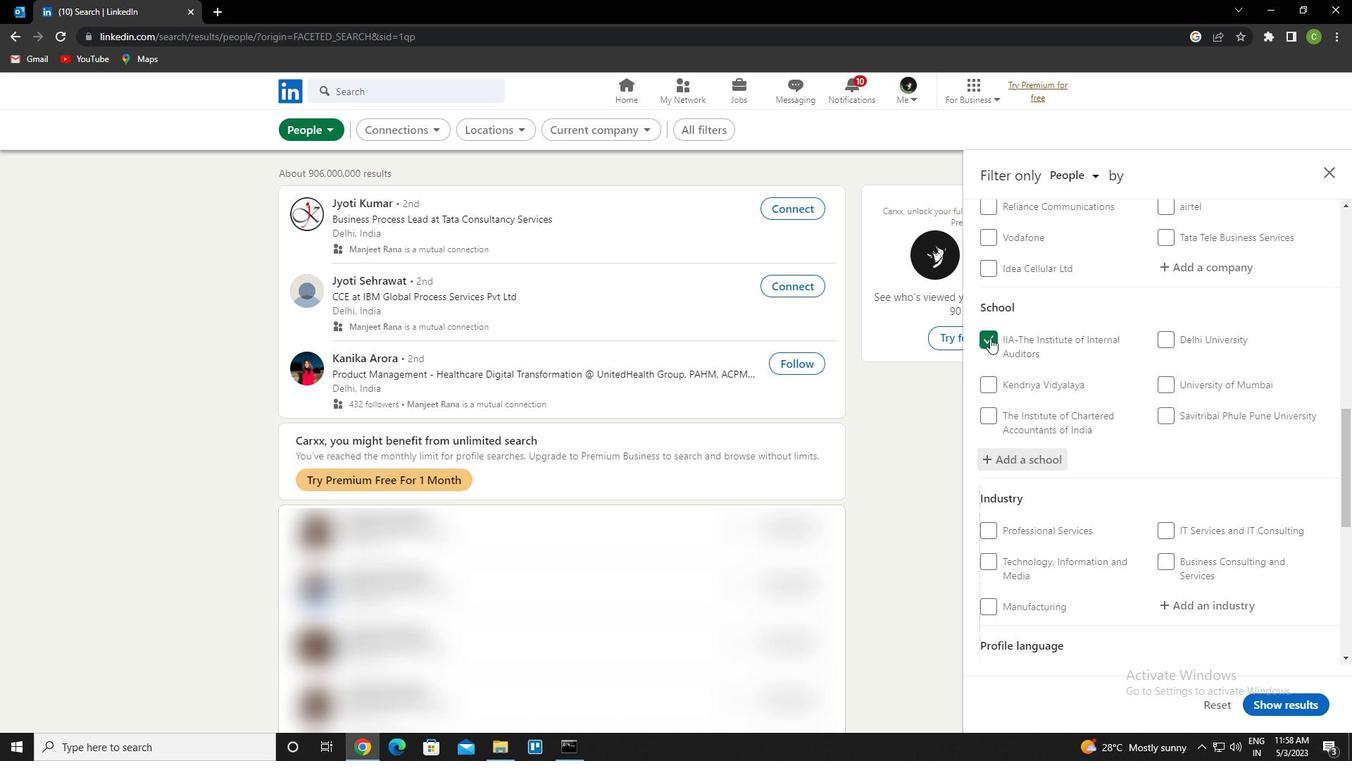 
Action: Mouse moved to (1053, 460)
Screenshot: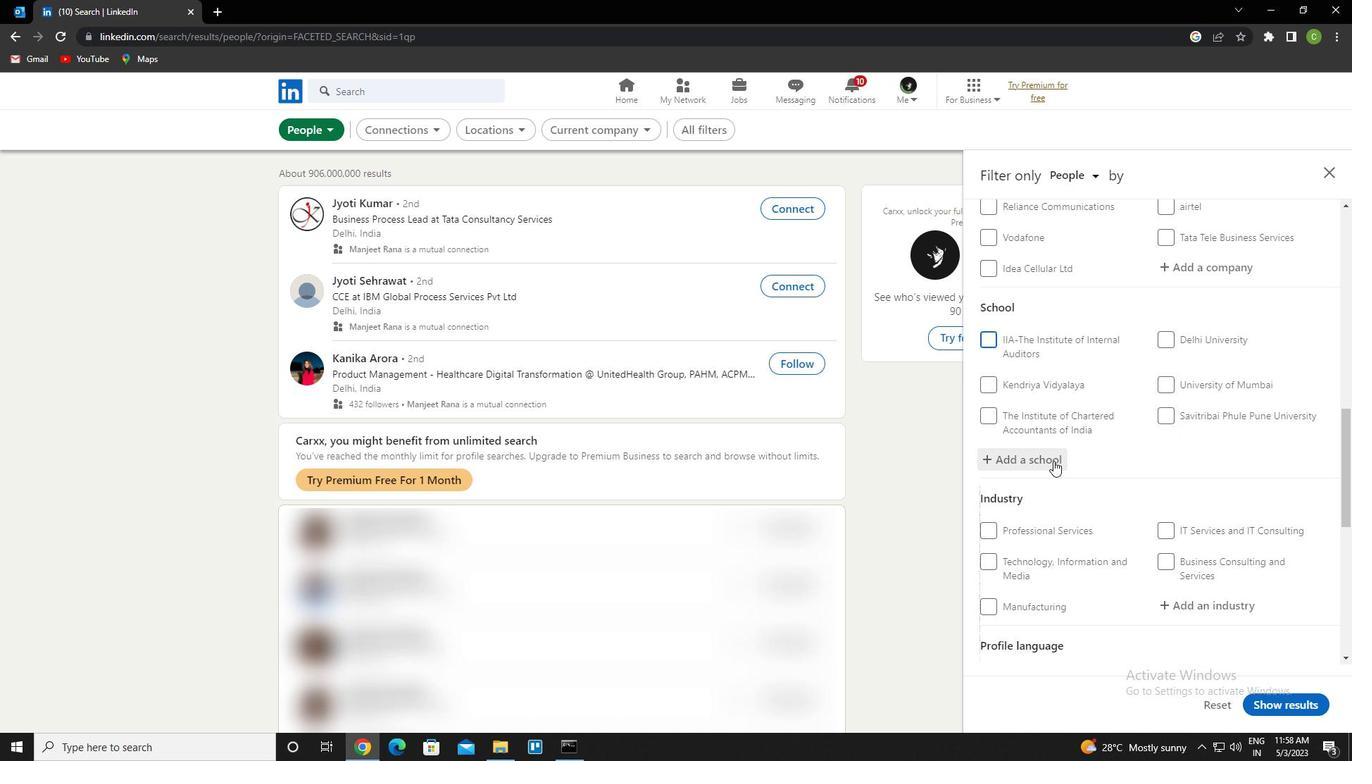 
Action: Mouse pressed left at (1053, 460)
Screenshot: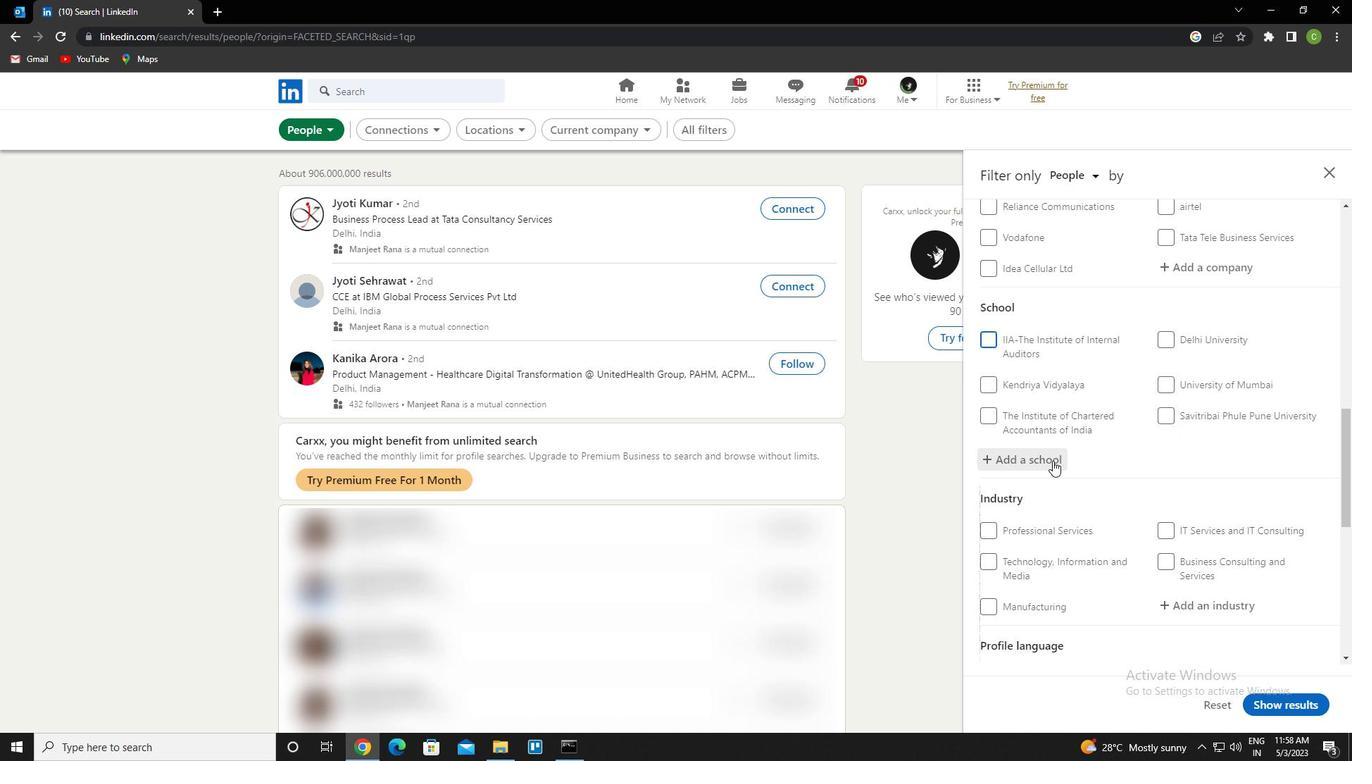 
Action: Key pressed <Key.caps_lock><Key.caps_lock>j<Key.caps_lock>aypee<Key.down><Key.enter>
Screenshot: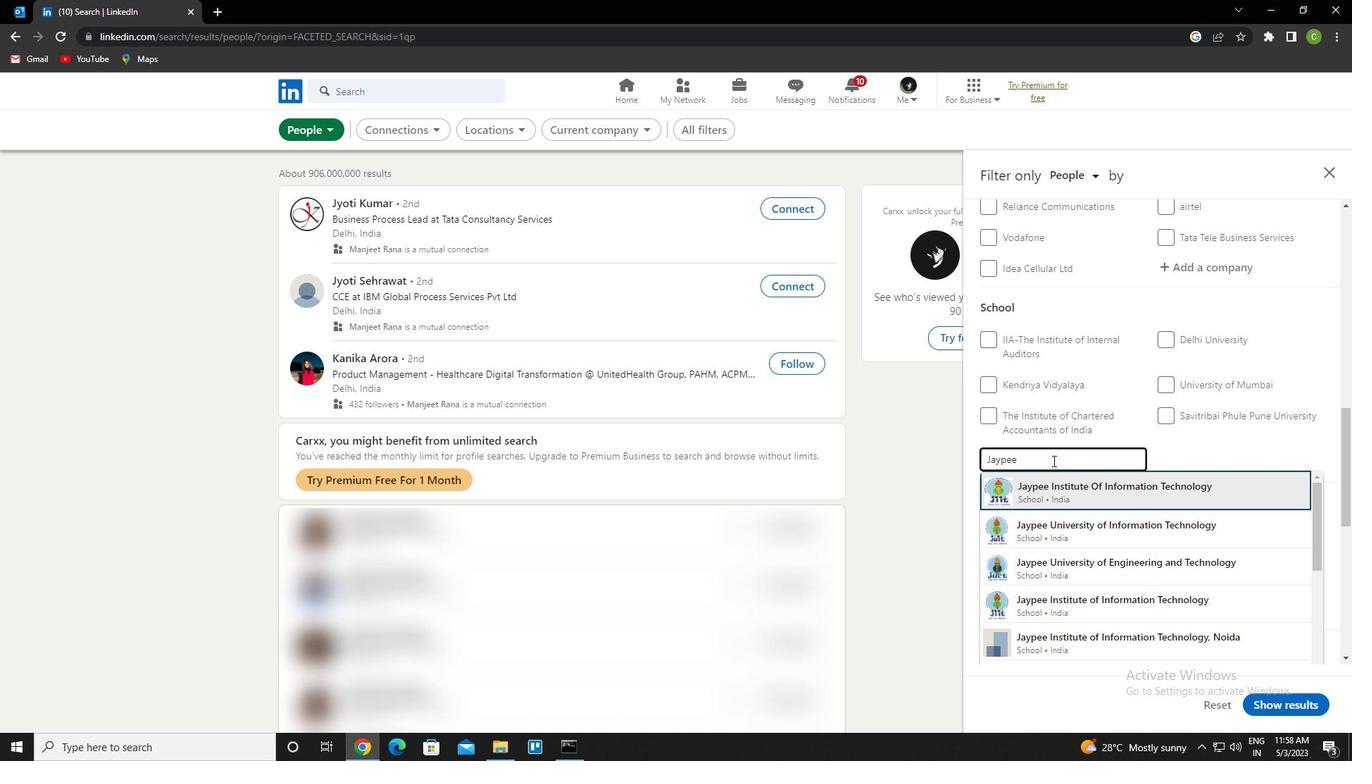 
Action: Mouse scrolled (1053, 460) with delta (0, 0)
Screenshot: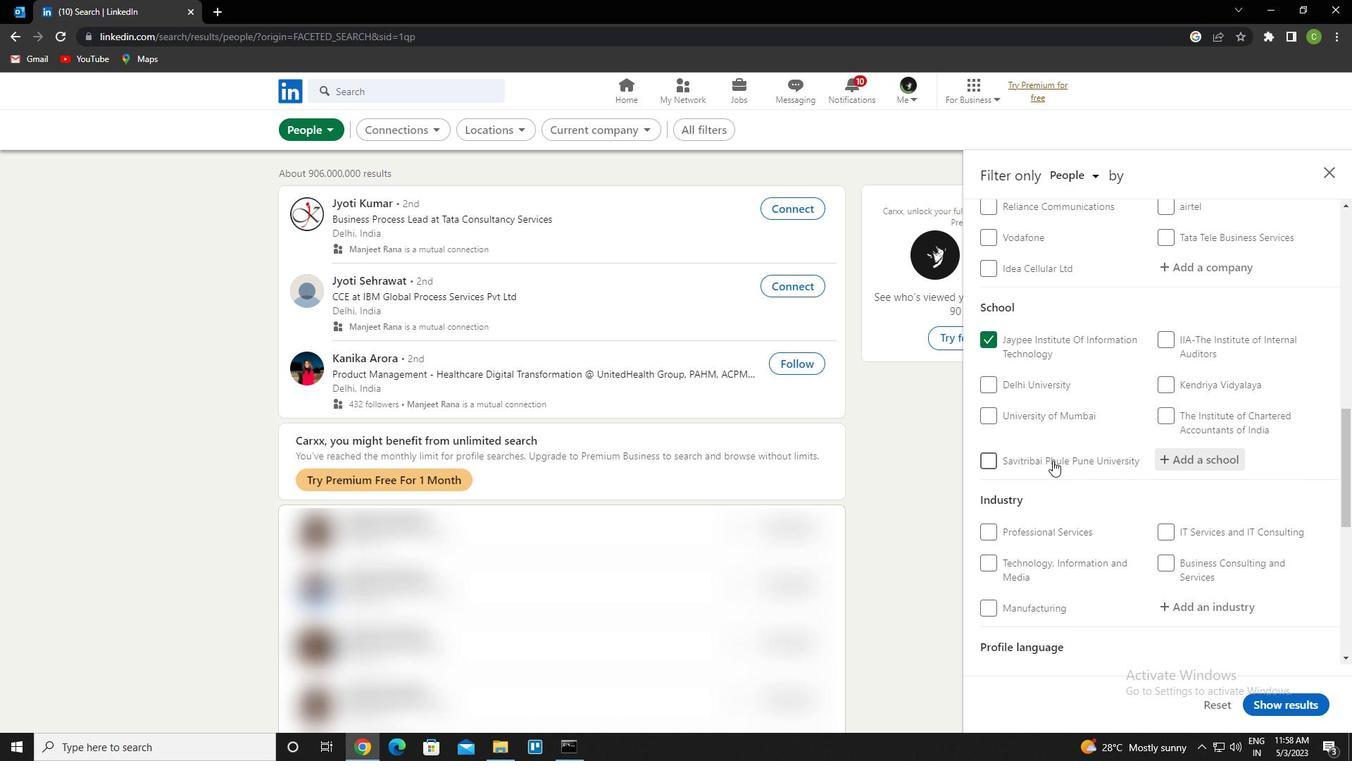 
Action: Mouse scrolled (1053, 460) with delta (0, 0)
Screenshot: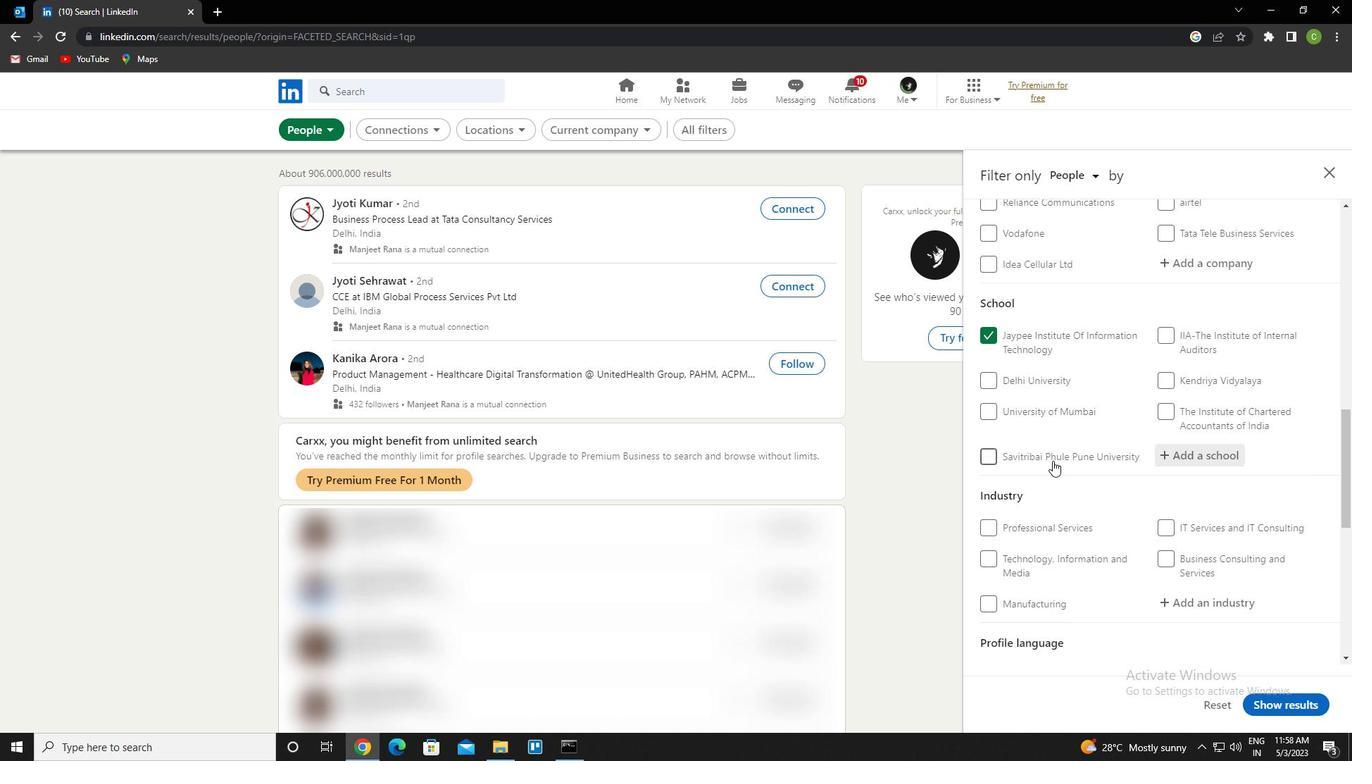 
Action: Mouse scrolled (1053, 460) with delta (0, 0)
Screenshot: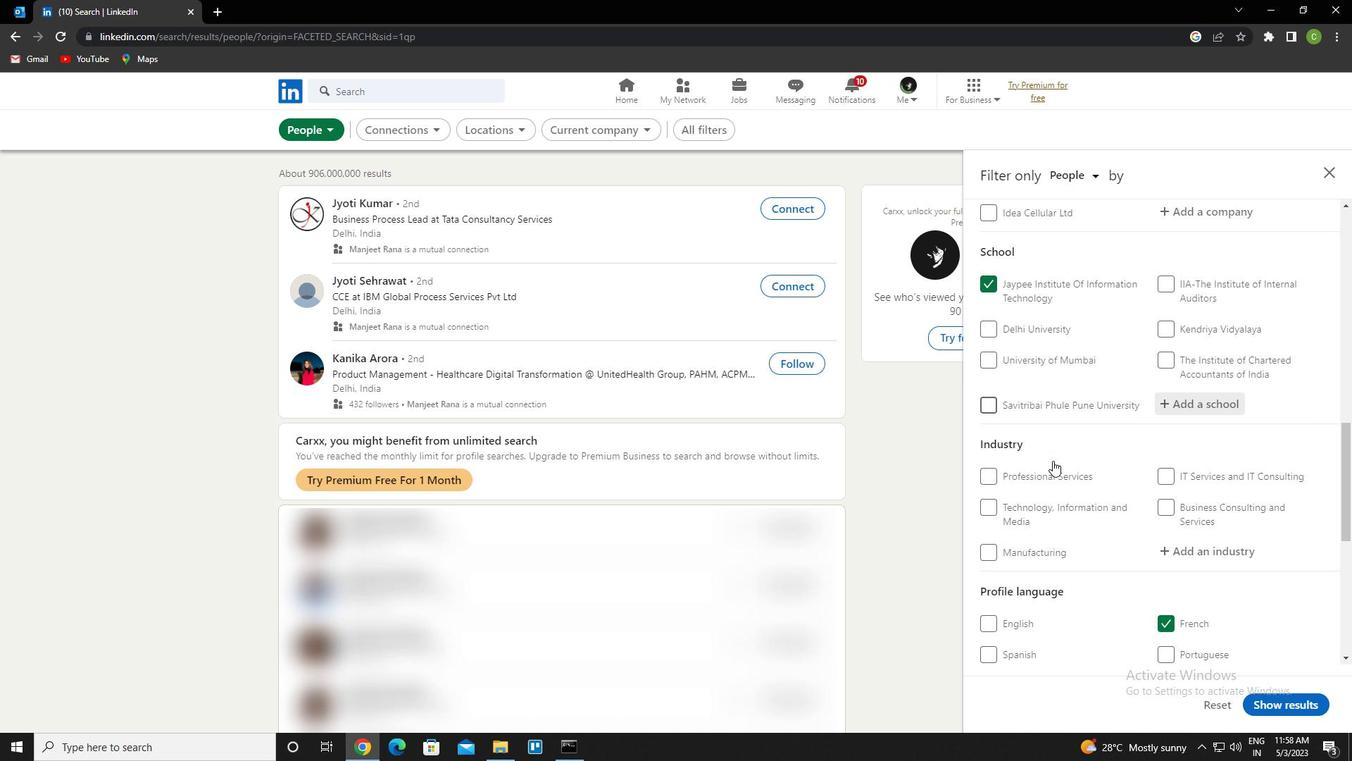 
Action: Mouse moved to (1224, 389)
Screenshot: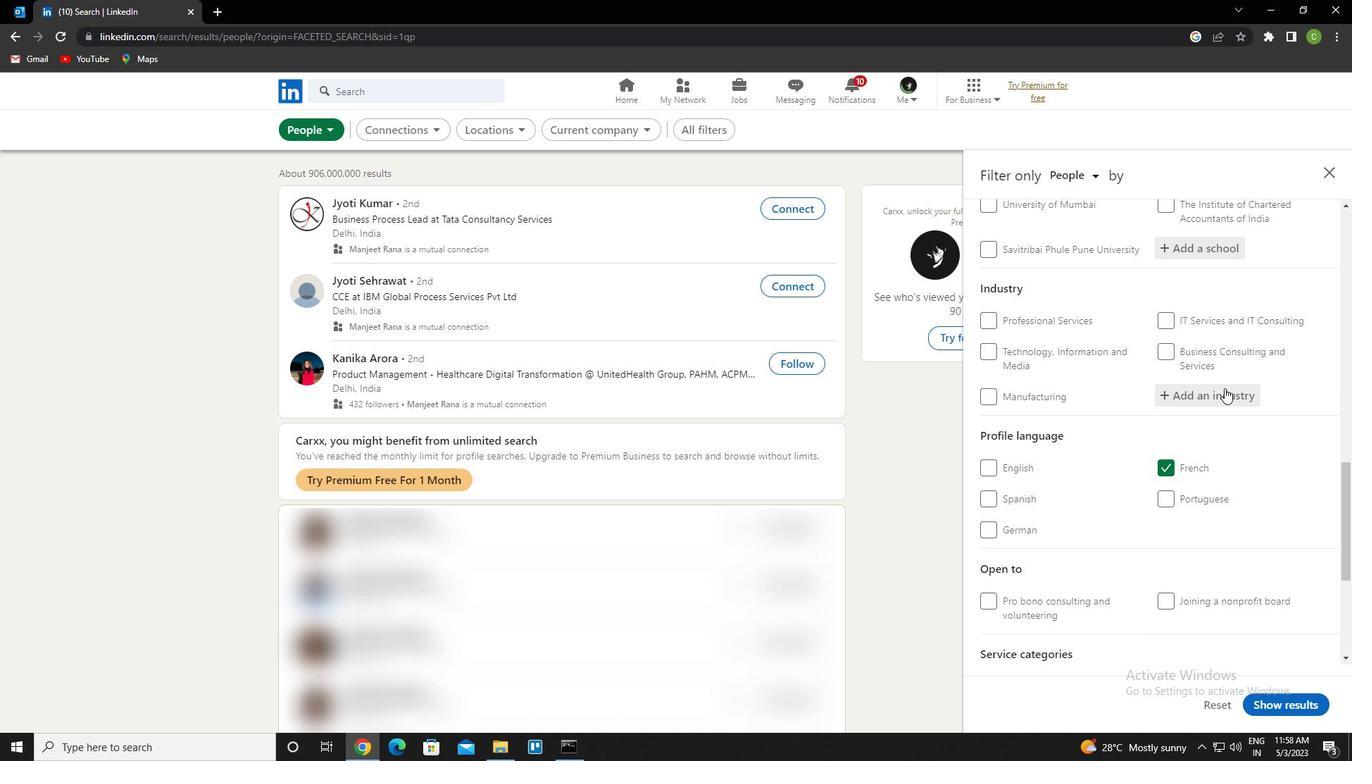 
Action: Mouse pressed left at (1224, 389)
Screenshot: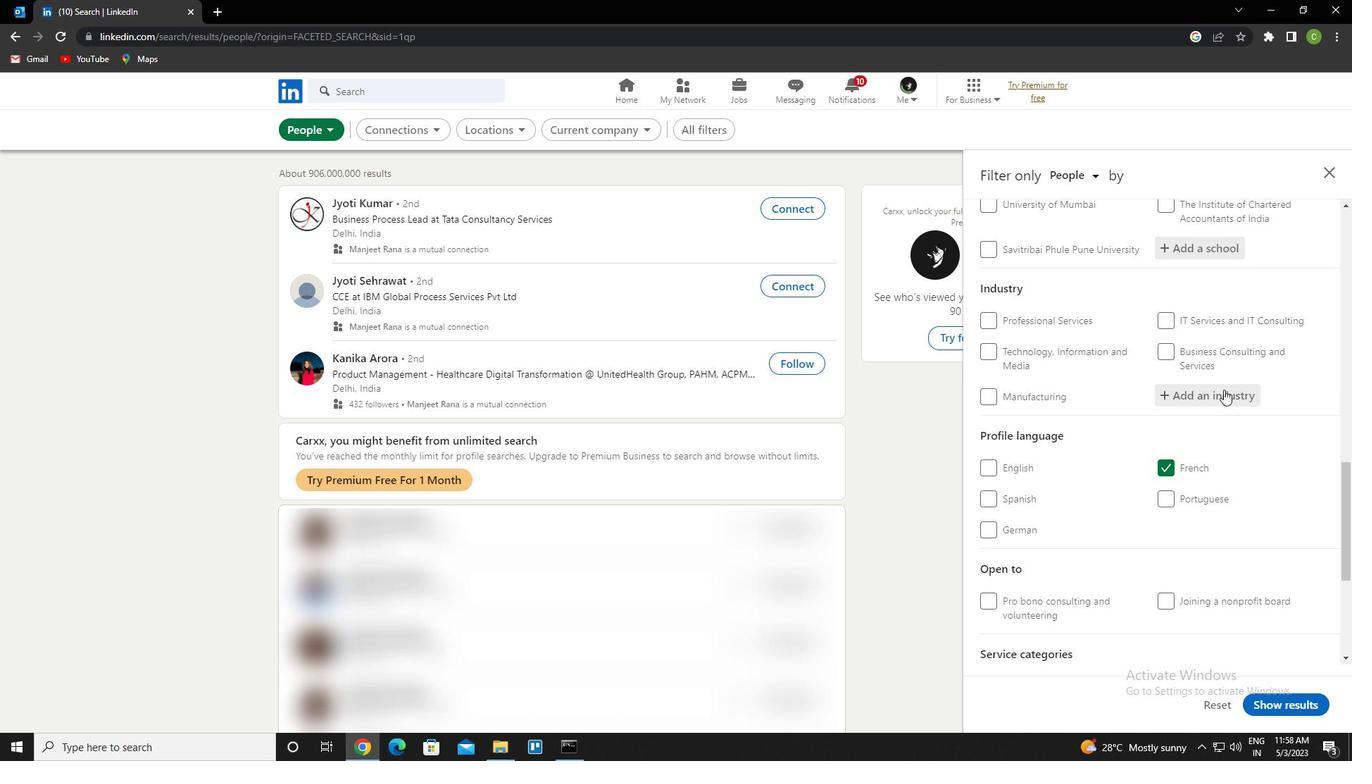 
Action: Key pressed <Key.caps_lock>b<Key.caps_lock>iomass<Key.down><Key.enter>
Screenshot: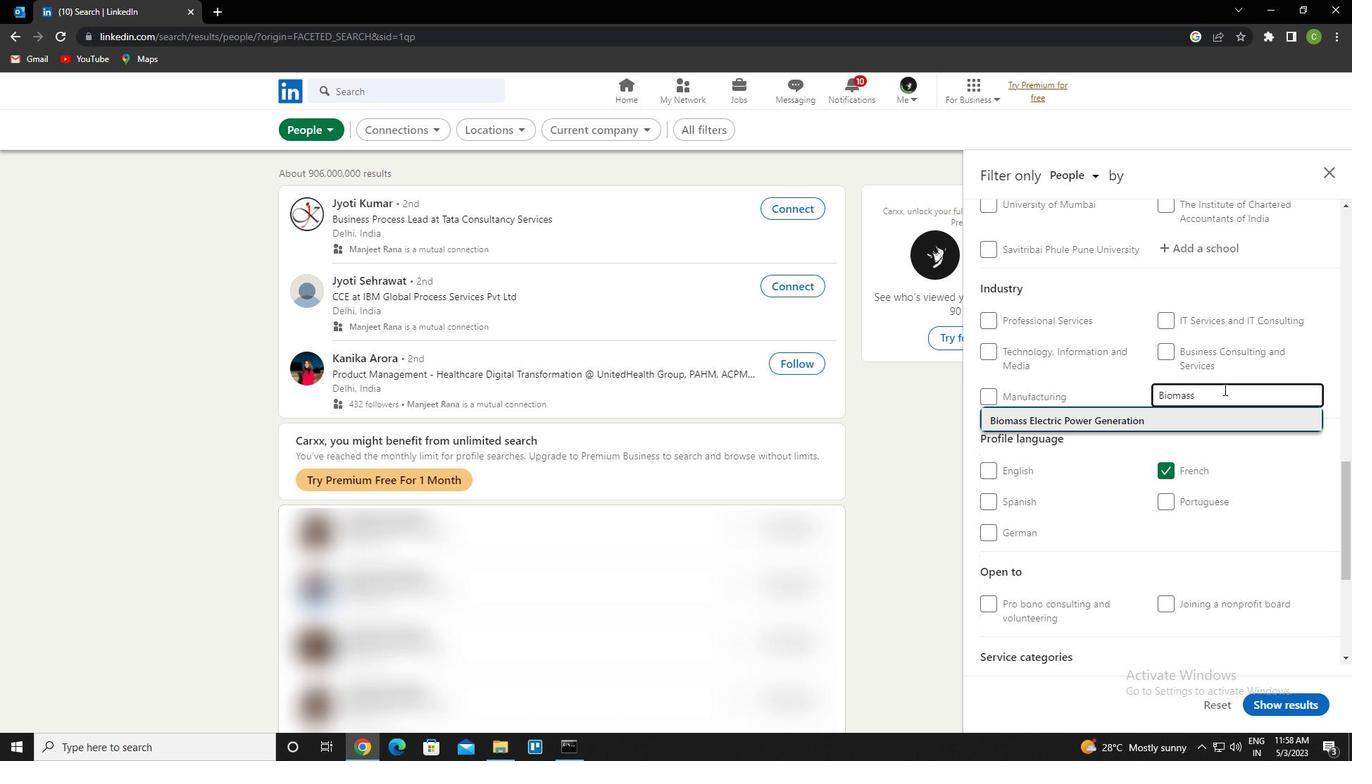 
Action: Mouse scrolled (1224, 388) with delta (0, 0)
Screenshot: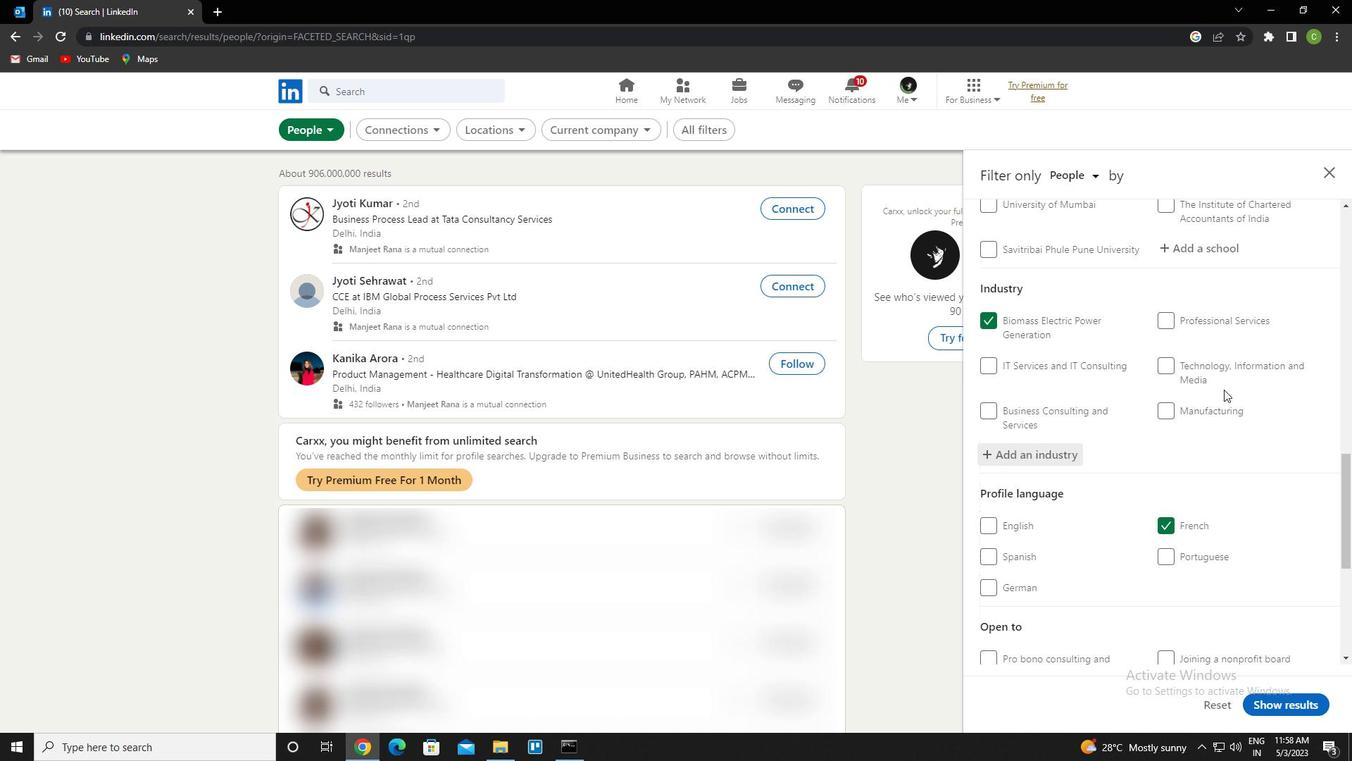 
Action: Mouse scrolled (1224, 388) with delta (0, 0)
Screenshot: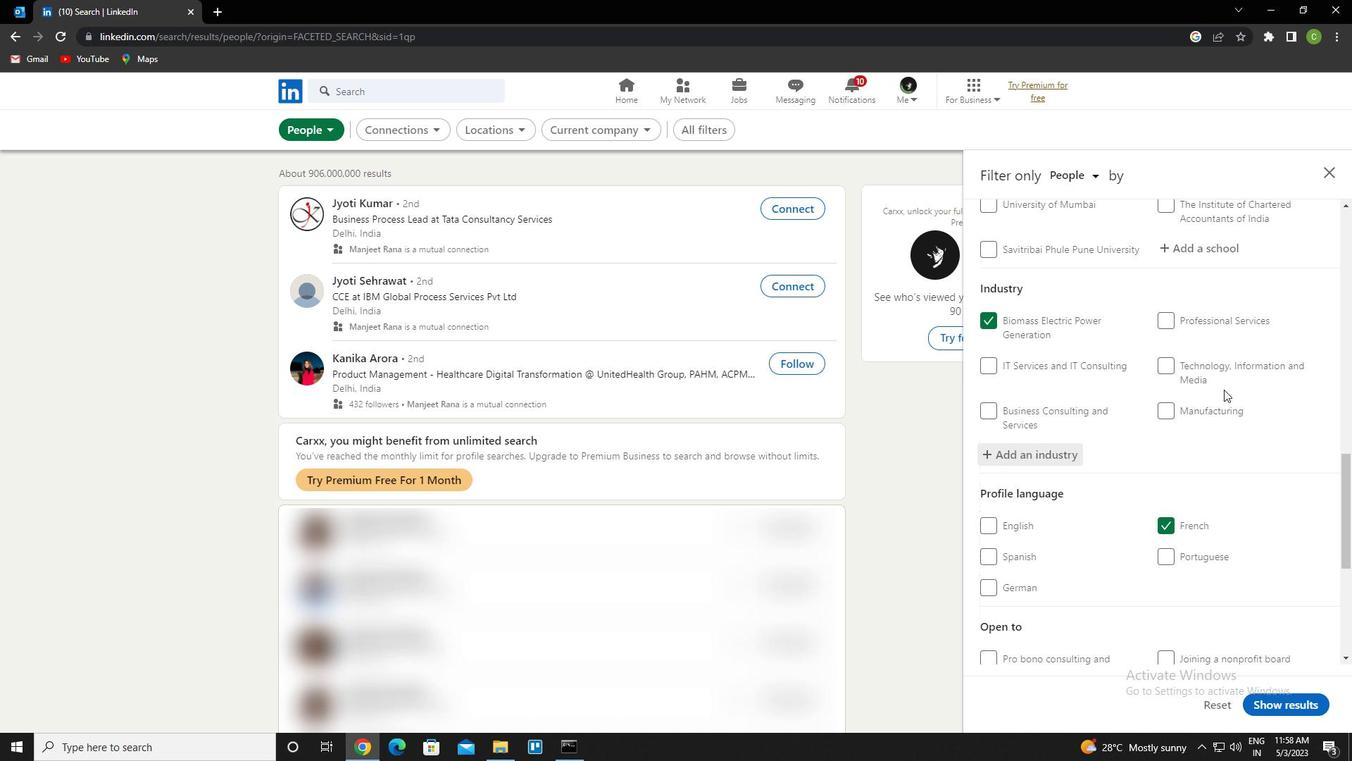 
Action: Mouse scrolled (1224, 388) with delta (0, 0)
Screenshot: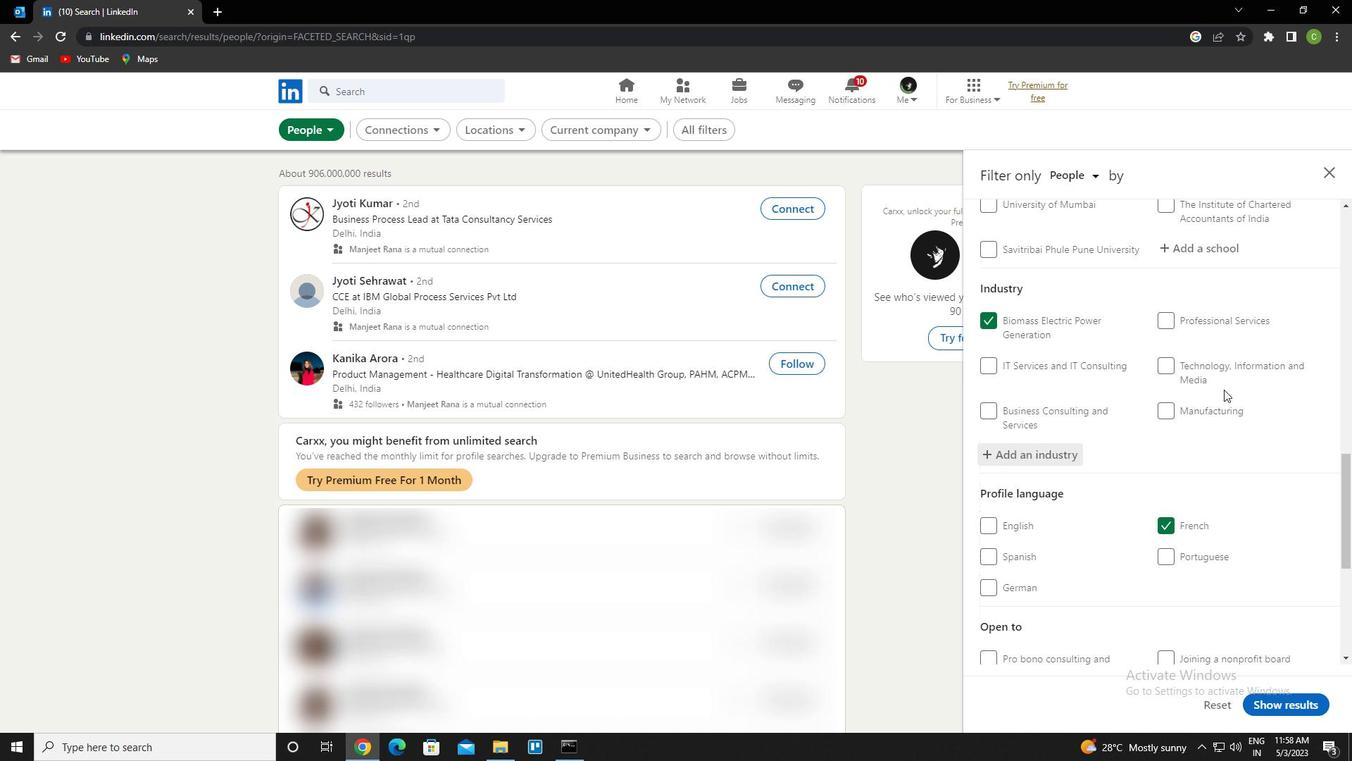
Action: Mouse scrolled (1224, 388) with delta (0, 0)
Screenshot: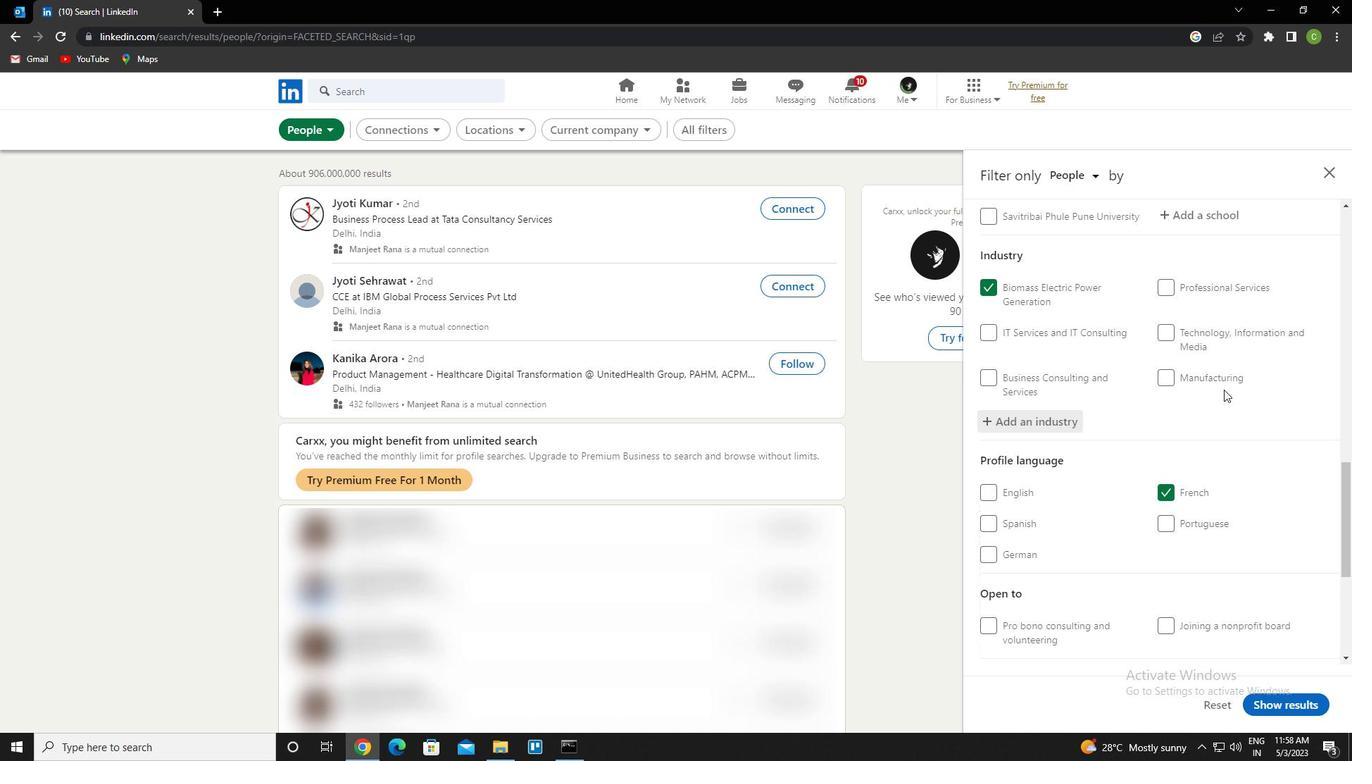 
Action: Mouse scrolled (1224, 388) with delta (0, 0)
Screenshot: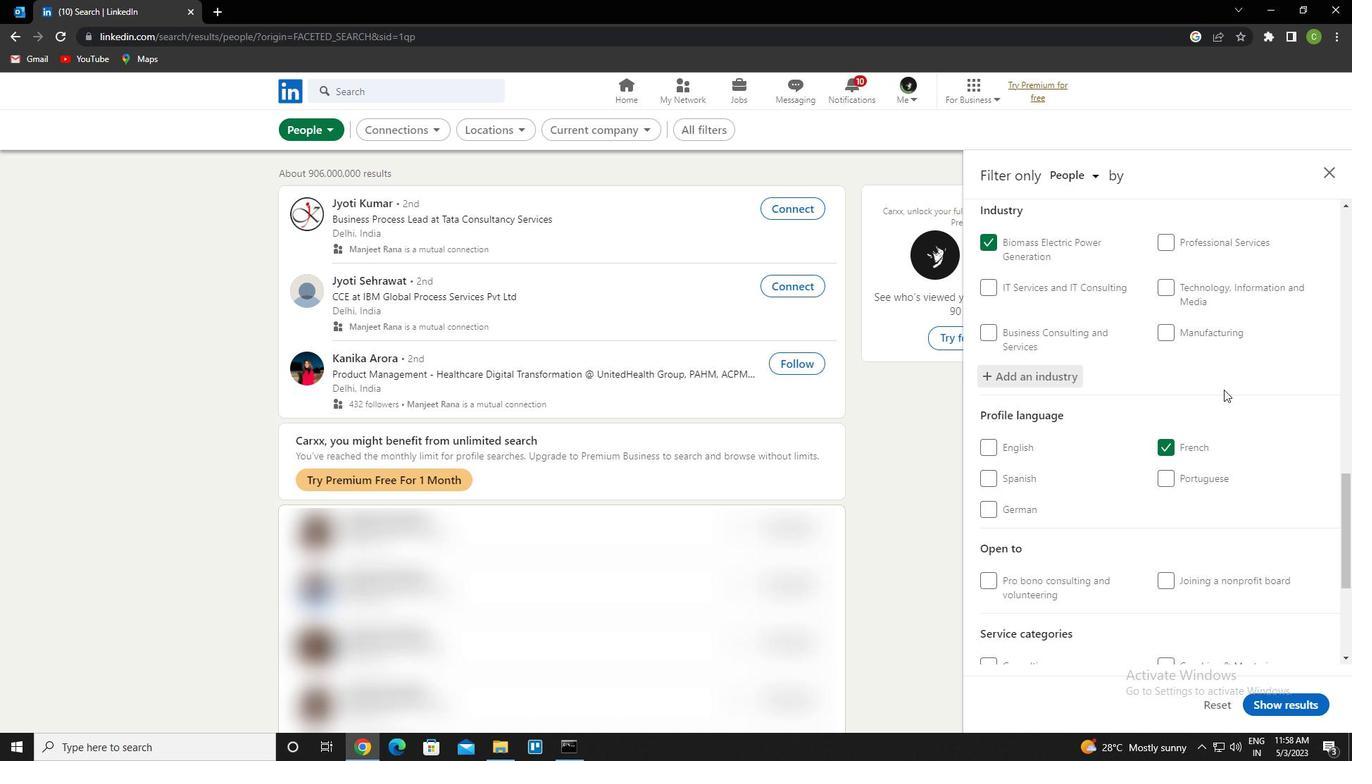 
Action: Mouse moved to (1185, 458)
Screenshot: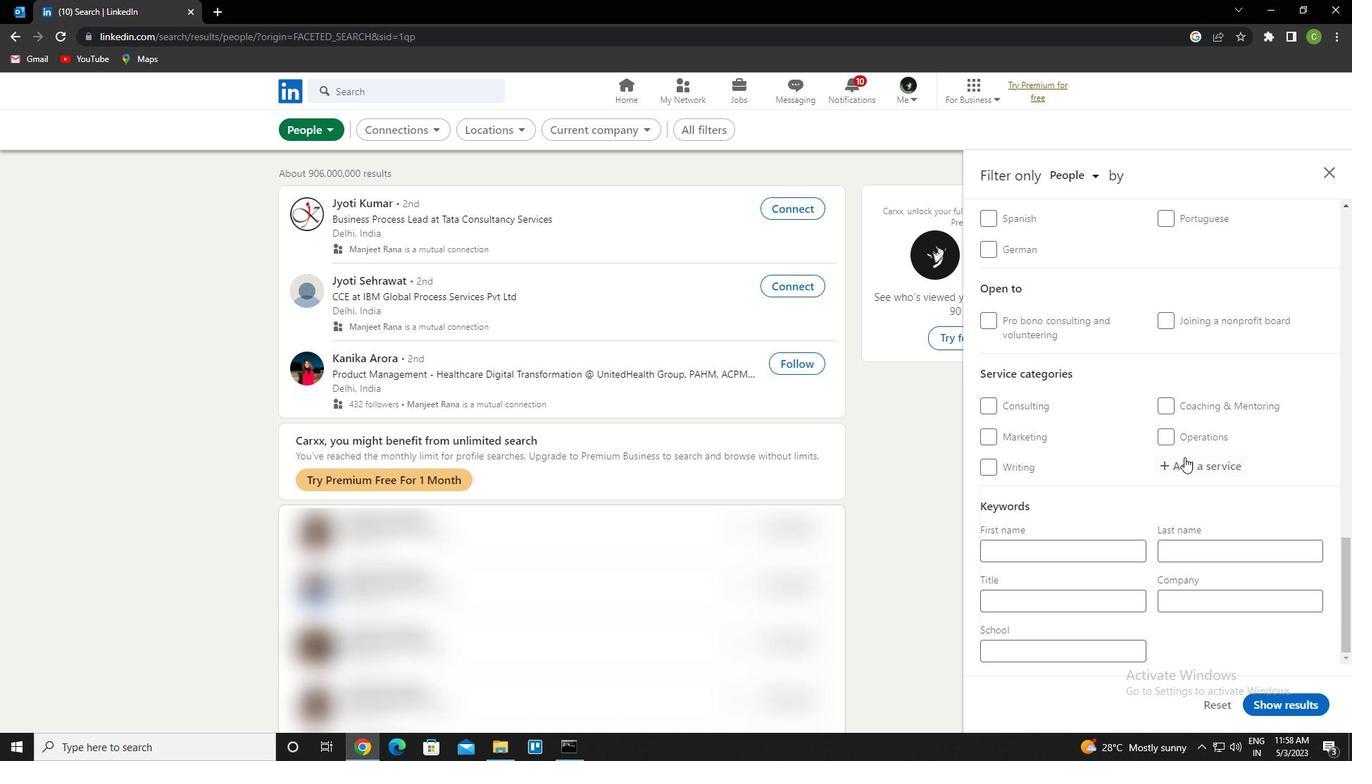 
Action: Mouse pressed left at (1185, 458)
Screenshot: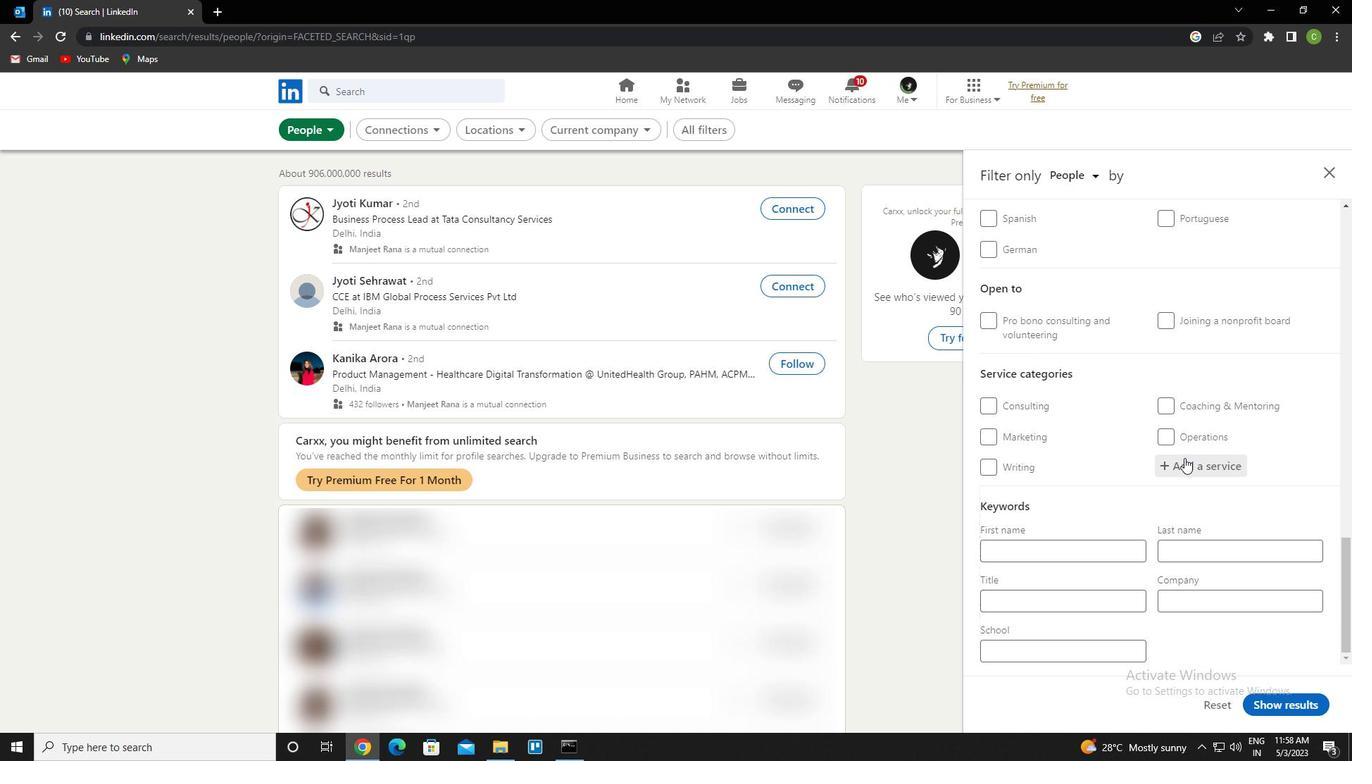 
Action: Key pressed <Key.caps_lock>s<Key.caps_lock>earch<Key.space><Key.down><Key.enter>
Screenshot: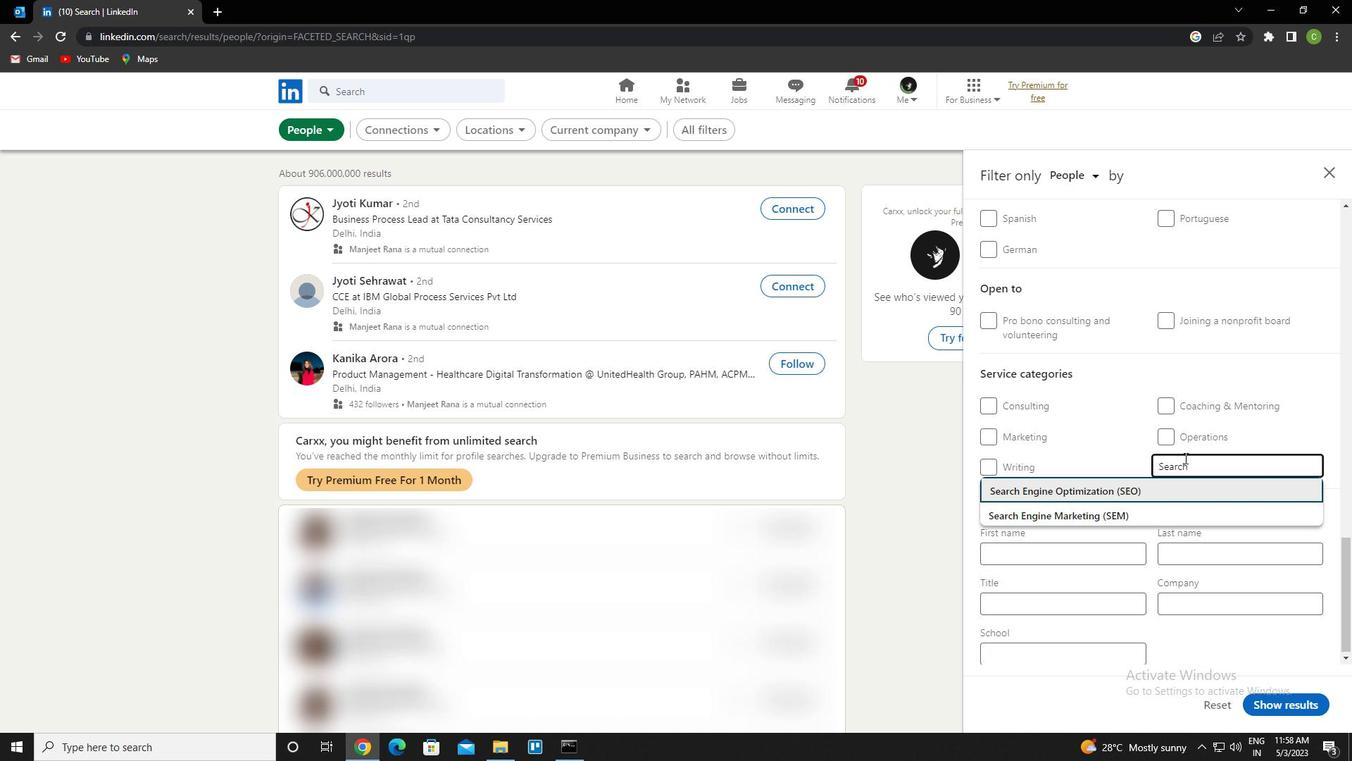 
Action: Mouse moved to (1185, 458)
Screenshot: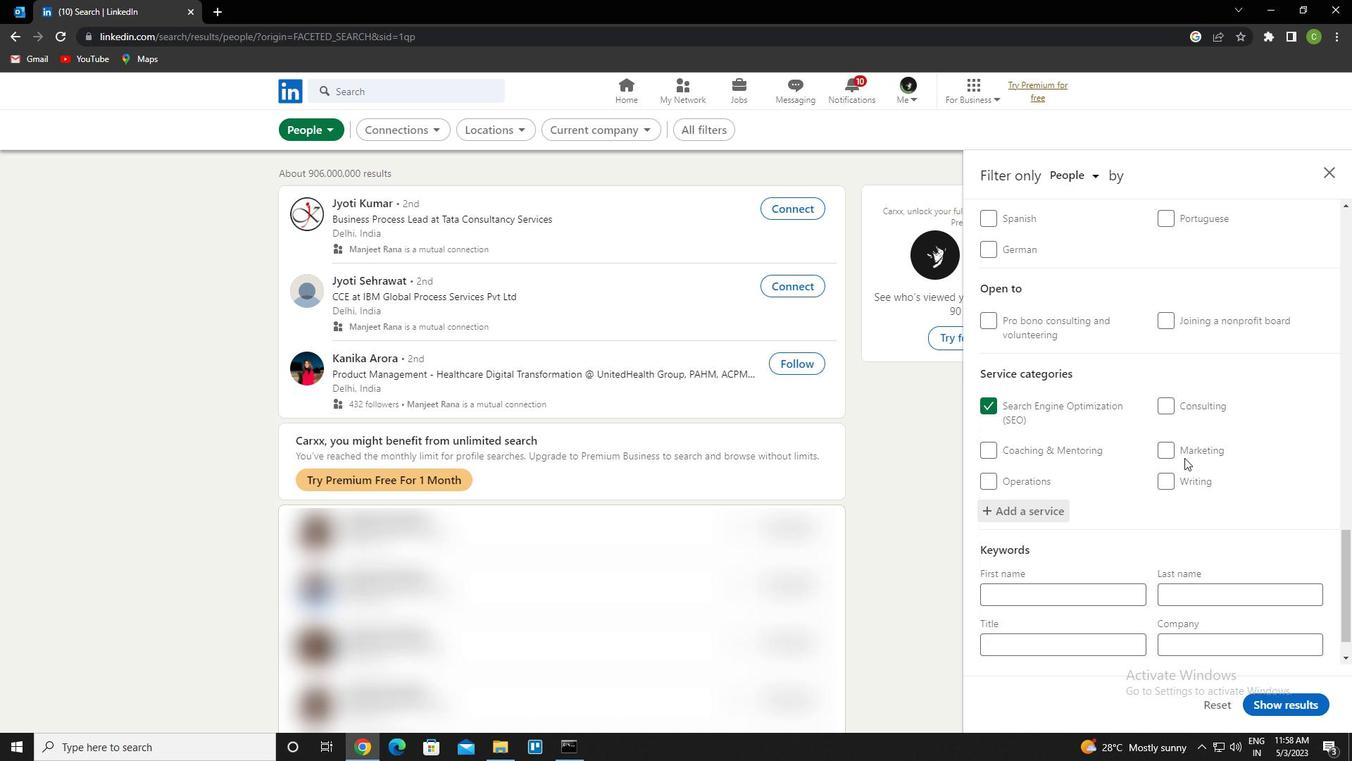 
Action: Mouse scrolled (1185, 458) with delta (0, 0)
Screenshot: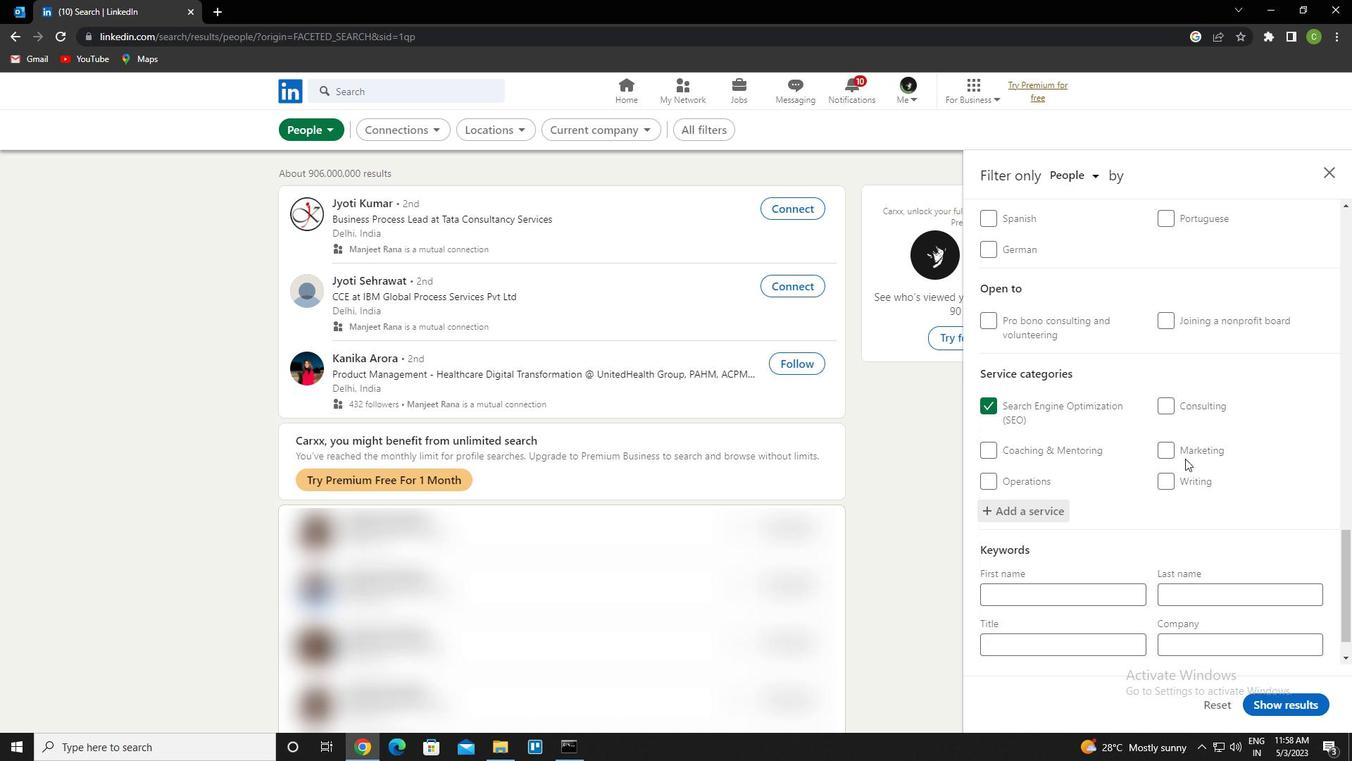 
Action: Mouse scrolled (1185, 458) with delta (0, 0)
Screenshot: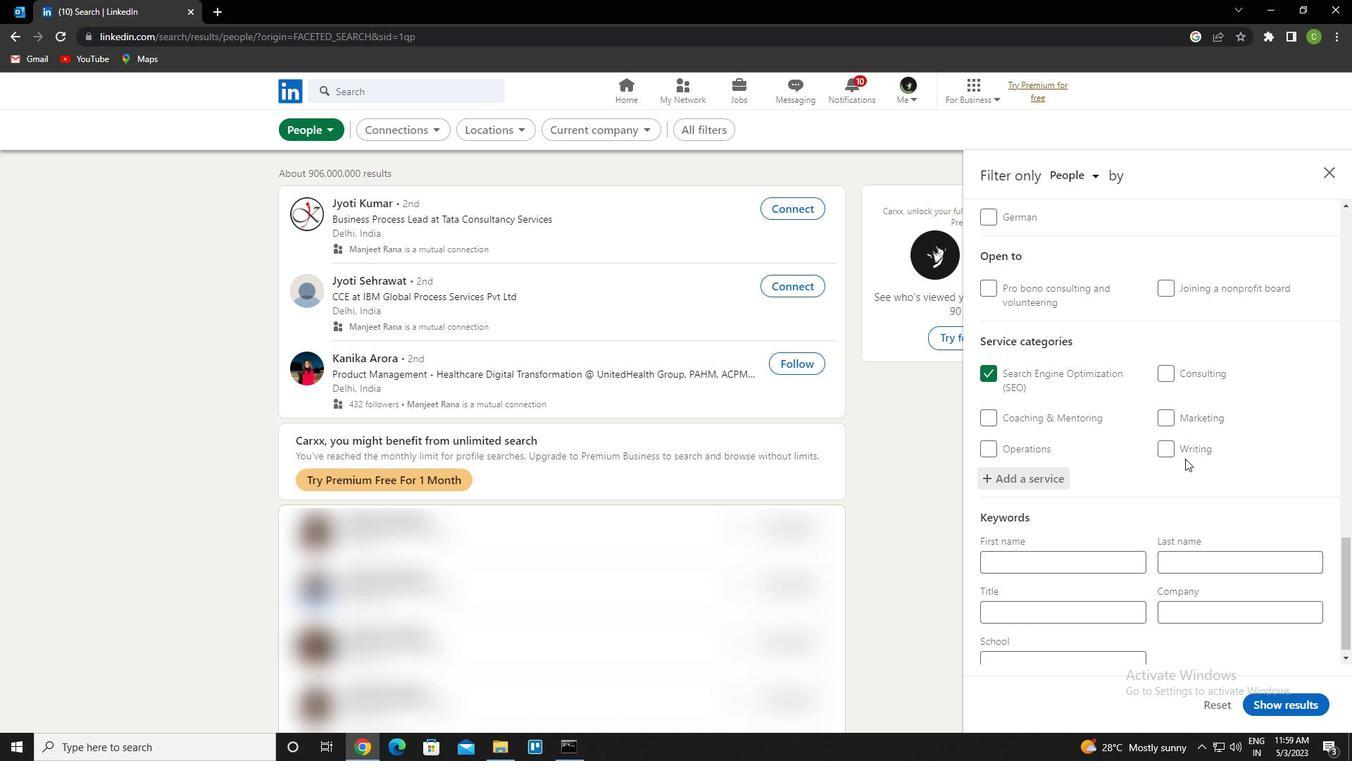 
Action: Mouse scrolled (1185, 458) with delta (0, 0)
Screenshot: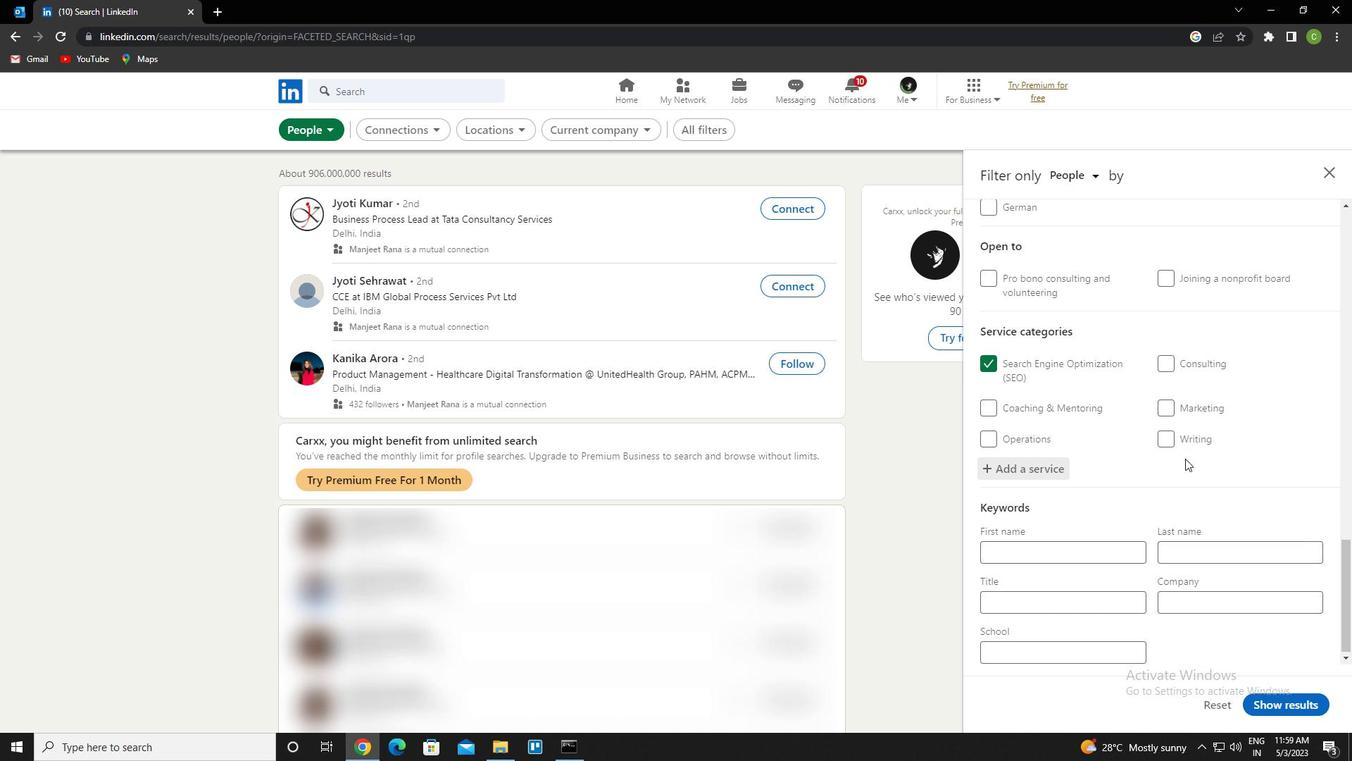
Action: Mouse scrolled (1185, 458) with delta (0, 0)
Screenshot: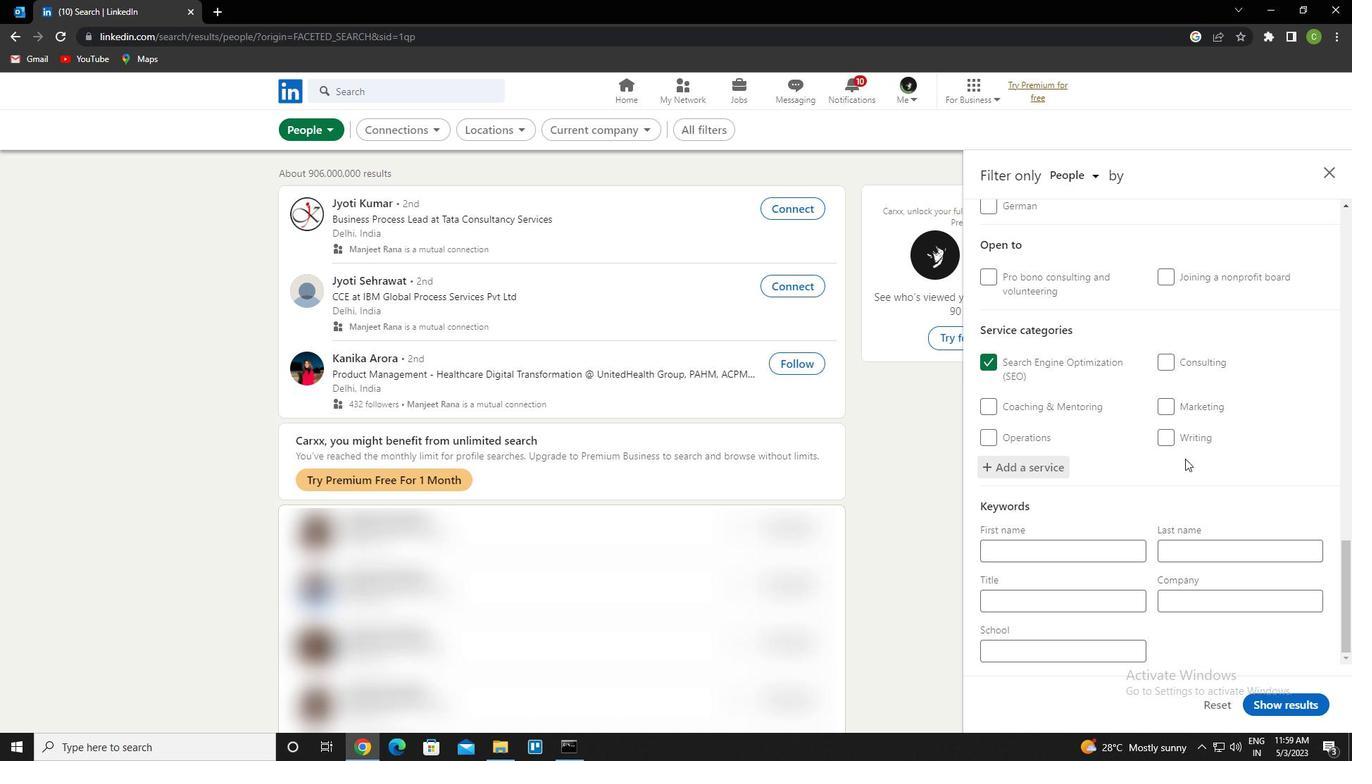 
Action: Mouse scrolled (1185, 458) with delta (0, 0)
Screenshot: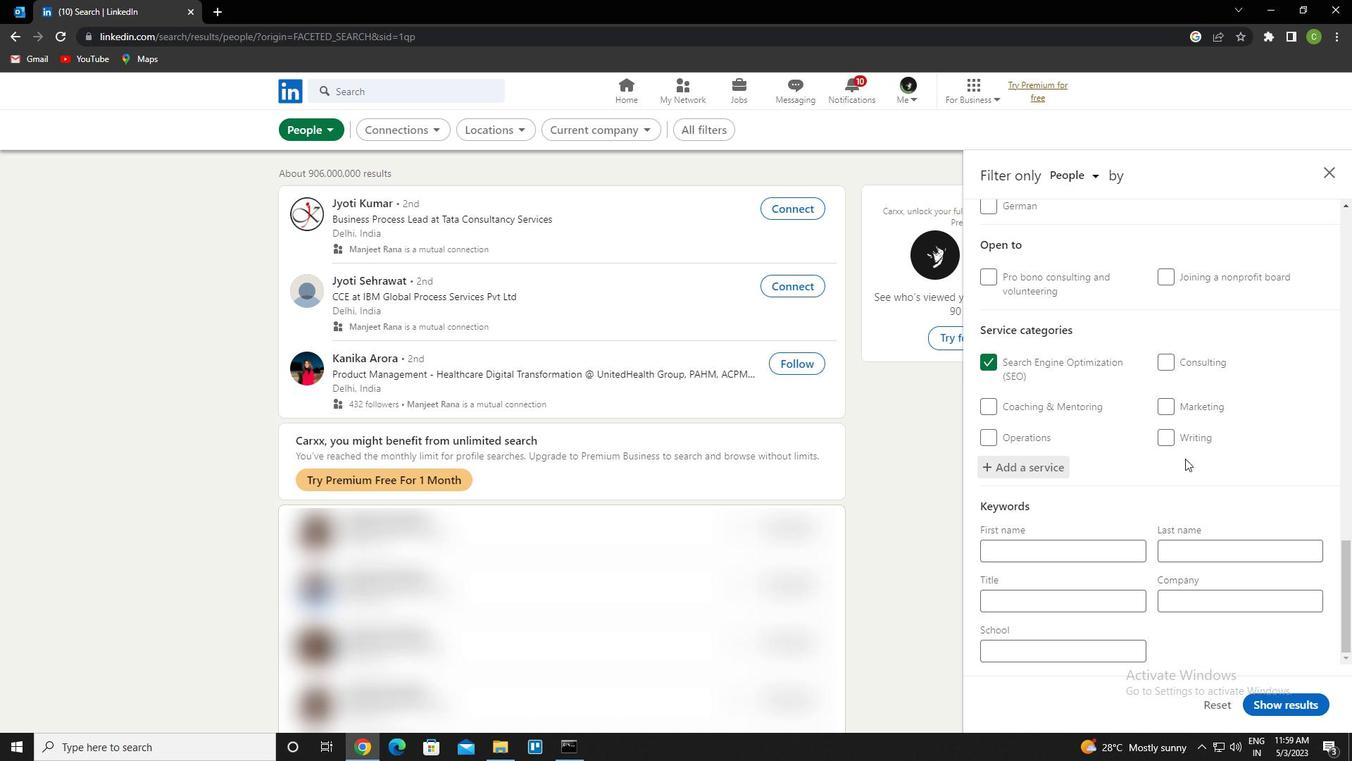 
Action: Mouse moved to (1067, 603)
Screenshot: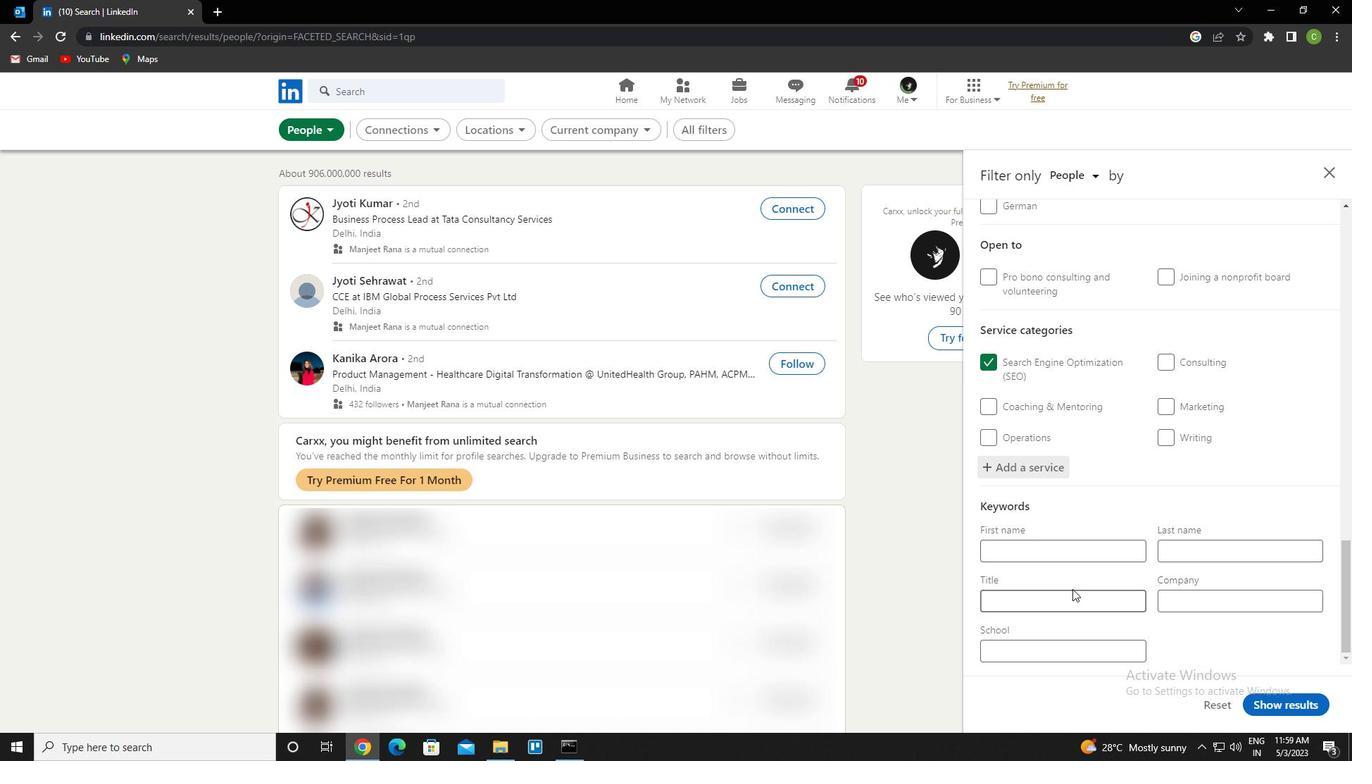 
Action: Mouse pressed left at (1067, 603)
Screenshot: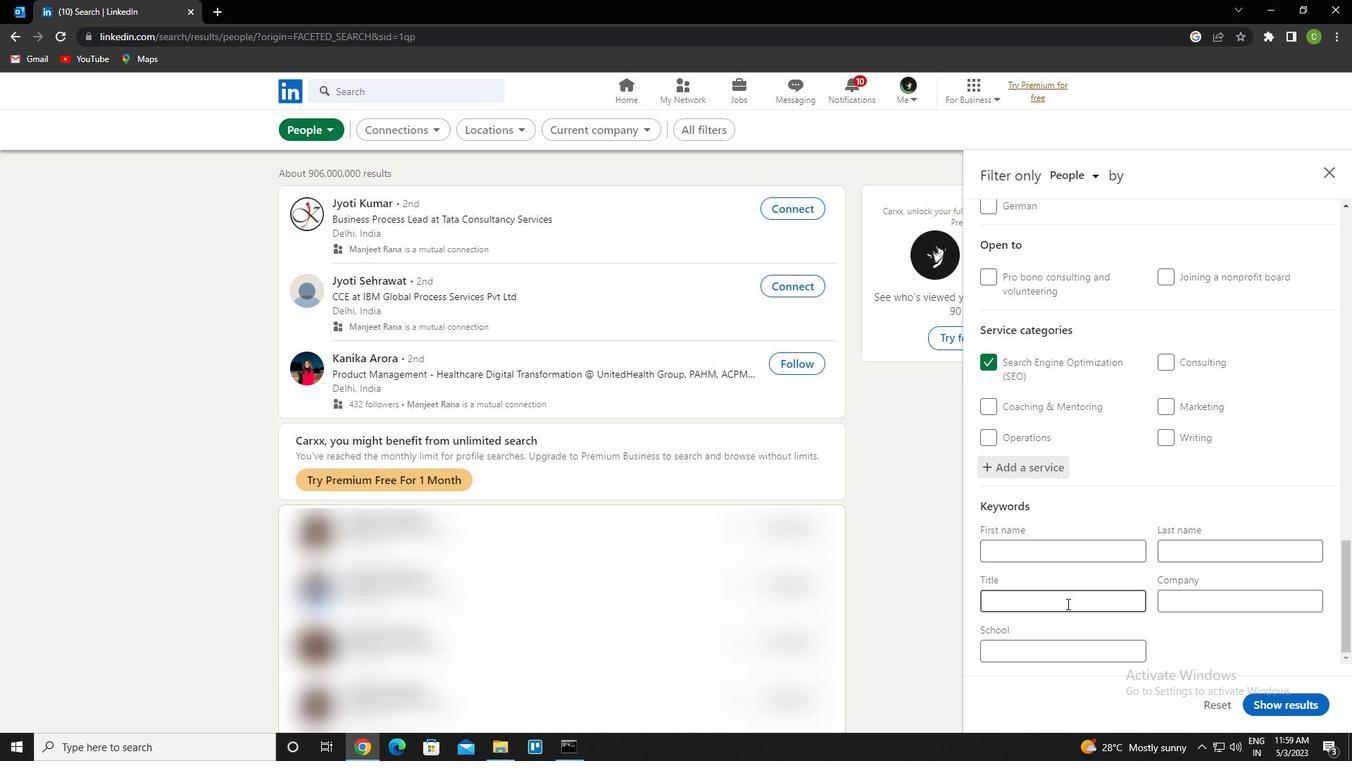 
Action: Key pressed <Key.caps_lock>h<Key.caps_lock>uman<Key.space>resouces
Screenshot: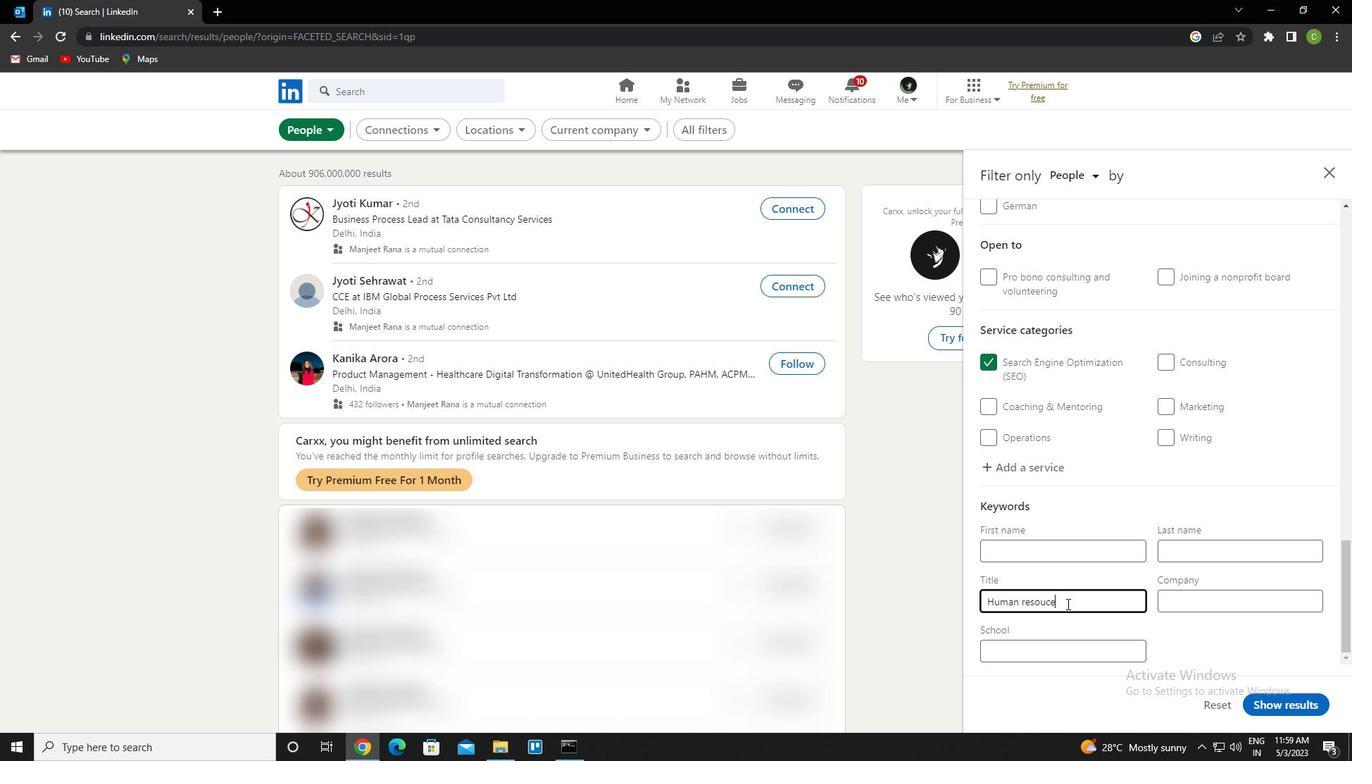 
Action: Mouse moved to (1261, 699)
Screenshot: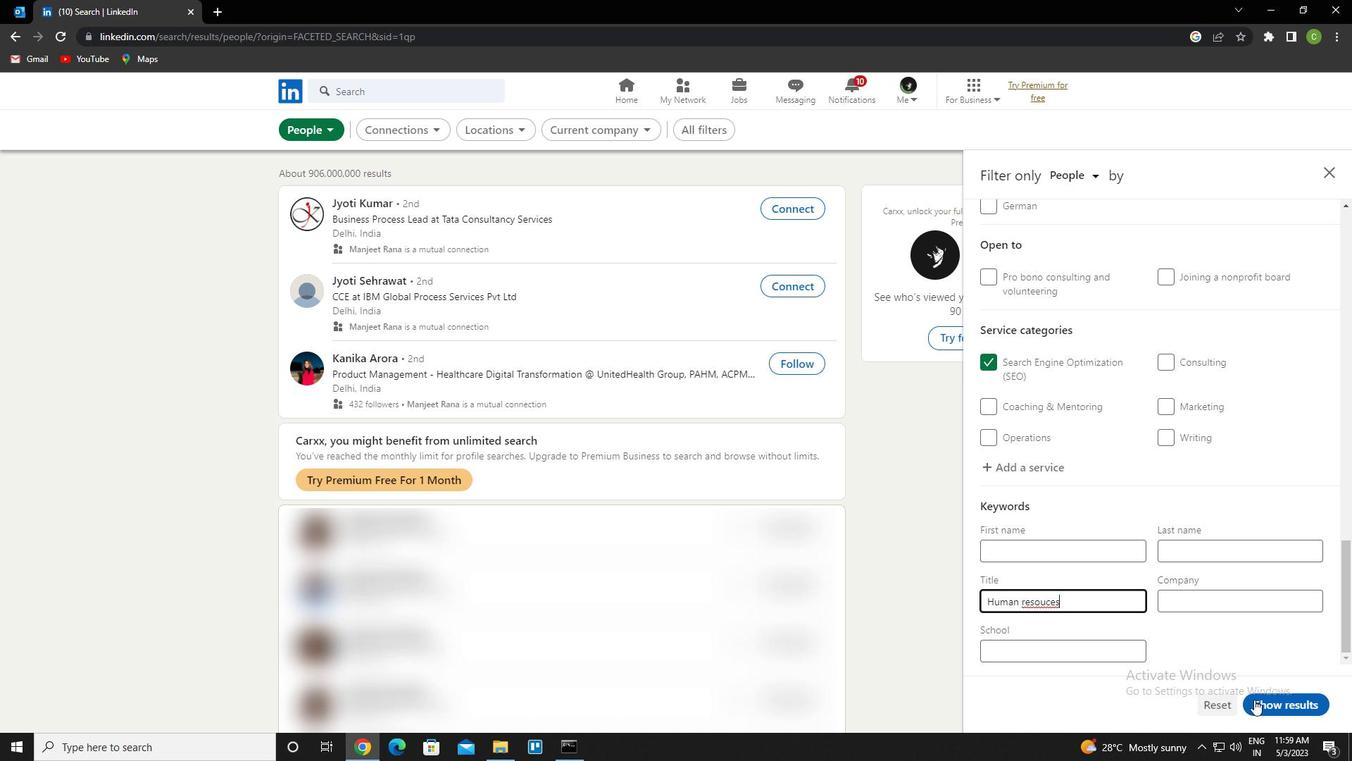 
Action: Mouse pressed left at (1261, 699)
Screenshot: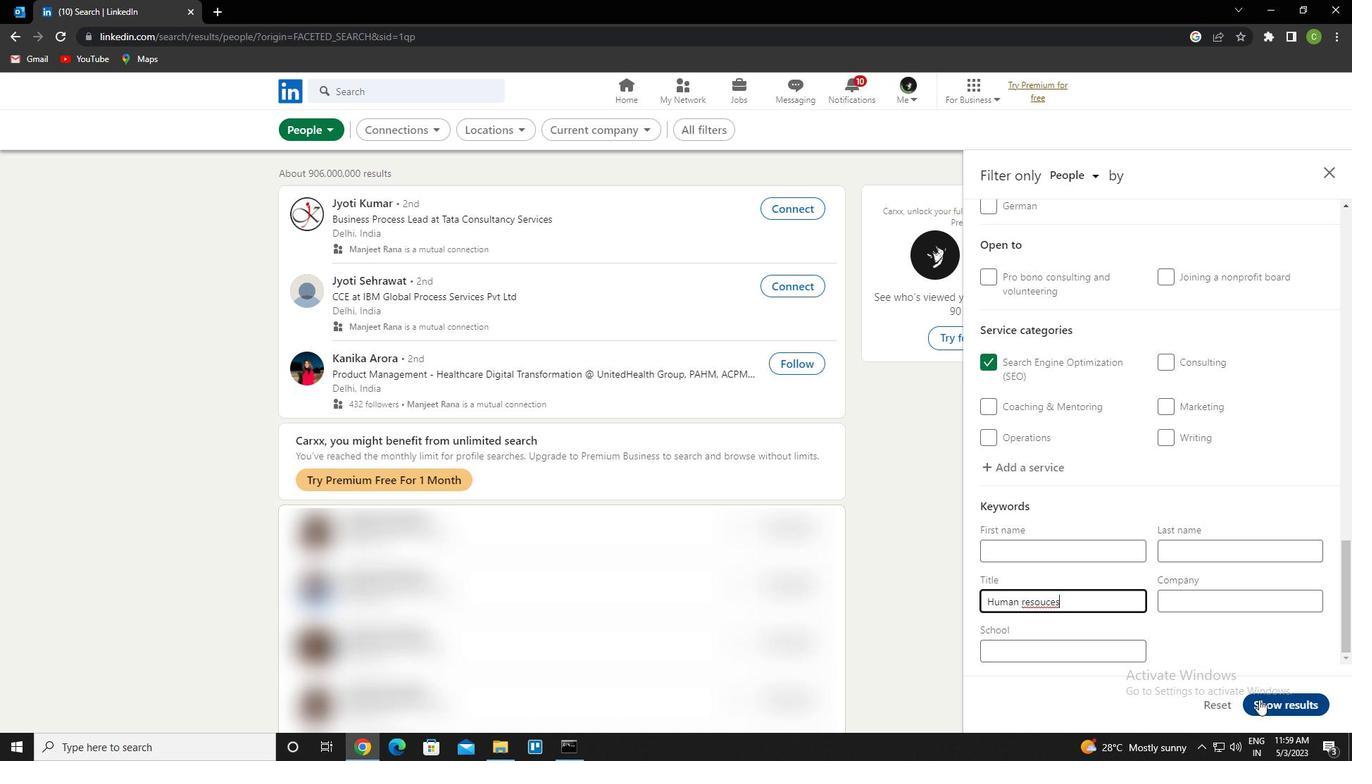 
Action: Mouse moved to (512, 727)
Screenshot: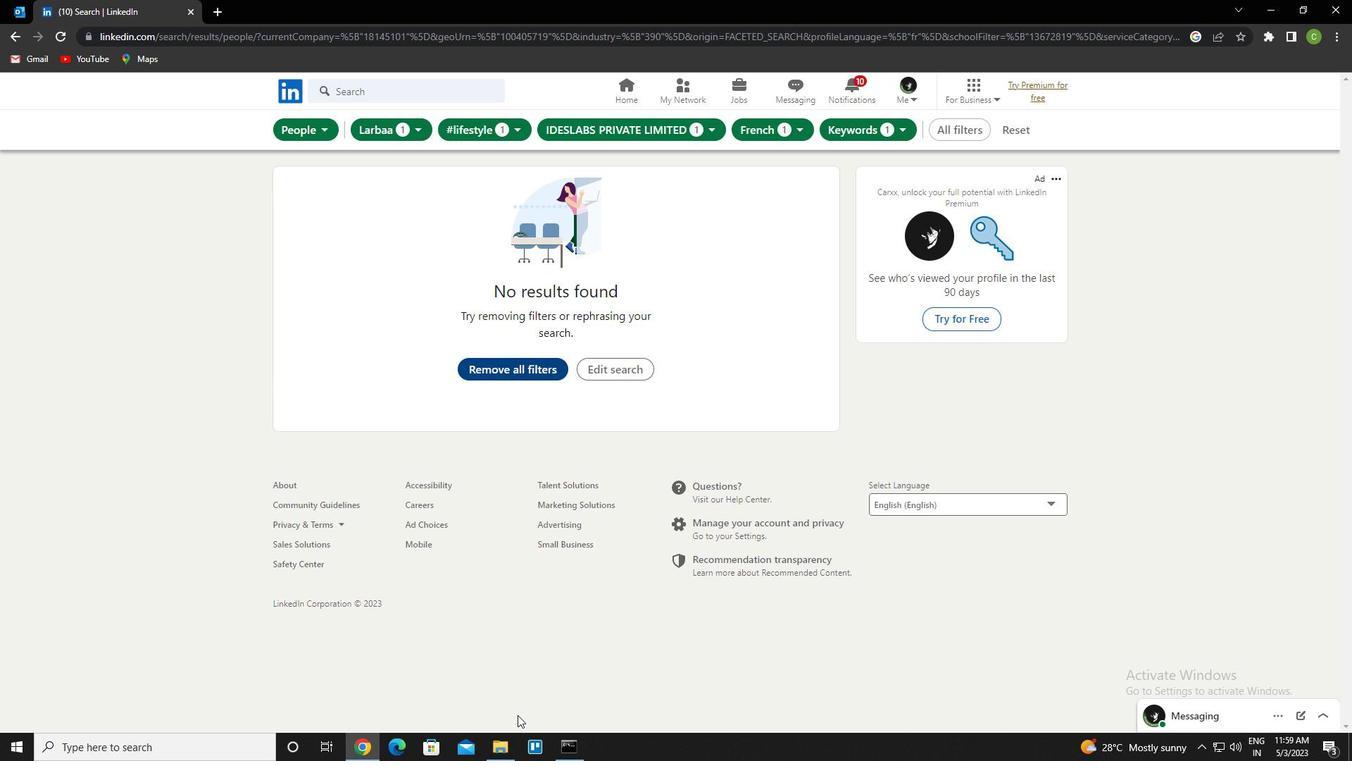 
